 Task: Look for space in Pombal, Brazil from 5th July, 2023 to 11th July, 2023 for 2 adults in price range Rs.8000 to Rs.16000. Place can be entire place with 2 bedrooms having 2 beds and 1 bathroom. Property type can be house, flat, guest house. Booking option can be shelf check-in. Required host language is Spanish.
Action: Mouse moved to (560, 100)
Screenshot: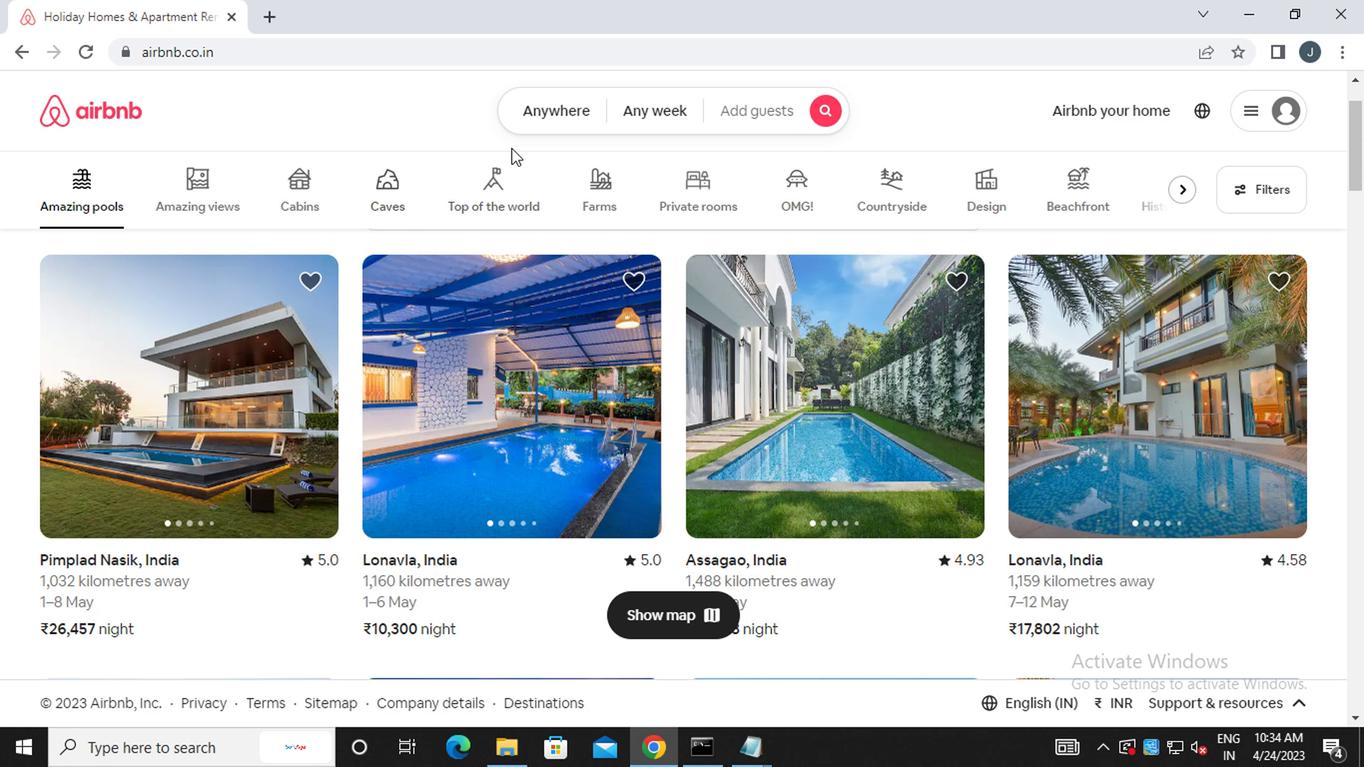 
Action: Mouse pressed left at (560, 100)
Screenshot: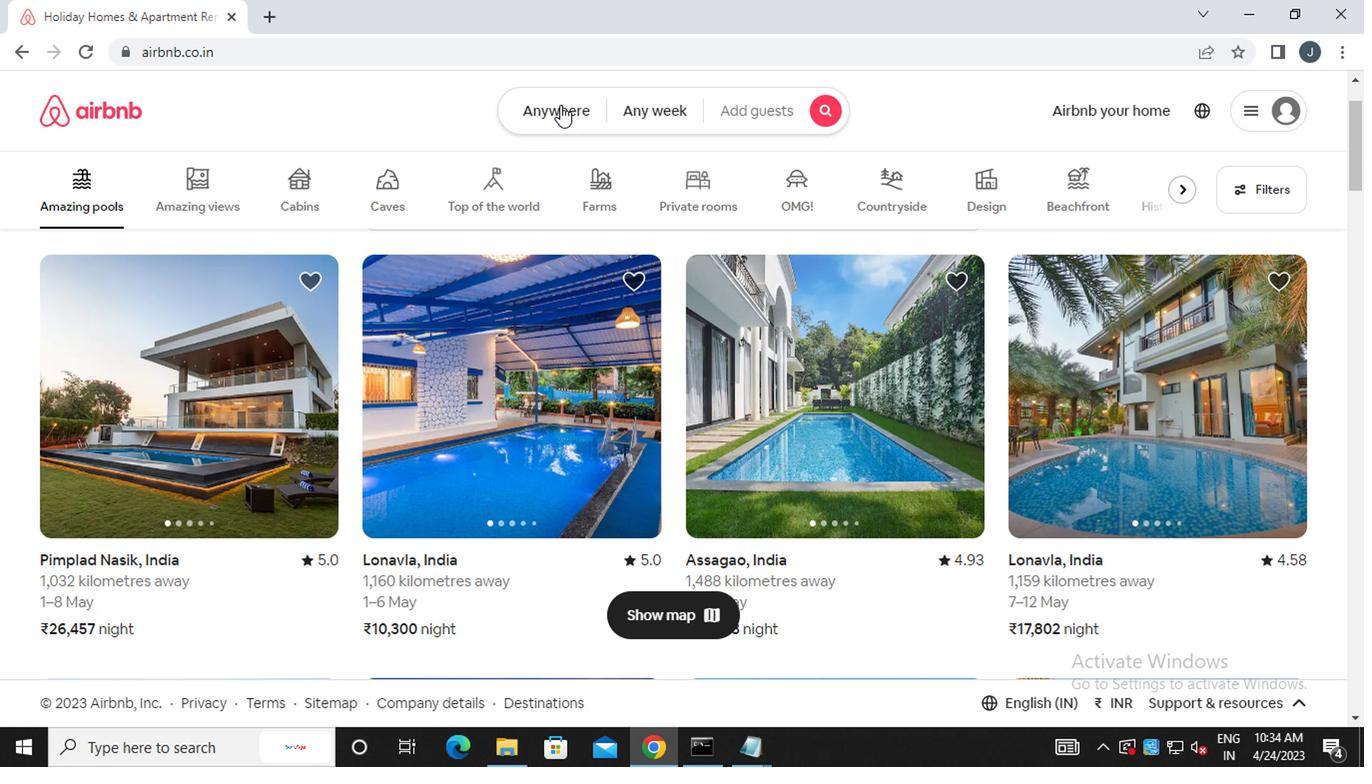 
Action: Mouse moved to (330, 184)
Screenshot: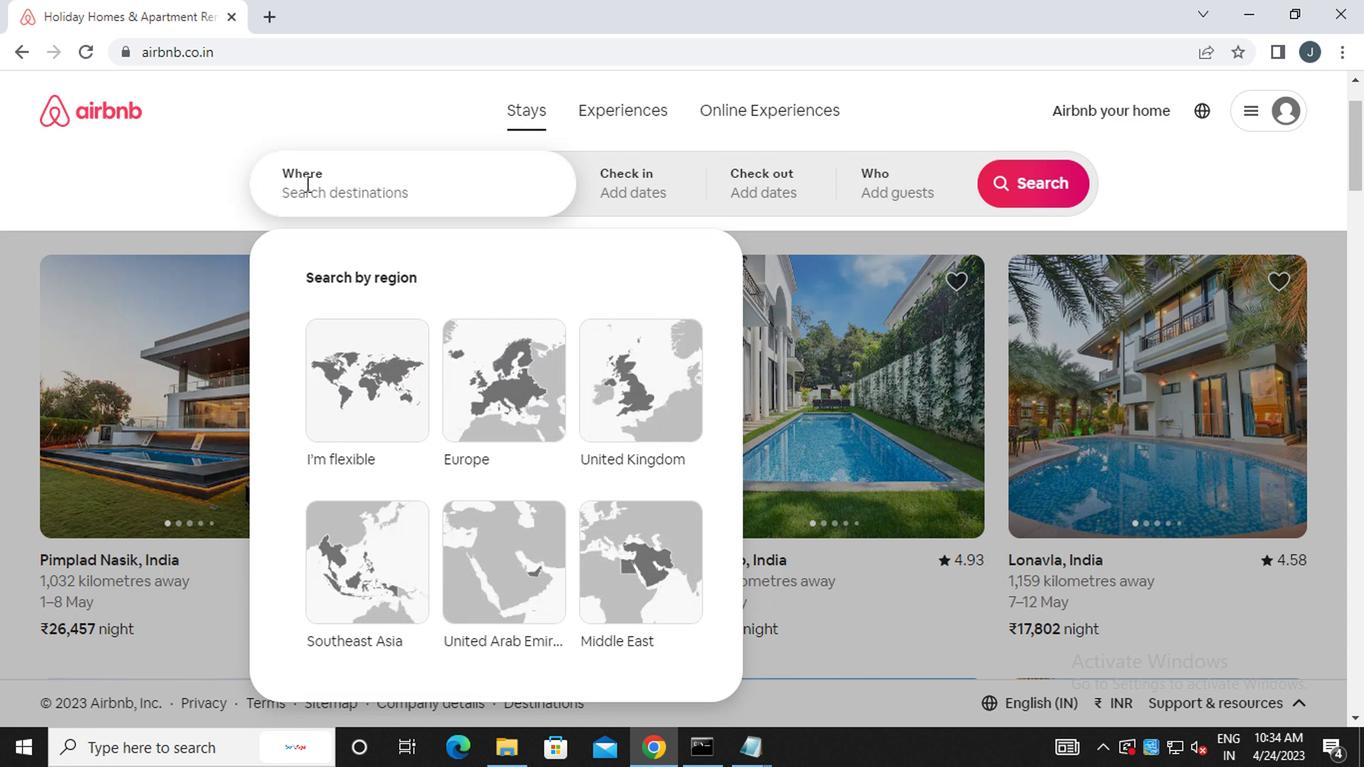 
Action: Mouse pressed left at (330, 184)
Screenshot: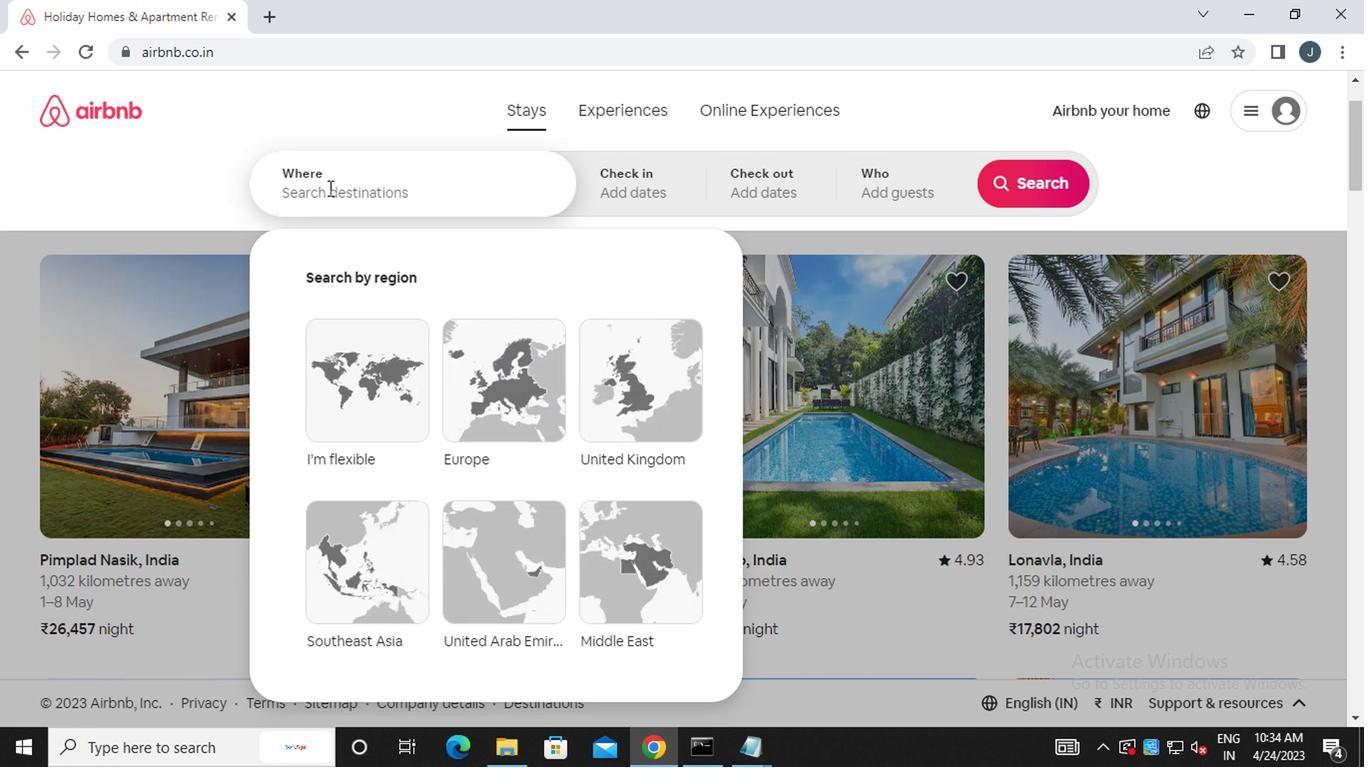 
Action: Mouse moved to (333, 186)
Screenshot: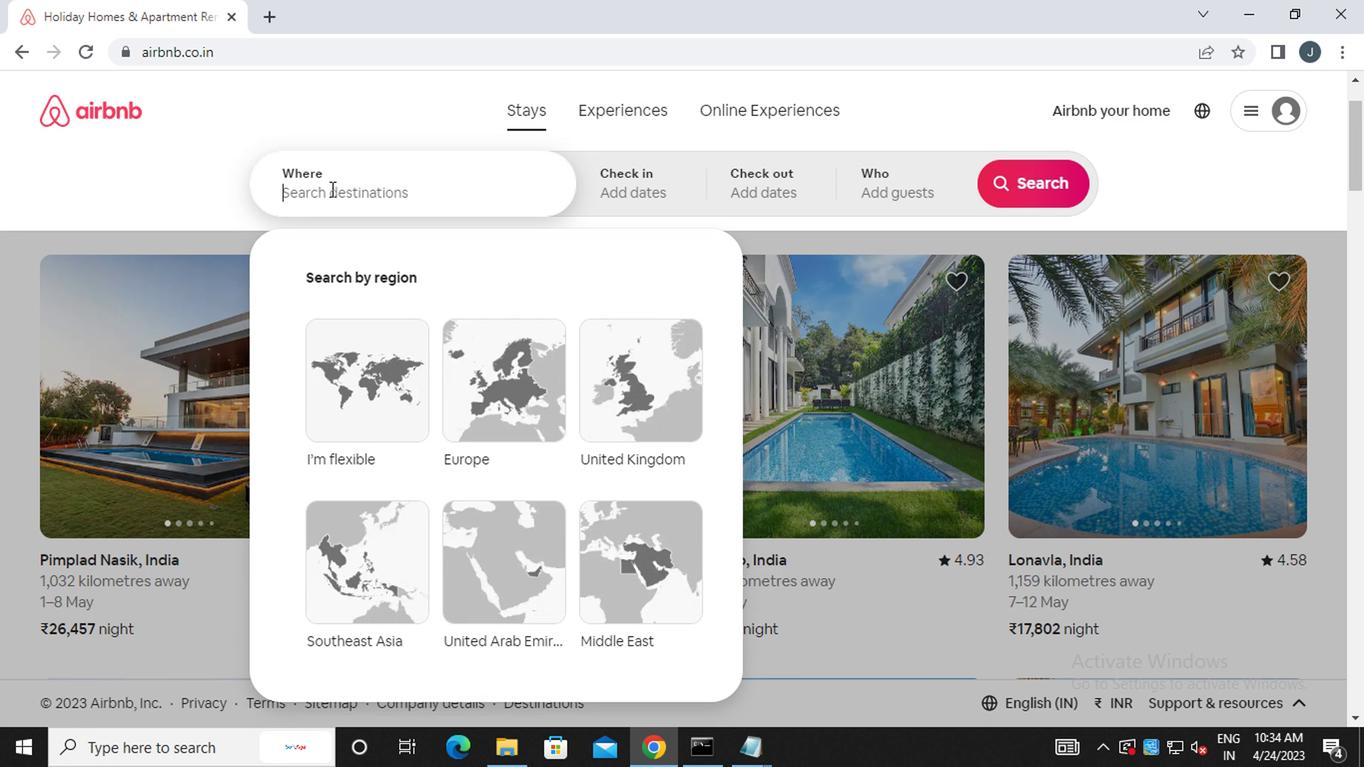 
Action: Key pressed p<Key.caps_lock>ombal,<Key.space><Key.caps_lock>b<Key.caps_lock>razil
Screenshot: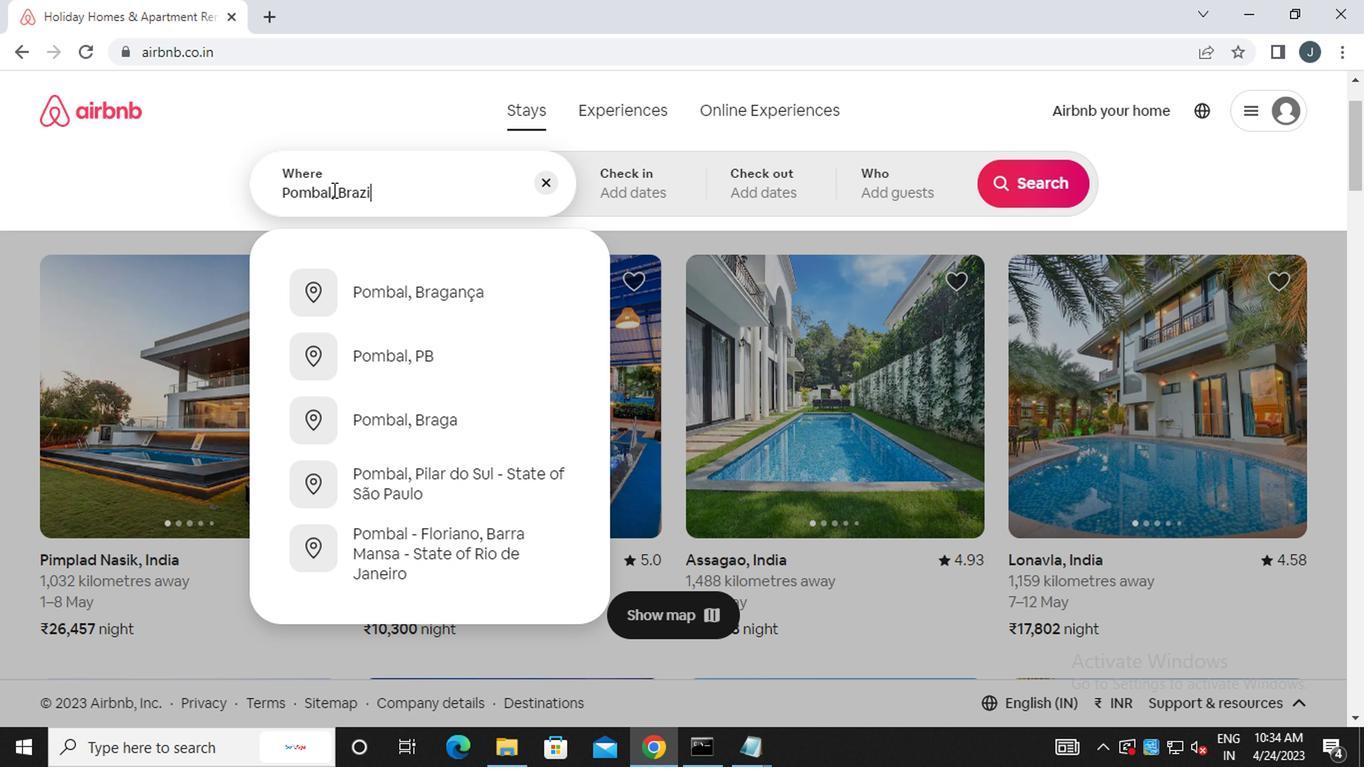 
Action: Mouse moved to (630, 178)
Screenshot: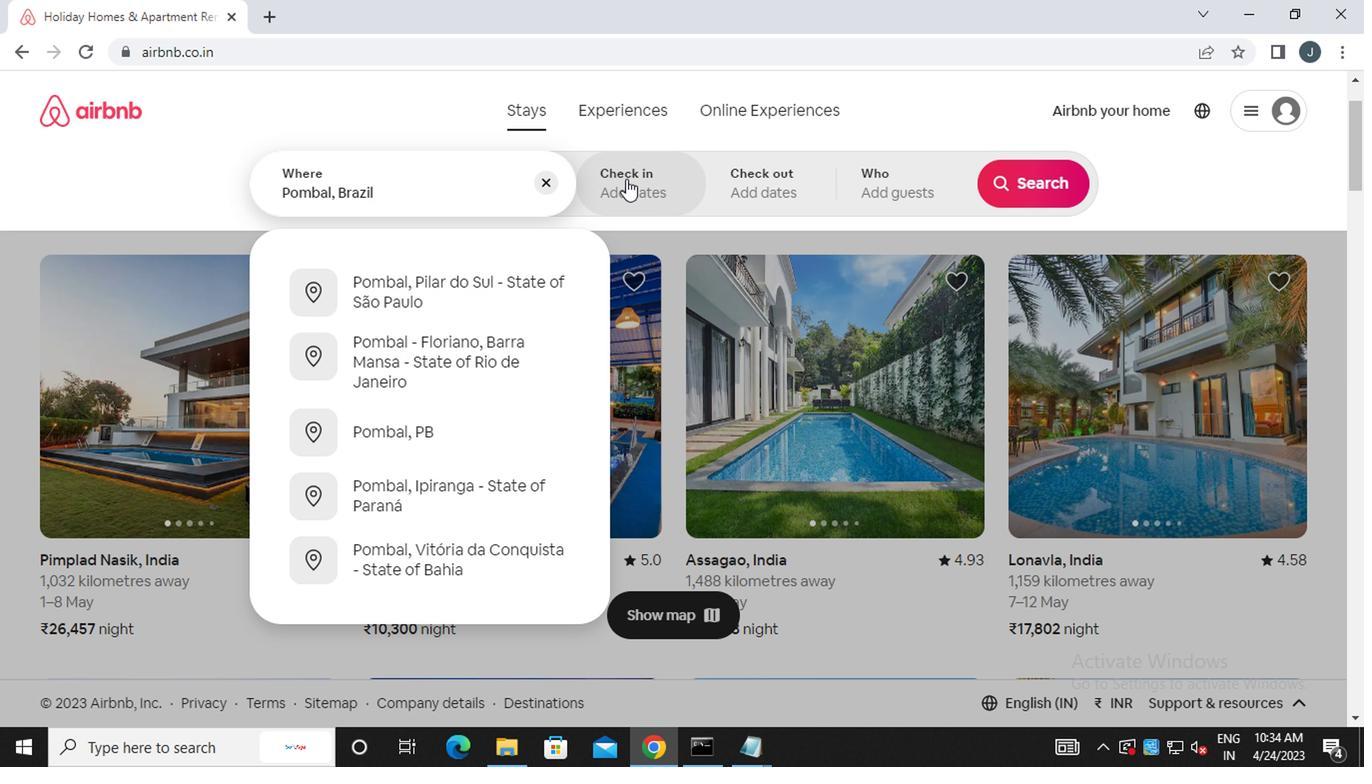 
Action: Mouse pressed left at (630, 178)
Screenshot: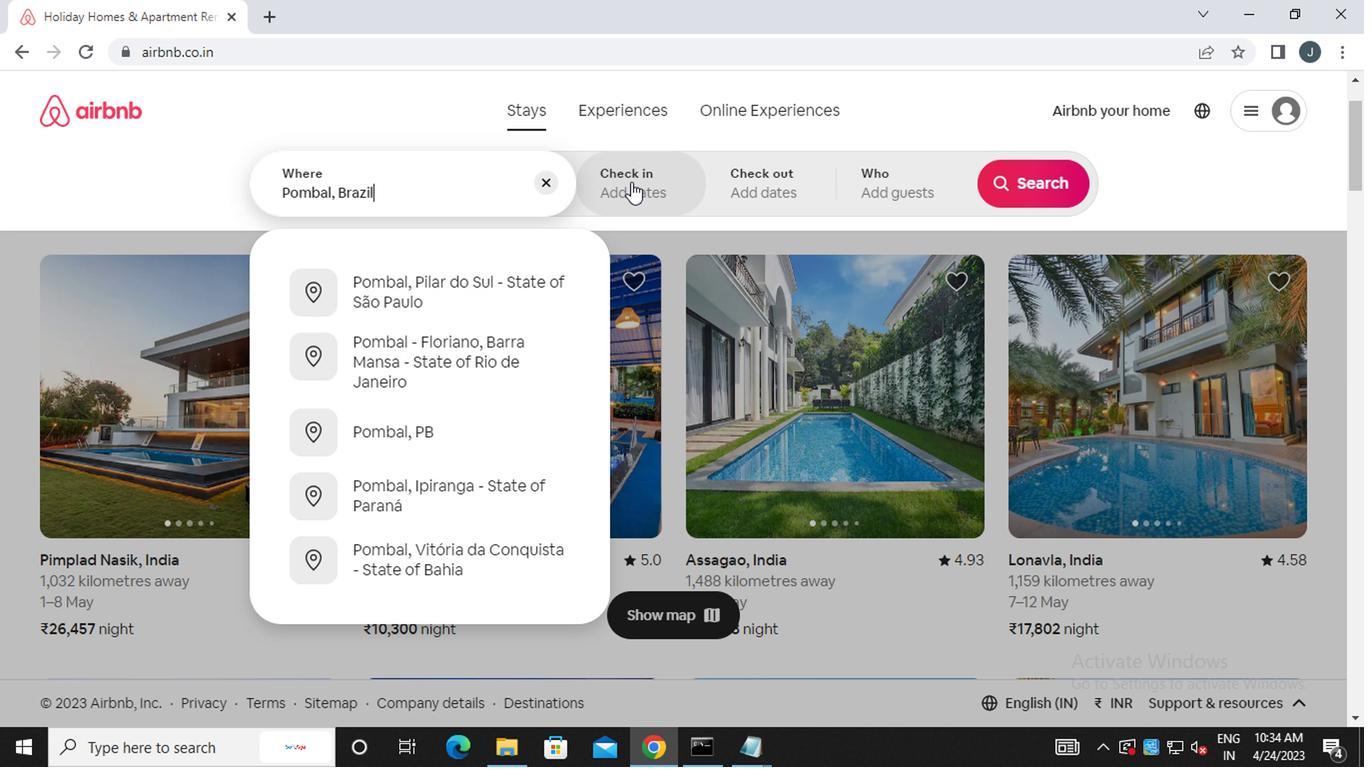 
Action: Mouse moved to (1020, 340)
Screenshot: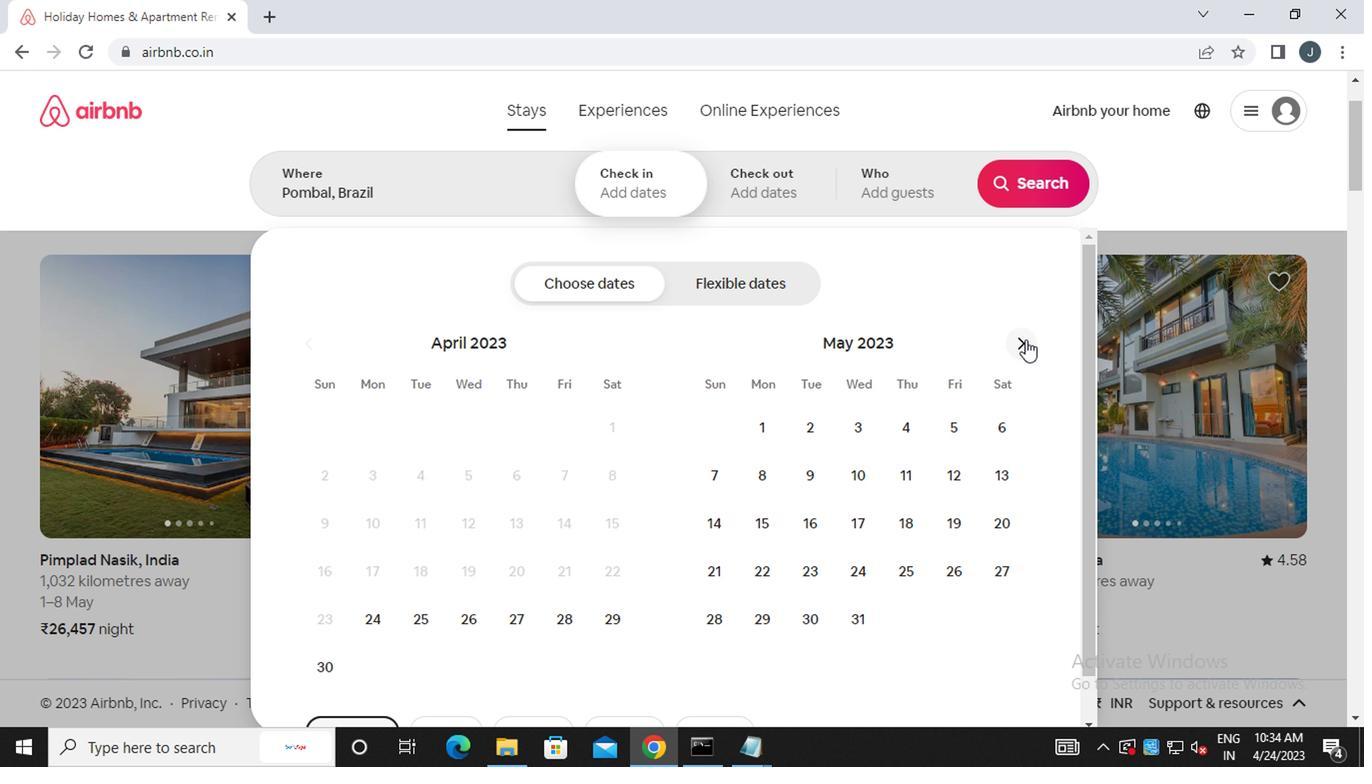 
Action: Mouse pressed left at (1020, 340)
Screenshot: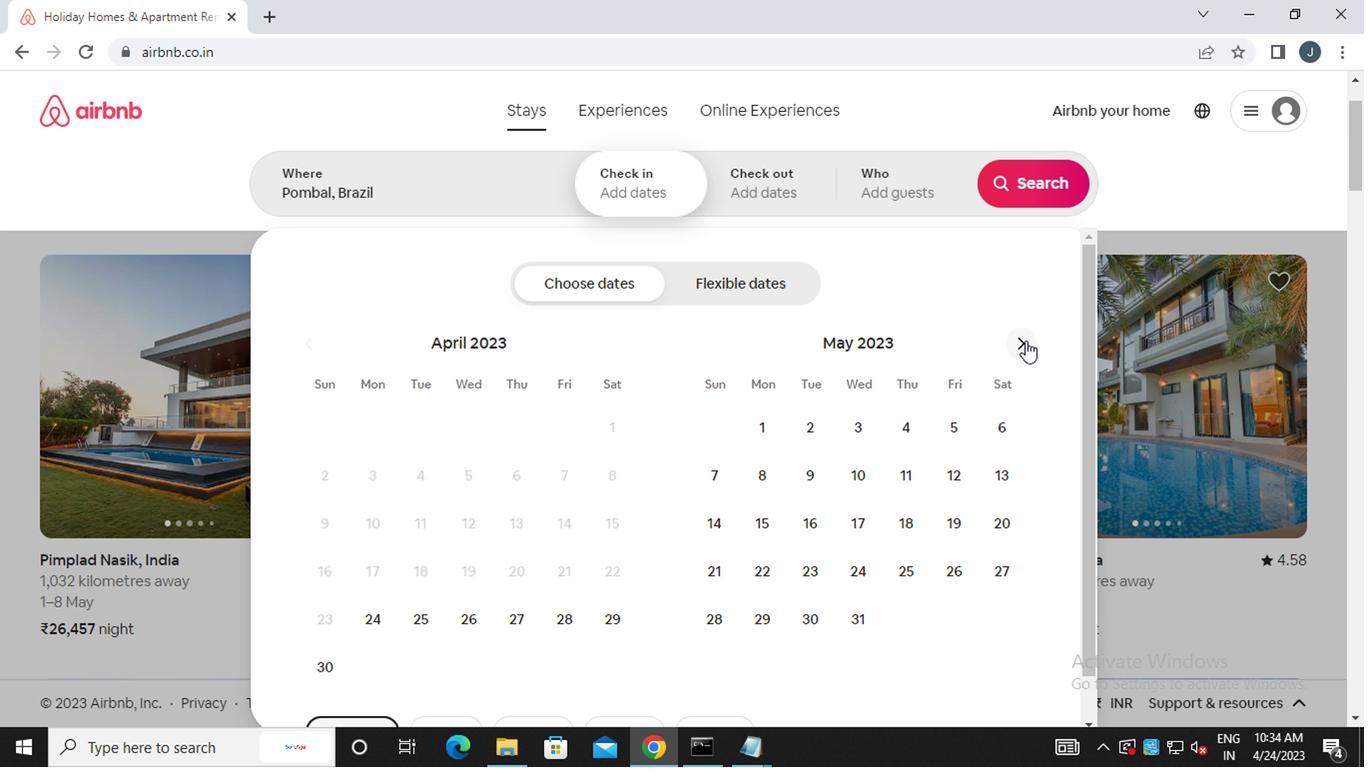 
Action: Mouse pressed left at (1020, 340)
Screenshot: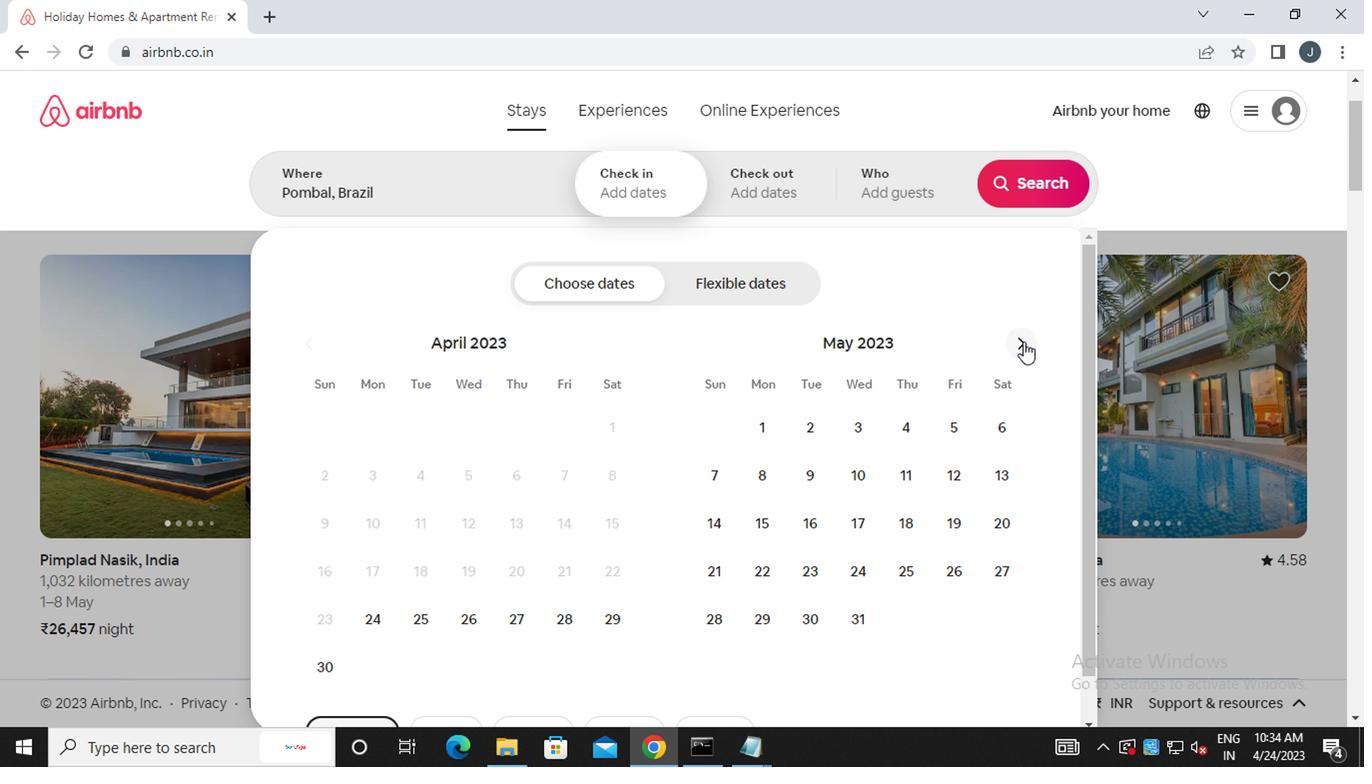 
Action: Mouse moved to (859, 484)
Screenshot: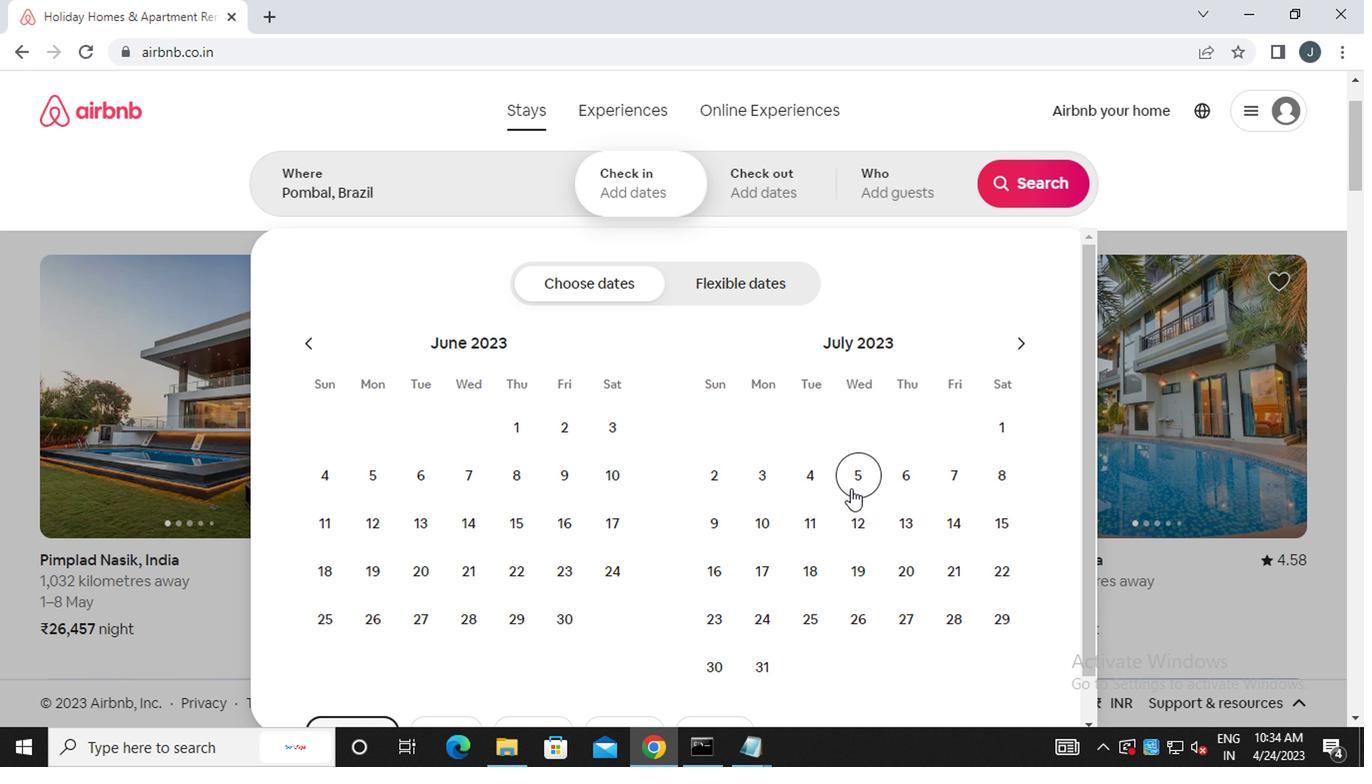 
Action: Mouse pressed left at (859, 484)
Screenshot: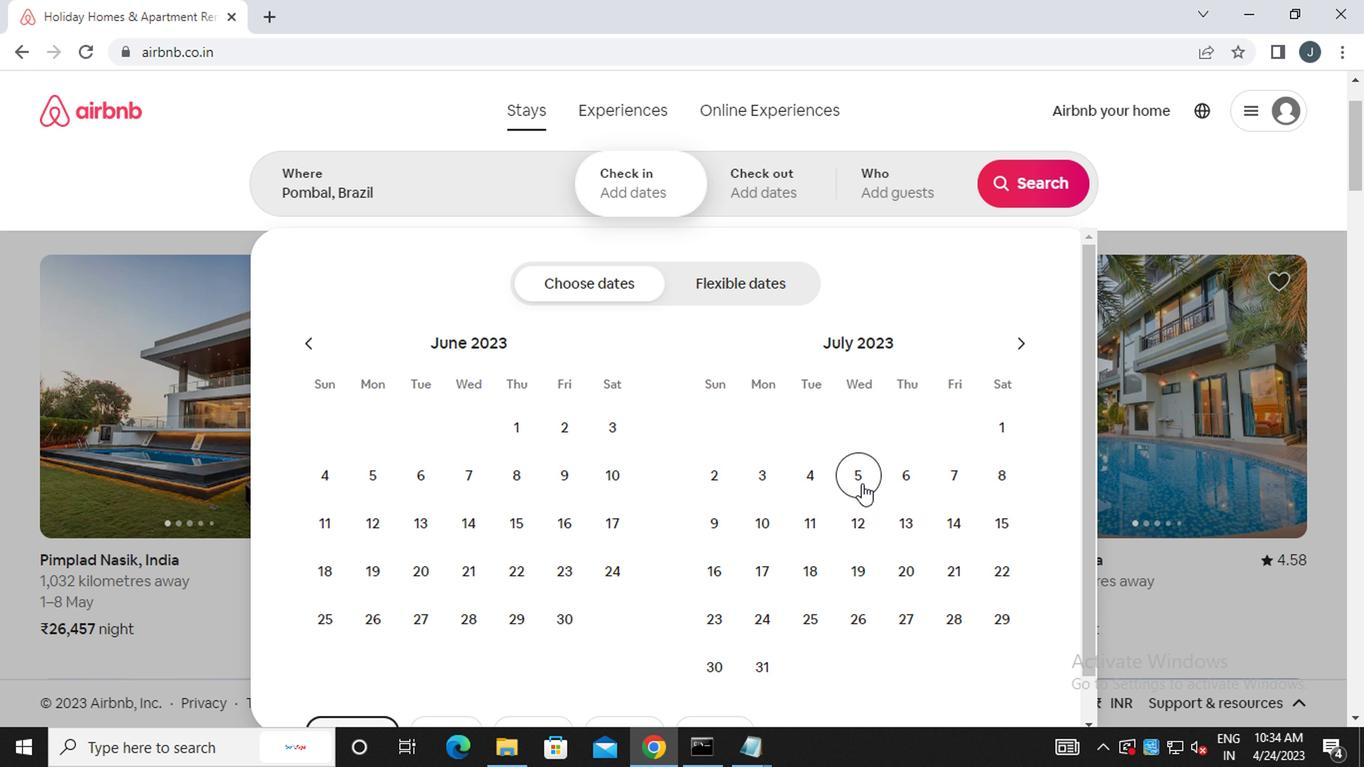 
Action: Mouse moved to (816, 530)
Screenshot: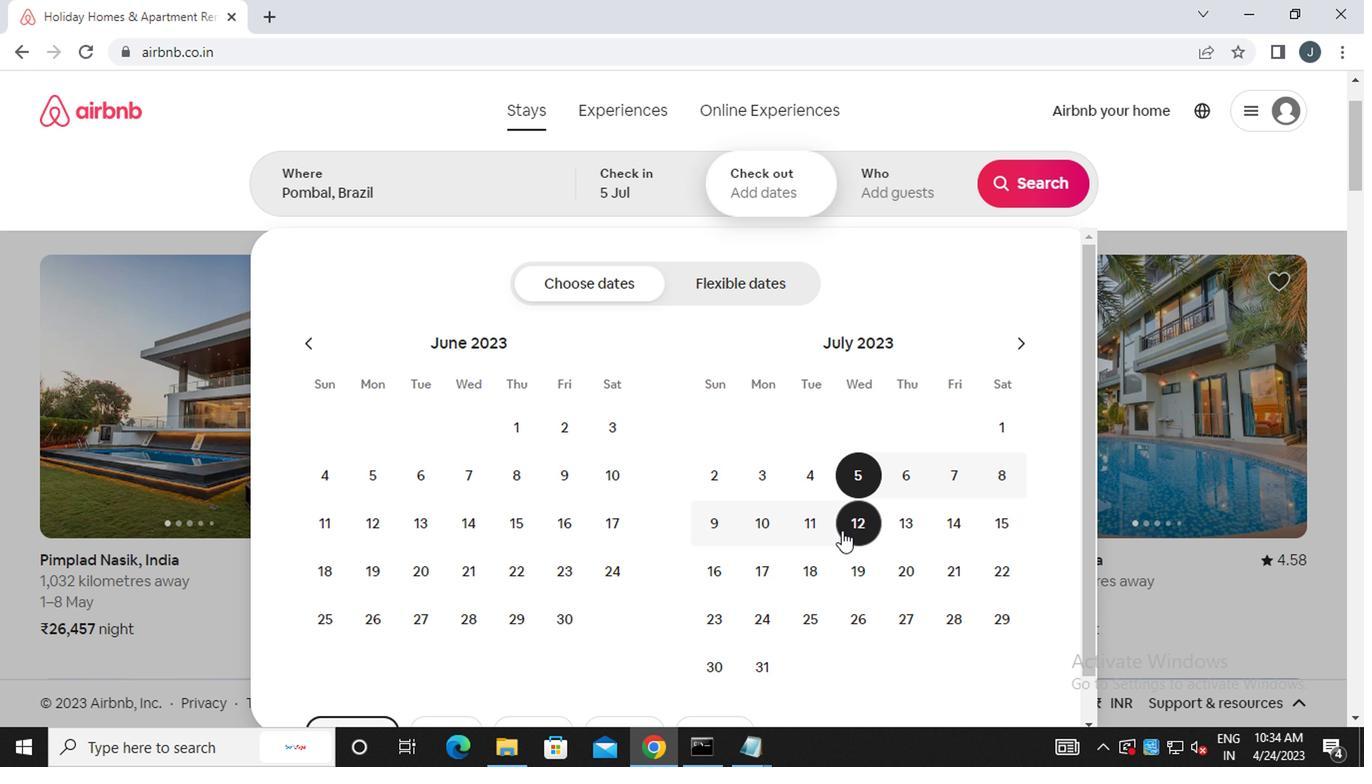 
Action: Mouse pressed left at (816, 530)
Screenshot: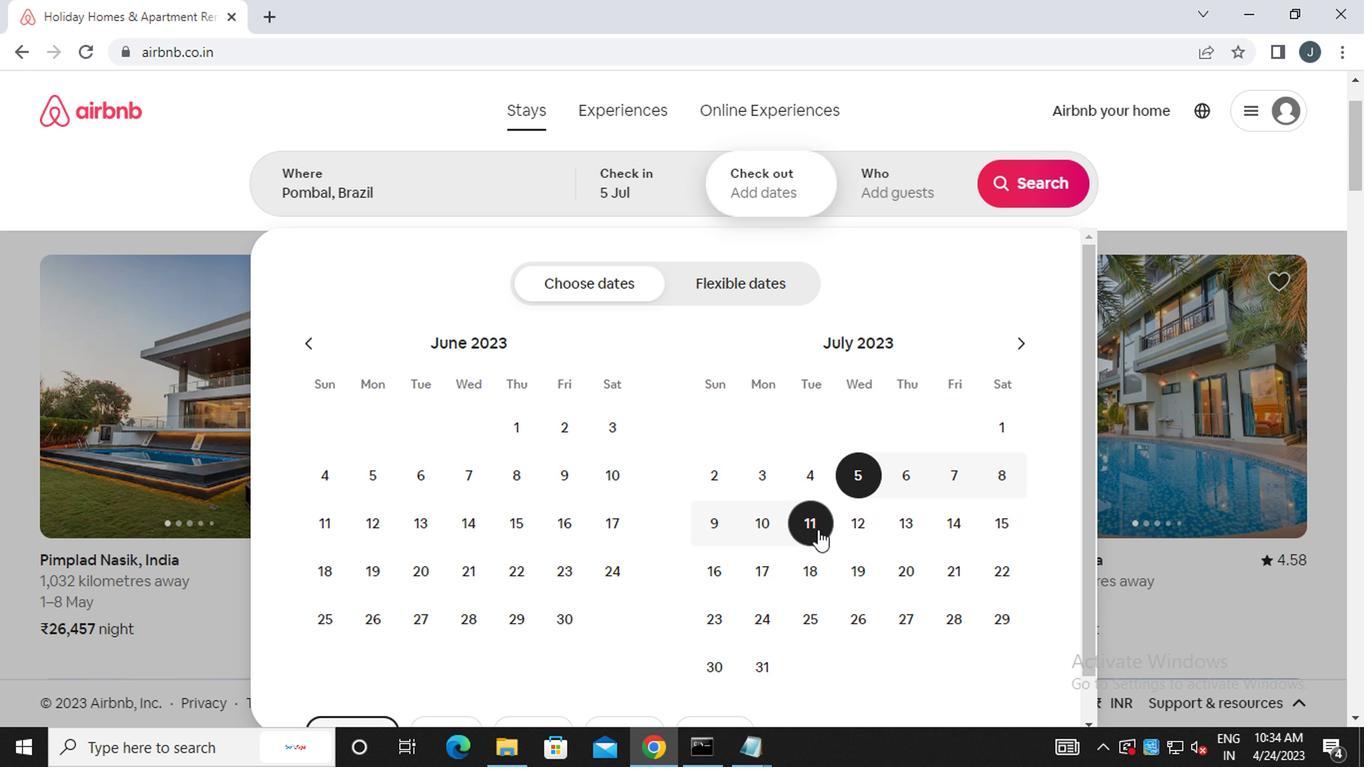 
Action: Mouse moved to (917, 186)
Screenshot: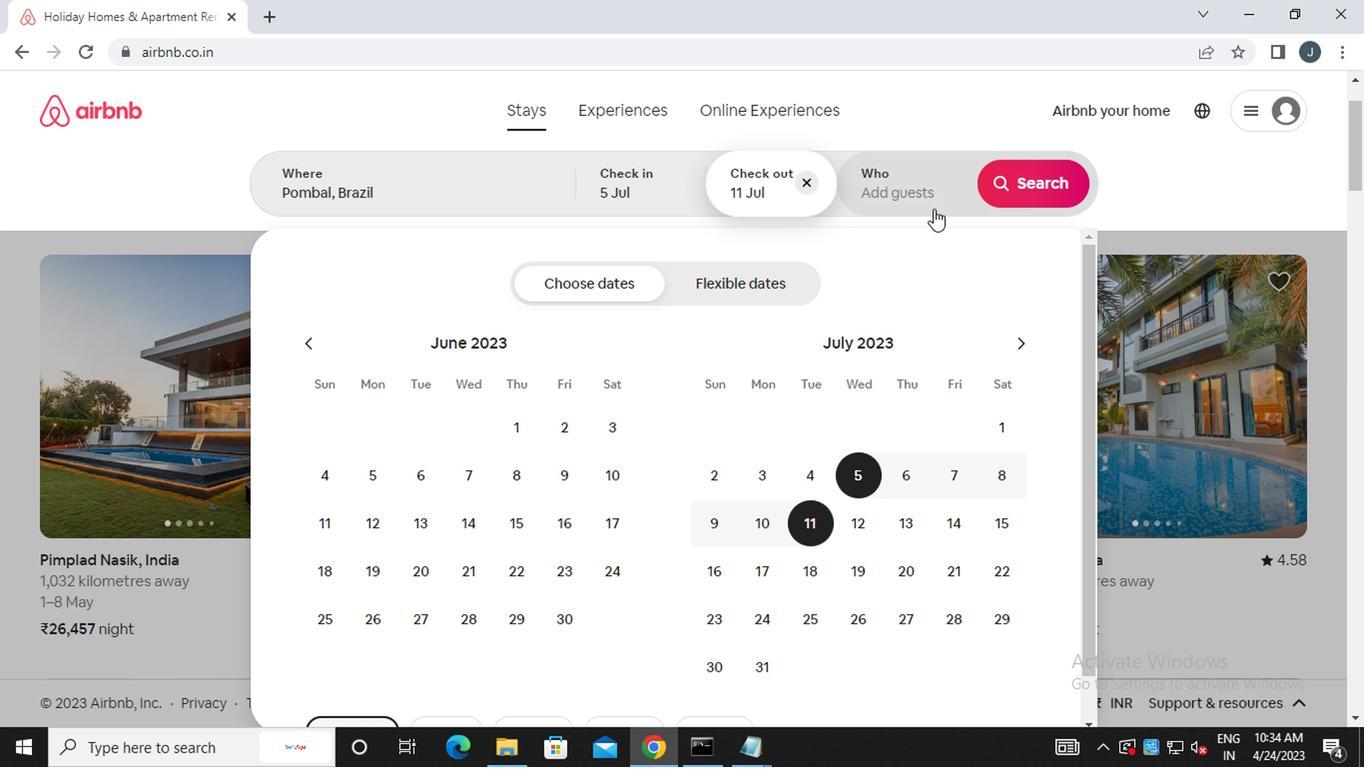 
Action: Mouse pressed left at (917, 186)
Screenshot: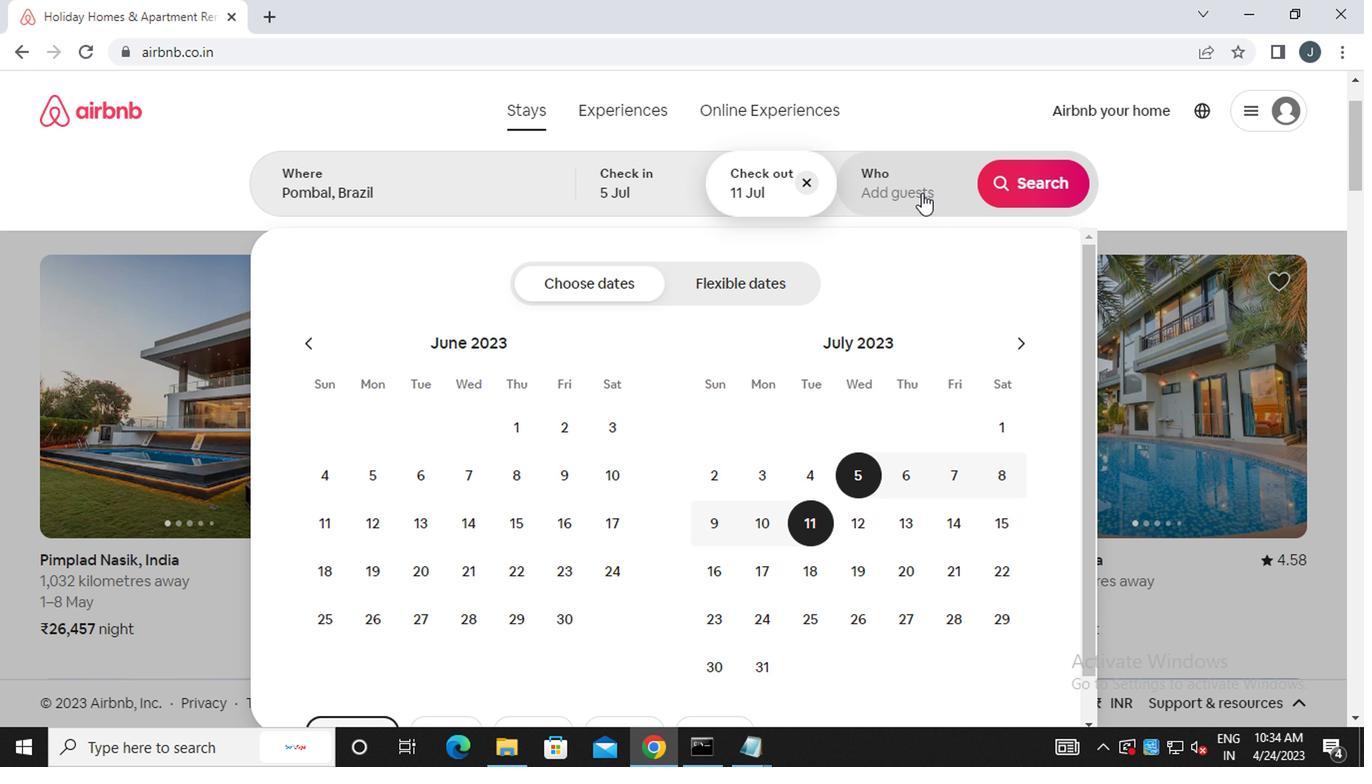 
Action: Mouse moved to (1040, 277)
Screenshot: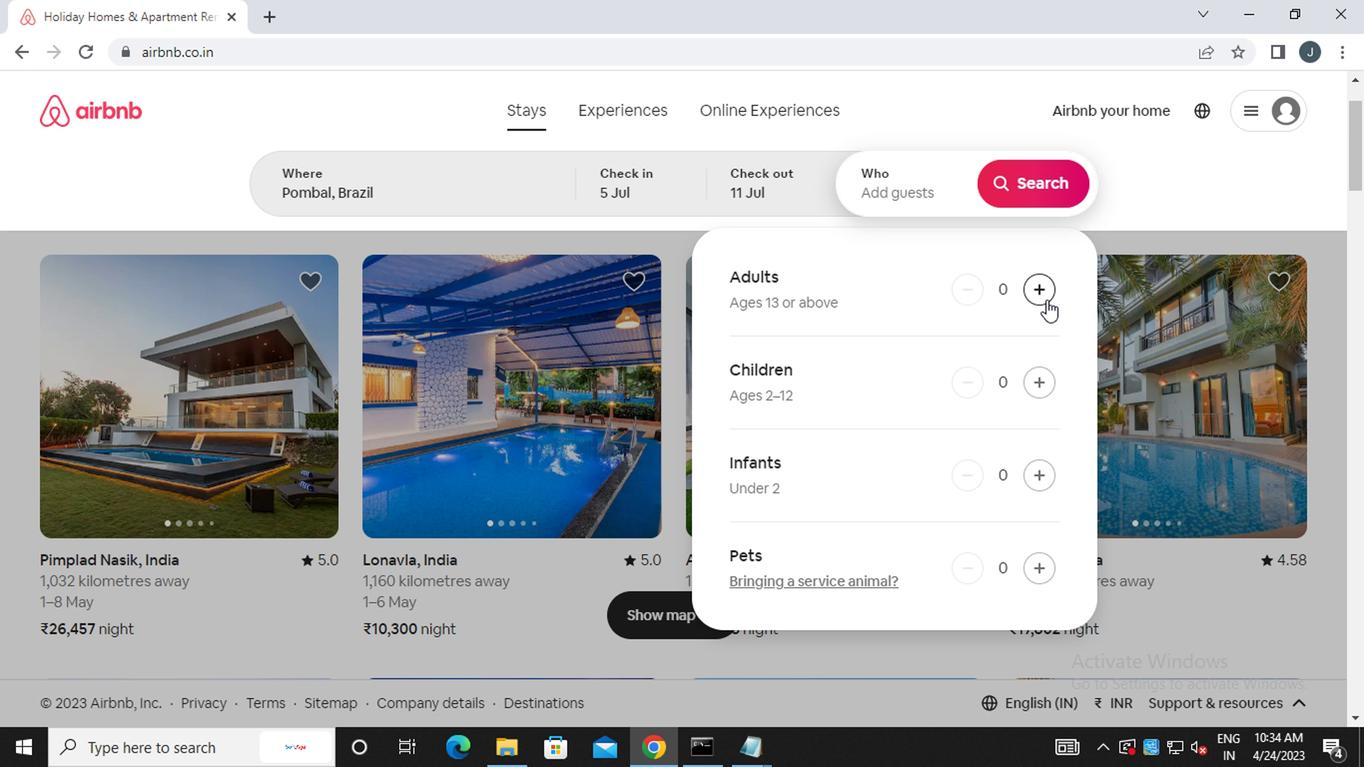 
Action: Mouse pressed left at (1040, 277)
Screenshot: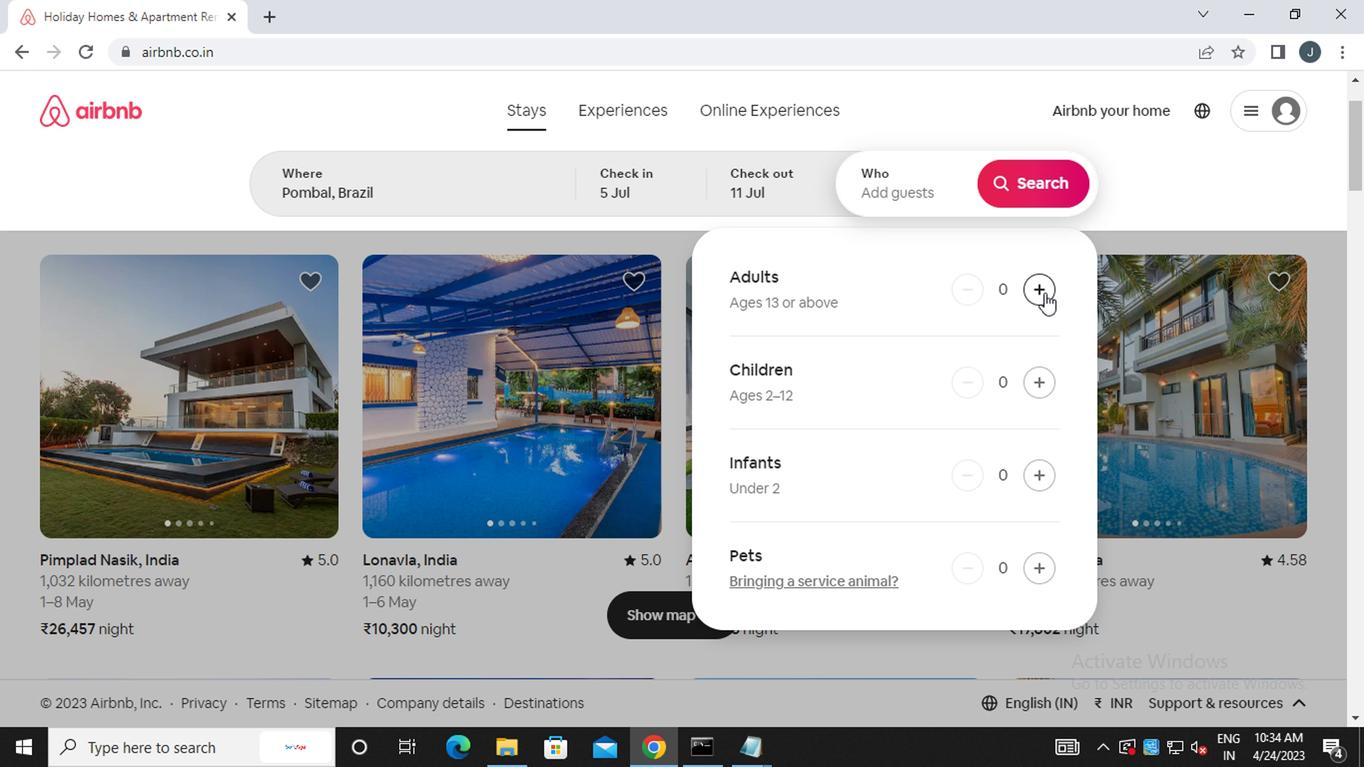 
Action: Mouse pressed left at (1040, 277)
Screenshot: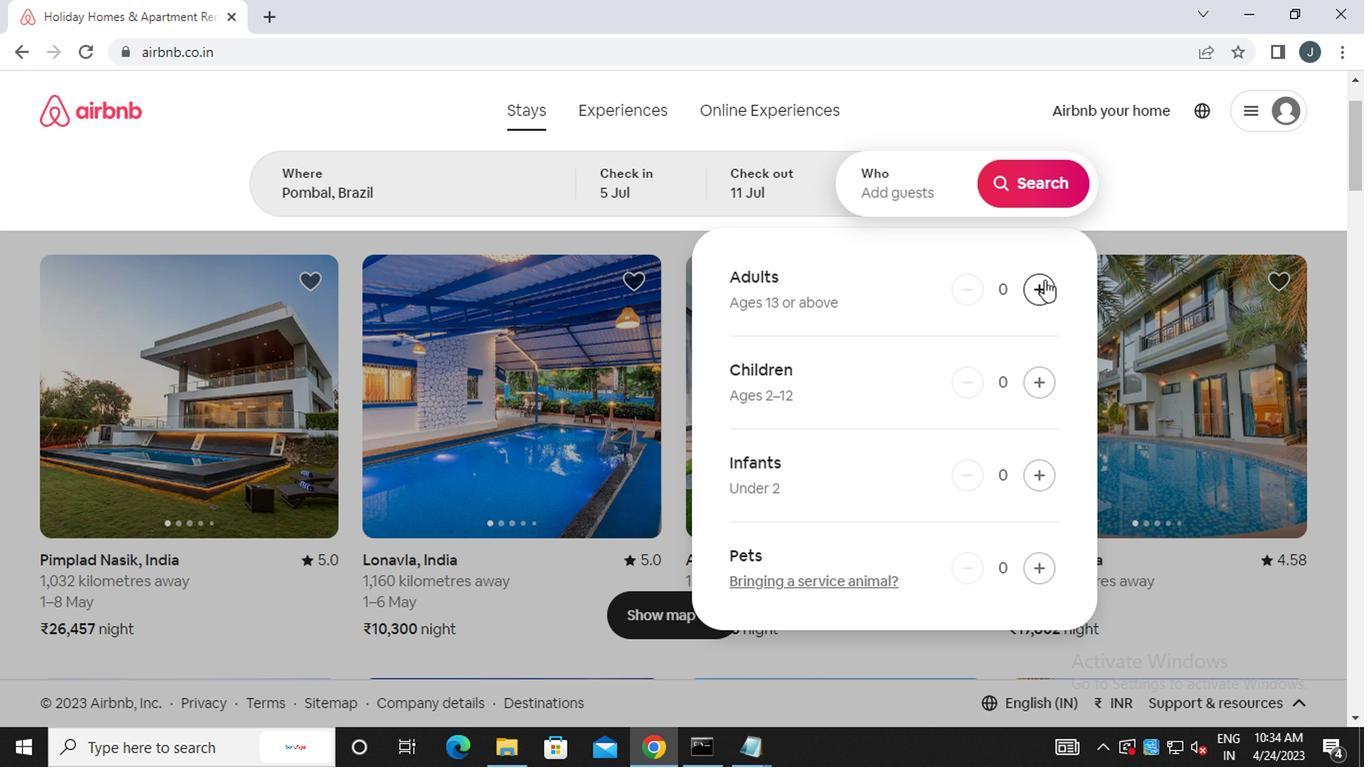 
Action: Mouse moved to (1044, 180)
Screenshot: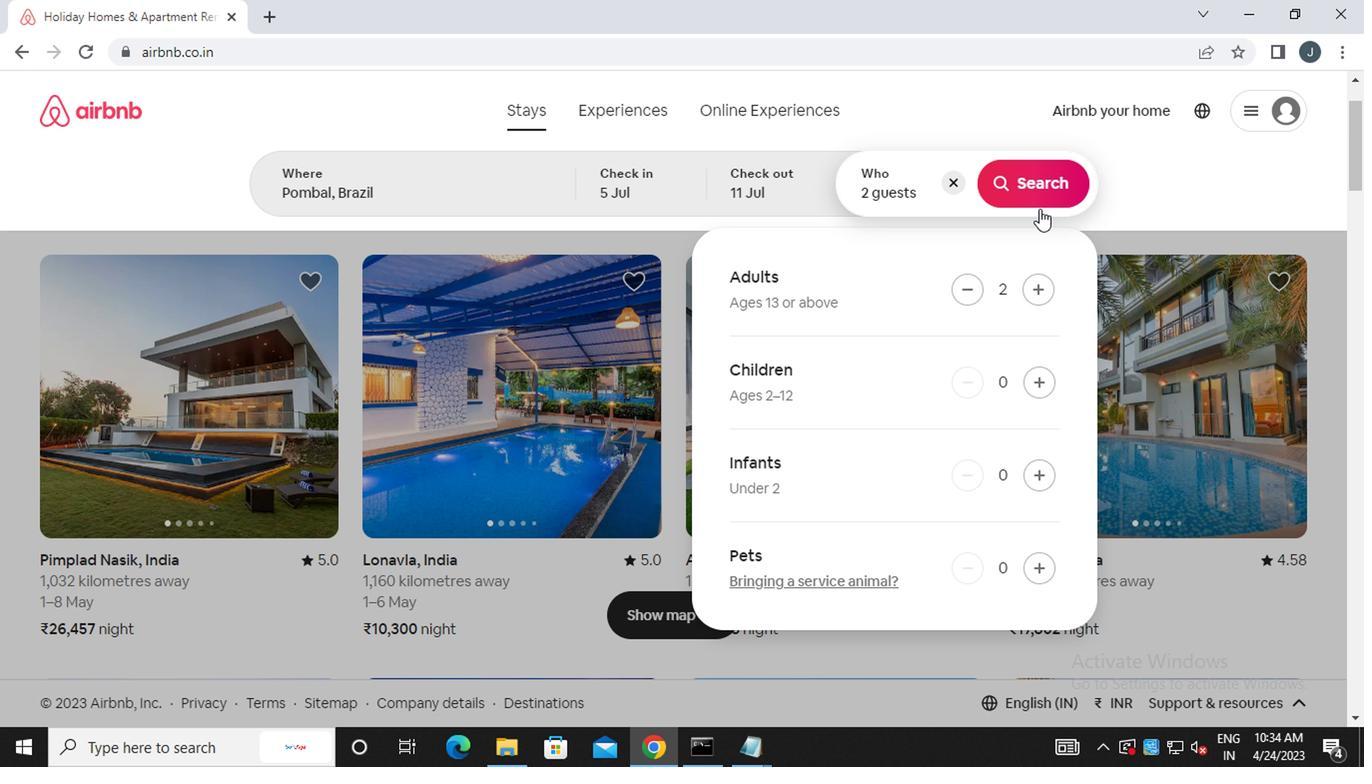 
Action: Mouse pressed left at (1044, 180)
Screenshot: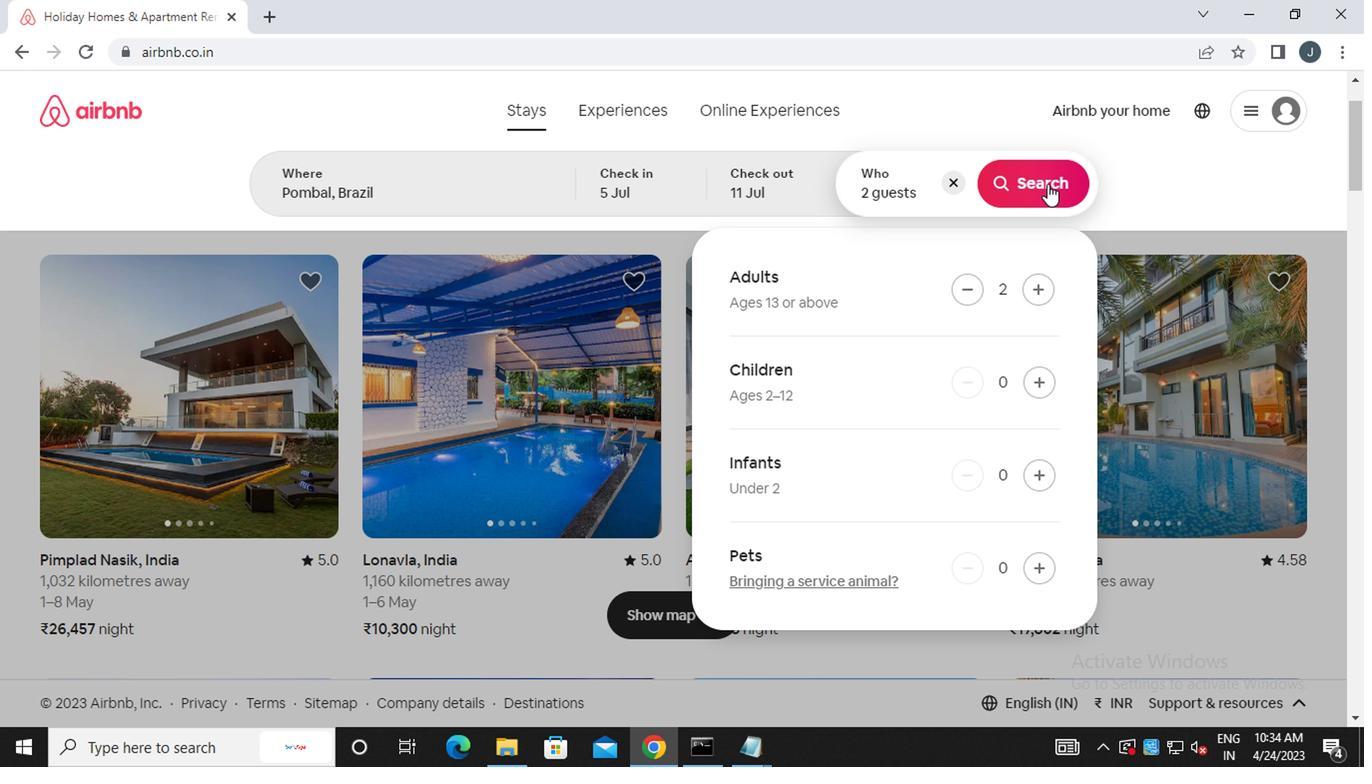 
Action: Mouse moved to (1268, 179)
Screenshot: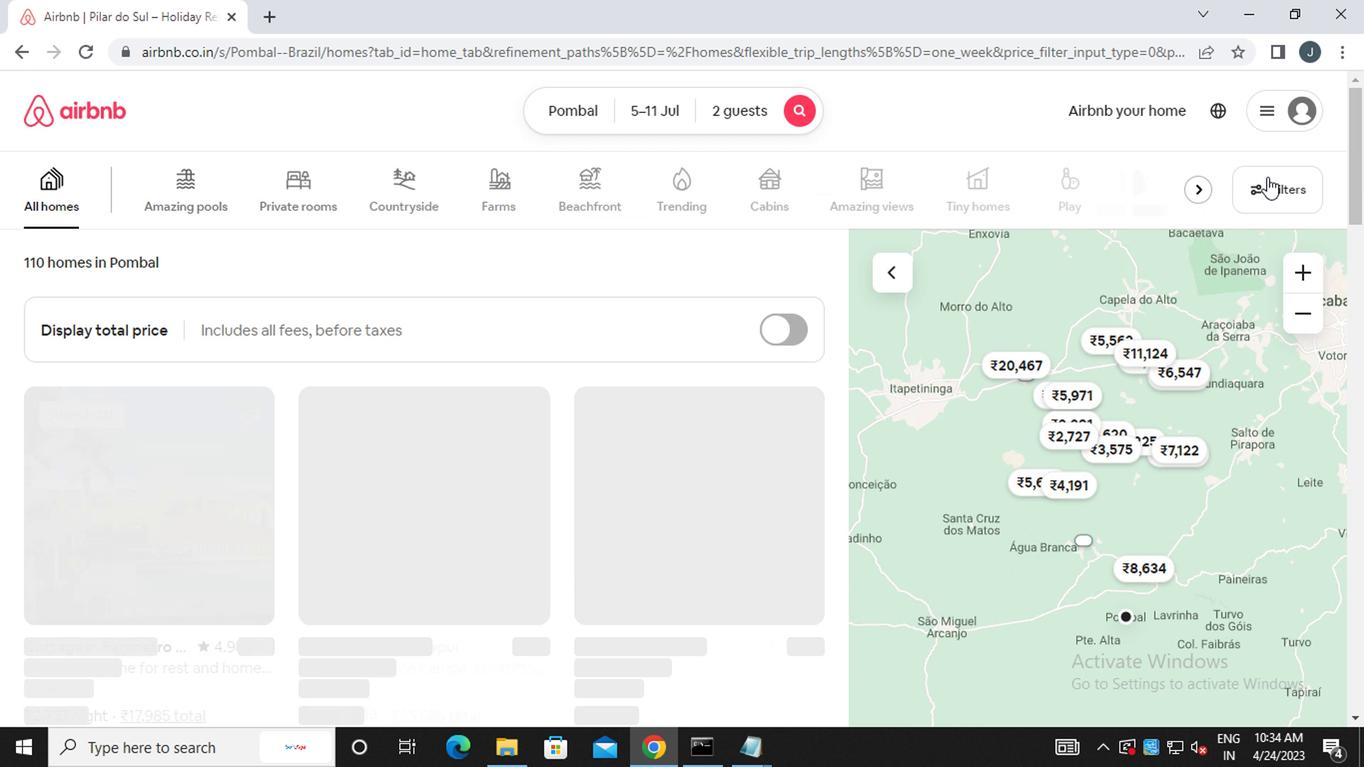 
Action: Mouse pressed left at (1268, 179)
Screenshot: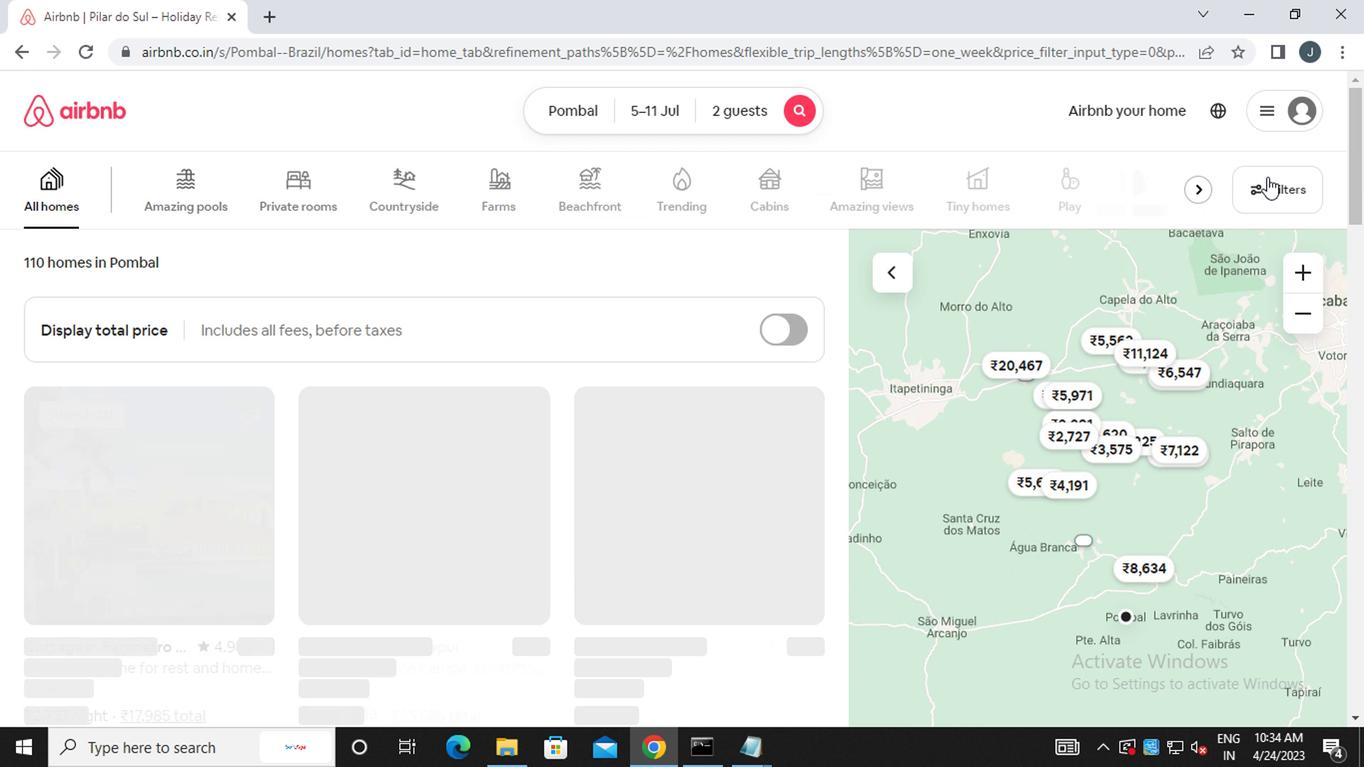 
Action: Mouse moved to (451, 447)
Screenshot: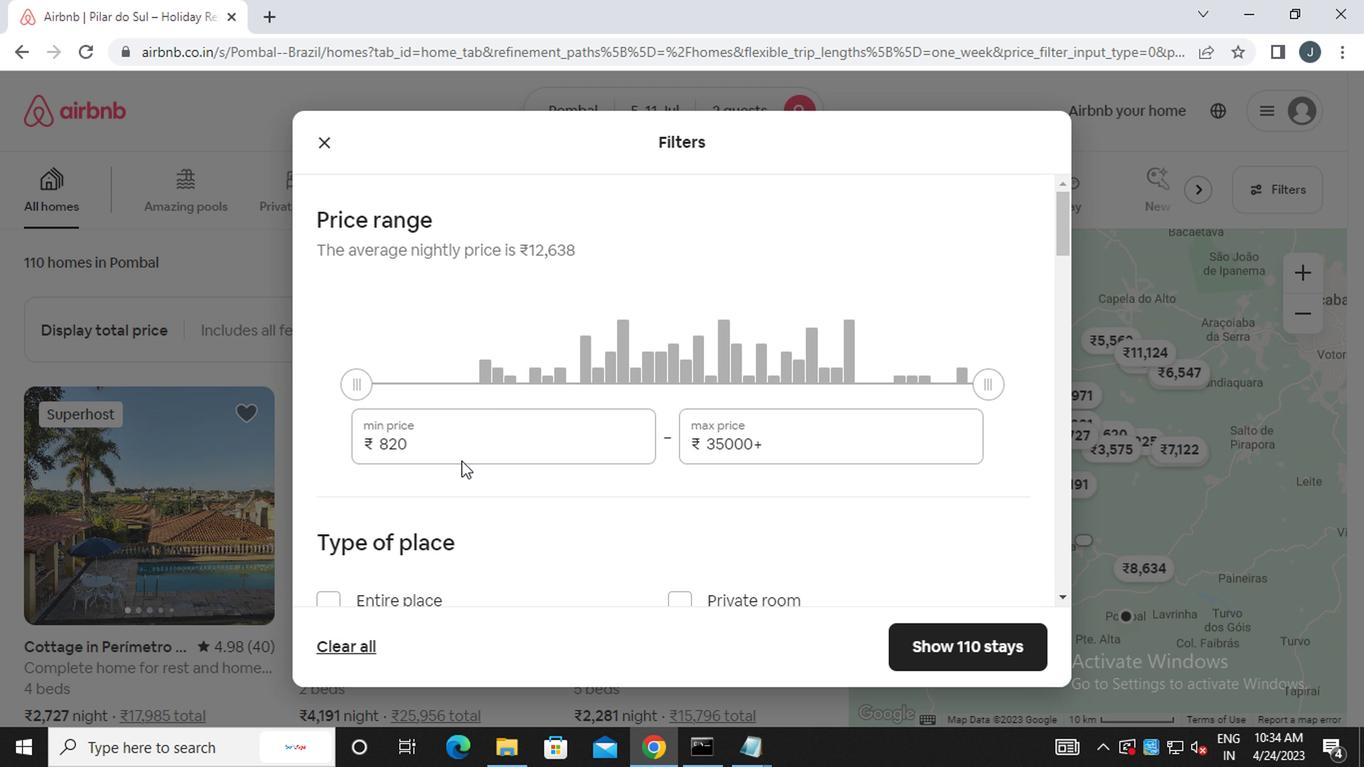 
Action: Mouse pressed left at (451, 447)
Screenshot: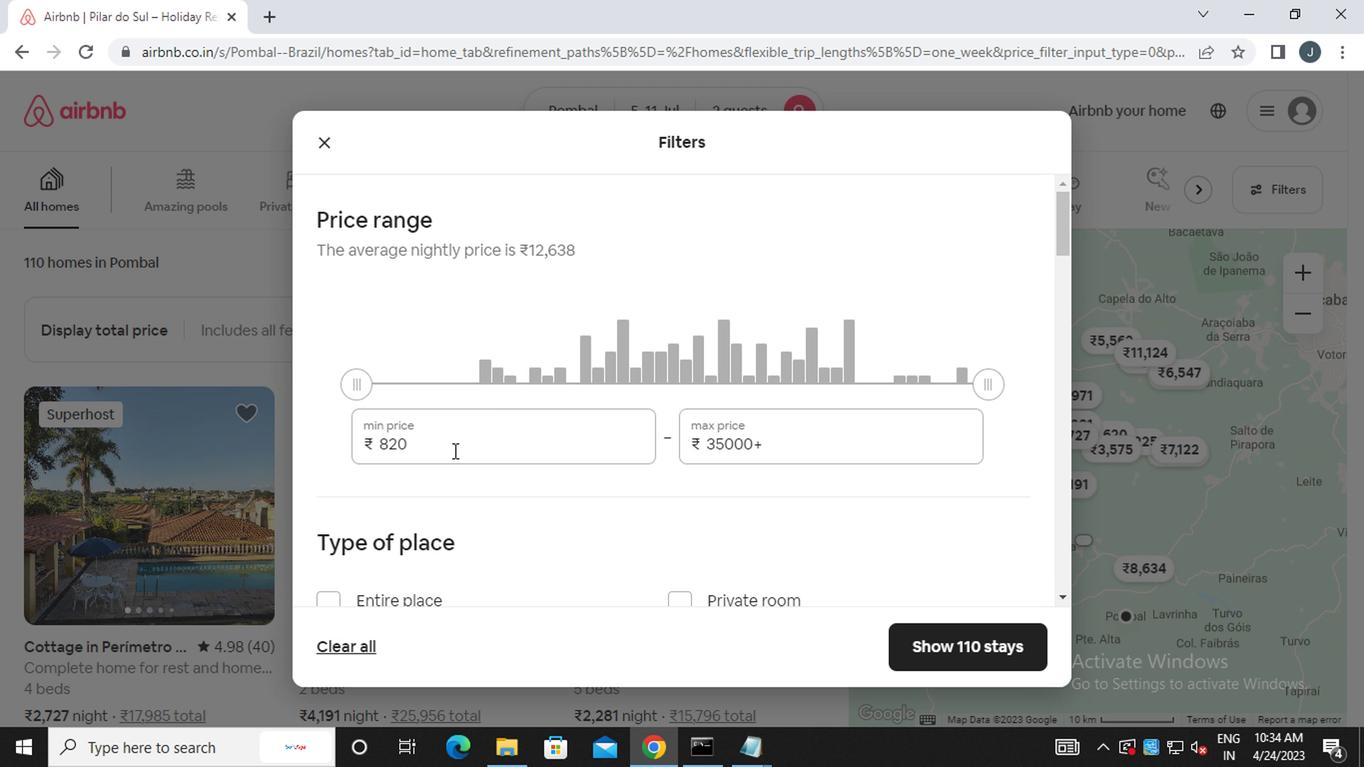 
Action: Mouse moved to (448, 435)
Screenshot: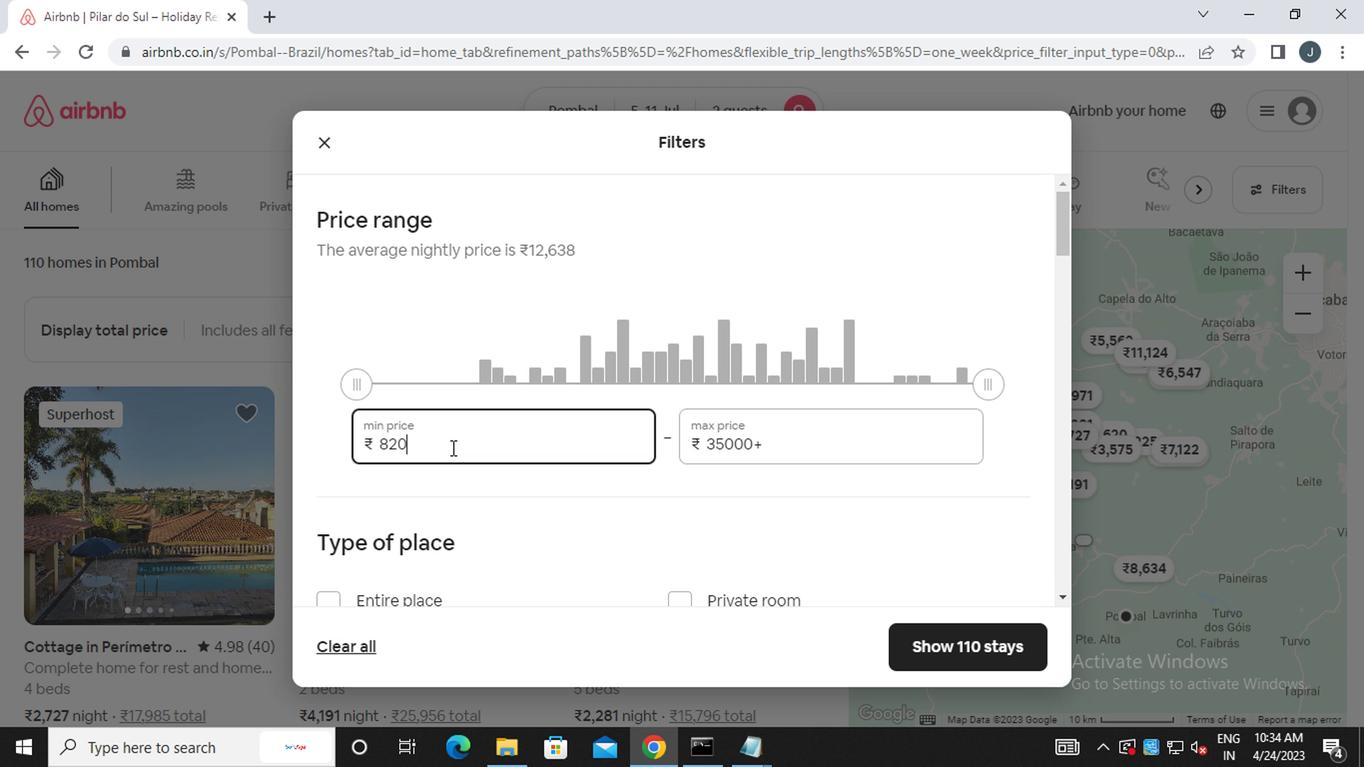 
Action: Key pressed <Key.backspace><Key.backspace><<96>><<96>><<96>>
Screenshot: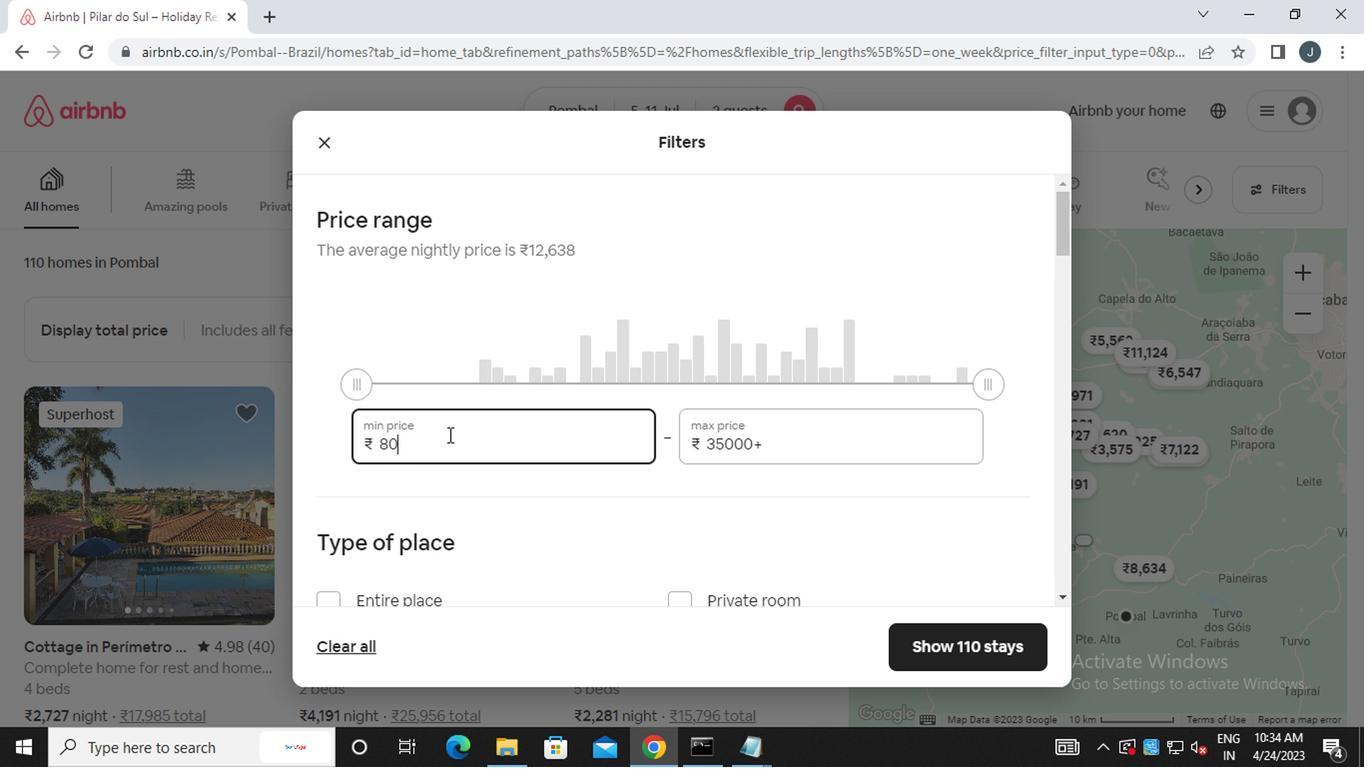
Action: Mouse moved to (776, 456)
Screenshot: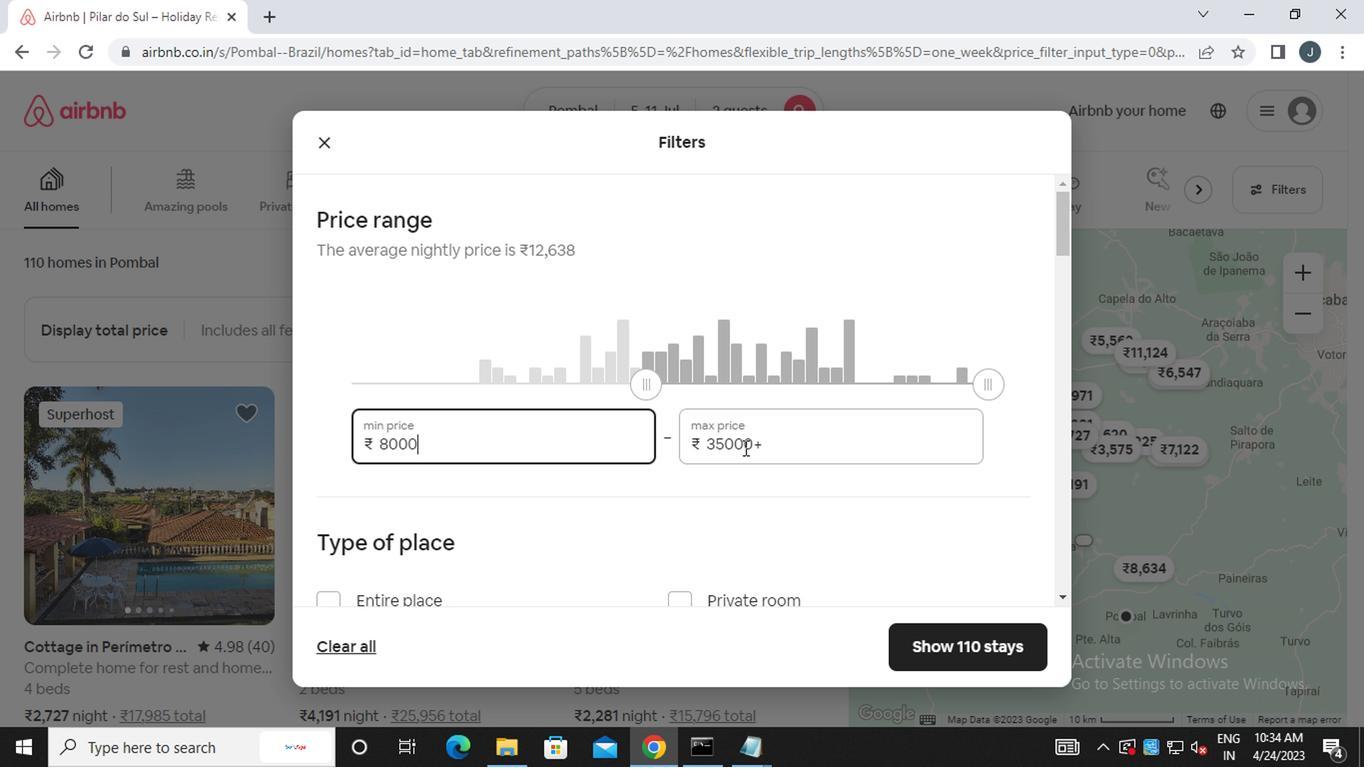 
Action: Mouse pressed left at (776, 456)
Screenshot: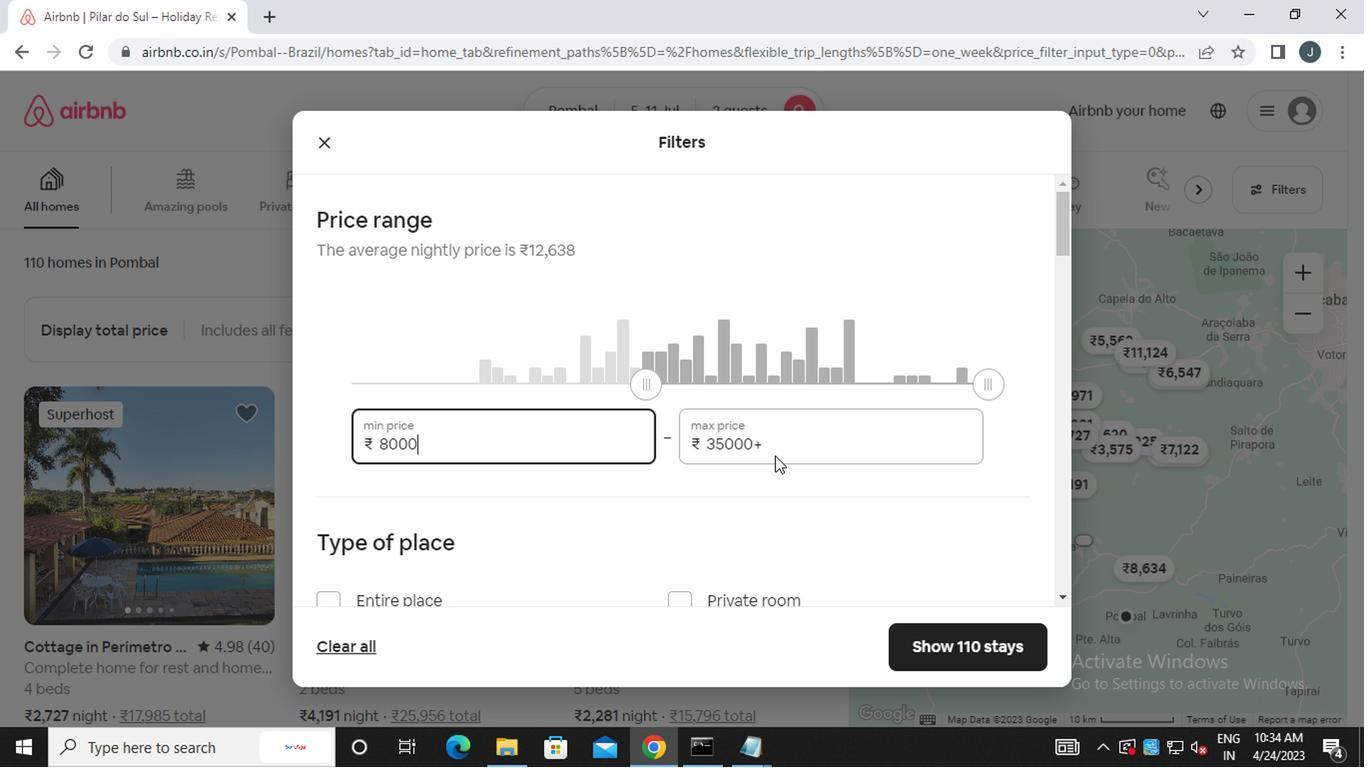 
Action: Mouse moved to (802, 440)
Screenshot: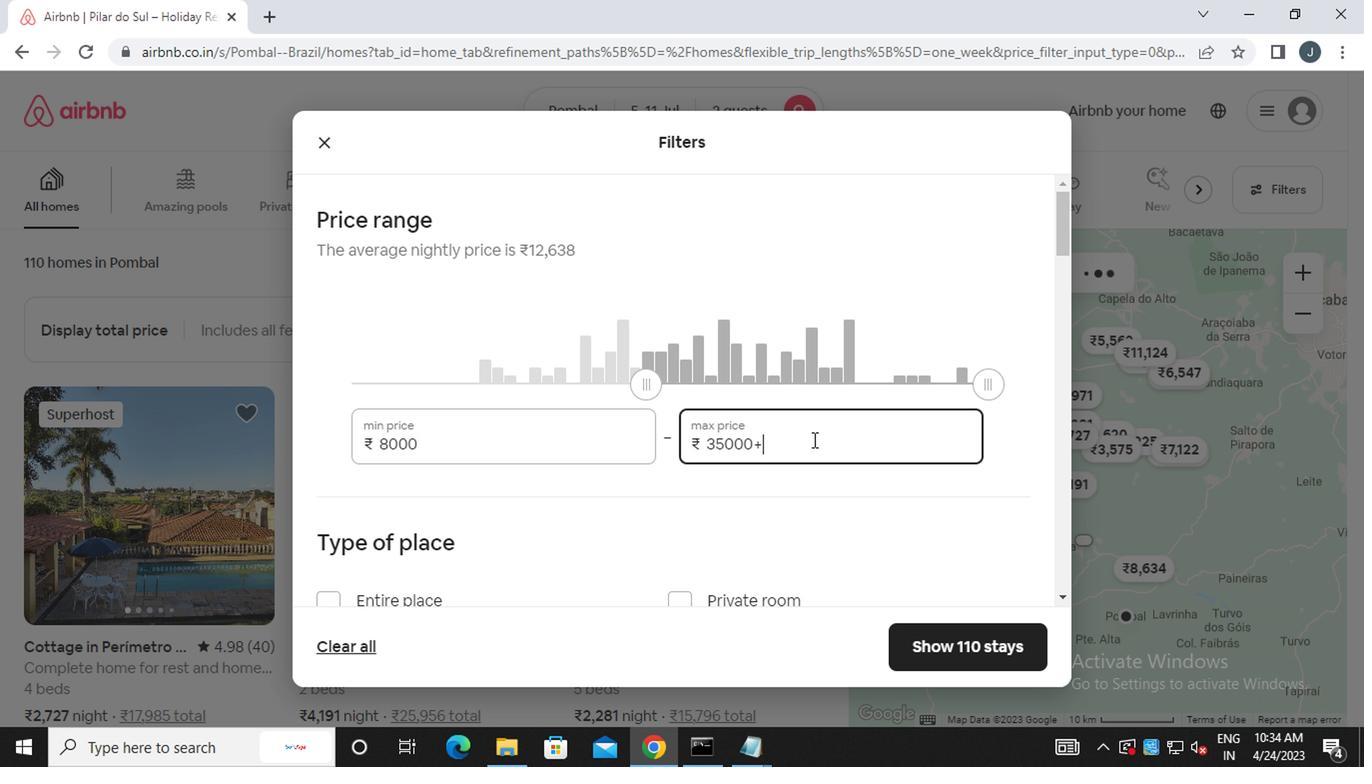 
Action: Key pressed <Key.backspace><Key.backspace><Key.backspace><Key.backspace><Key.backspace><Key.backspace><Key.backspace><Key.backspace><Key.backspace><Key.backspace><Key.backspace><<97>><<102>><<96>><<96>><<96>>
Screenshot: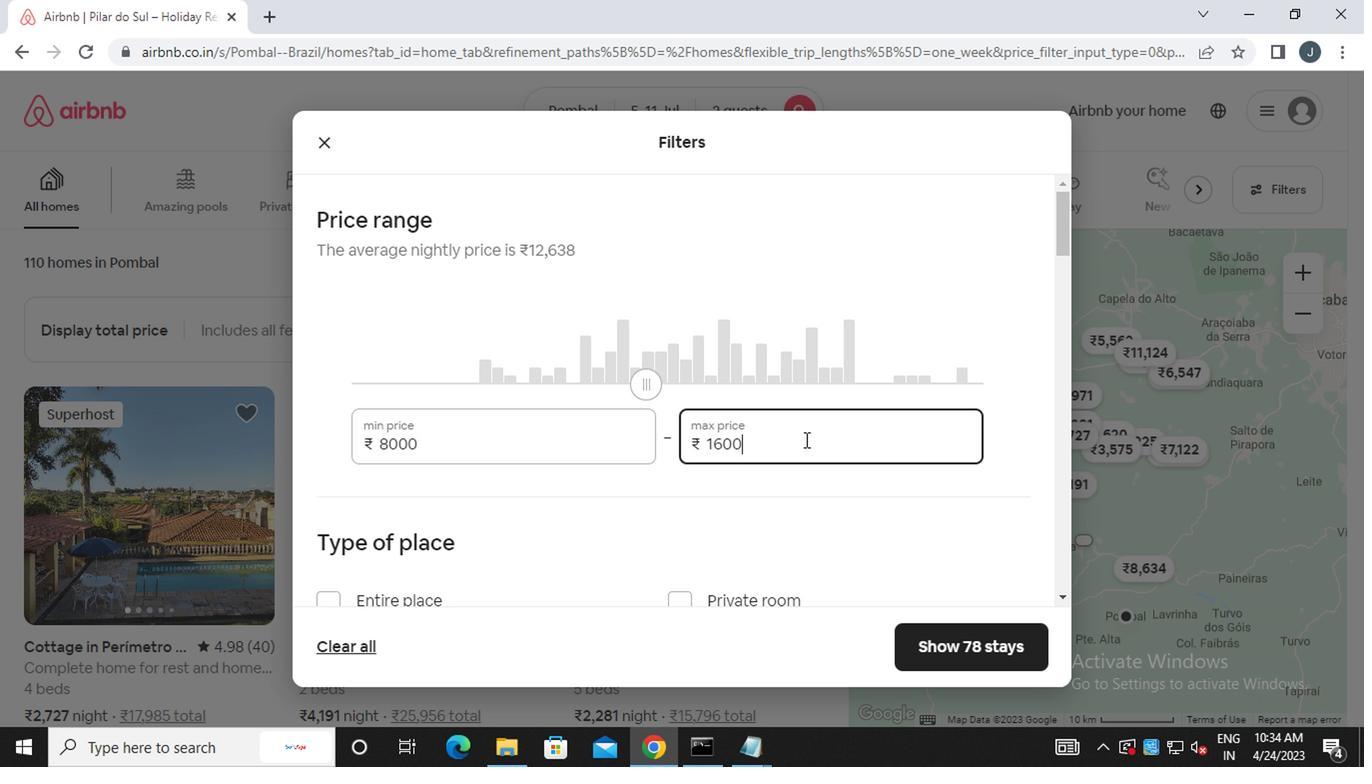 
Action: Mouse moved to (801, 479)
Screenshot: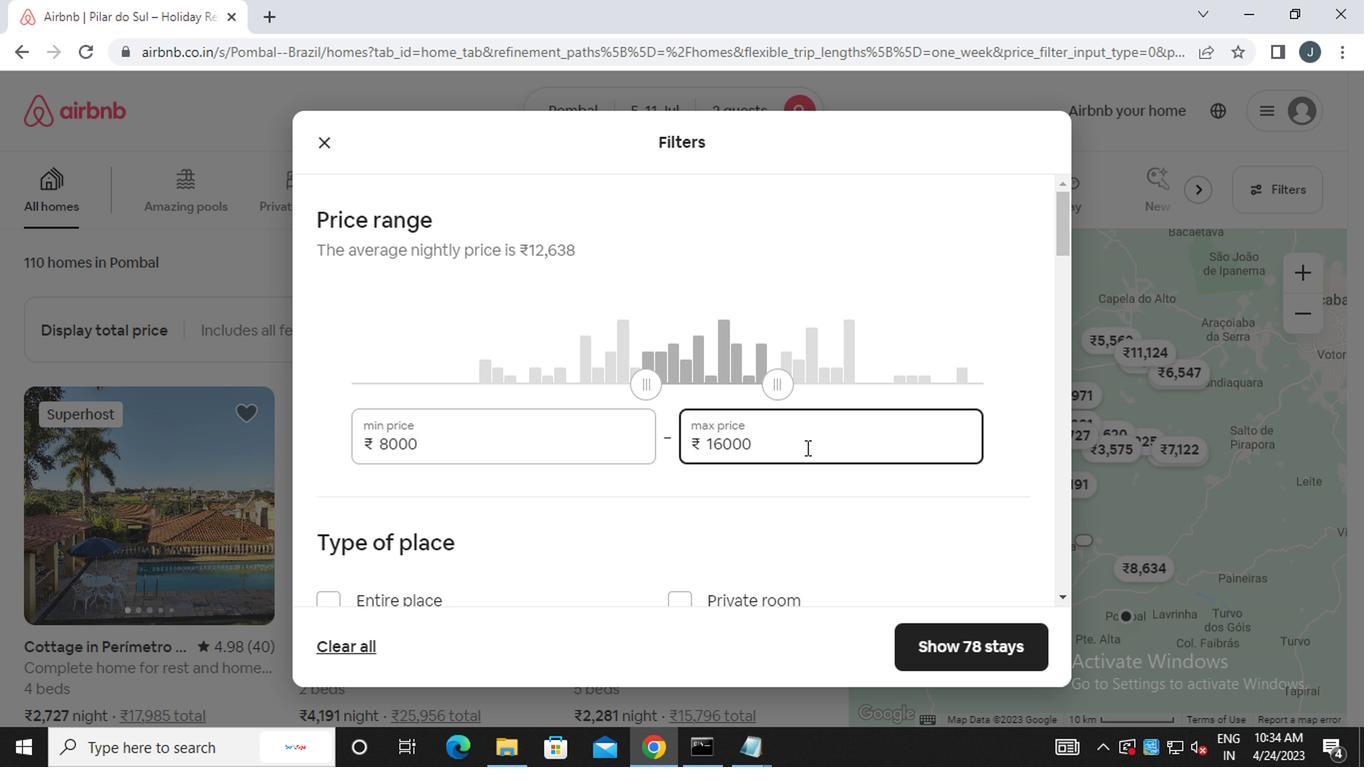 
Action: Mouse scrolled (801, 478) with delta (0, 0)
Screenshot: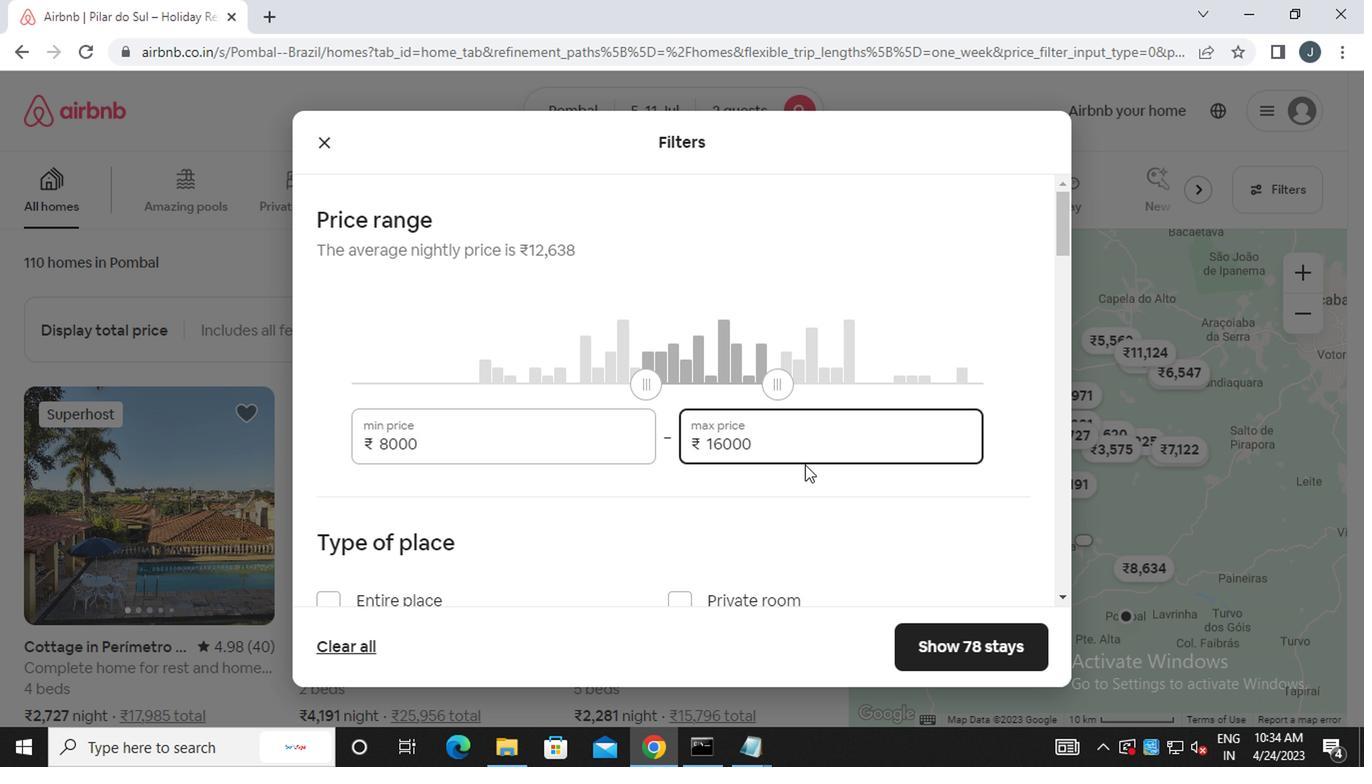 
Action: Mouse moved to (802, 480)
Screenshot: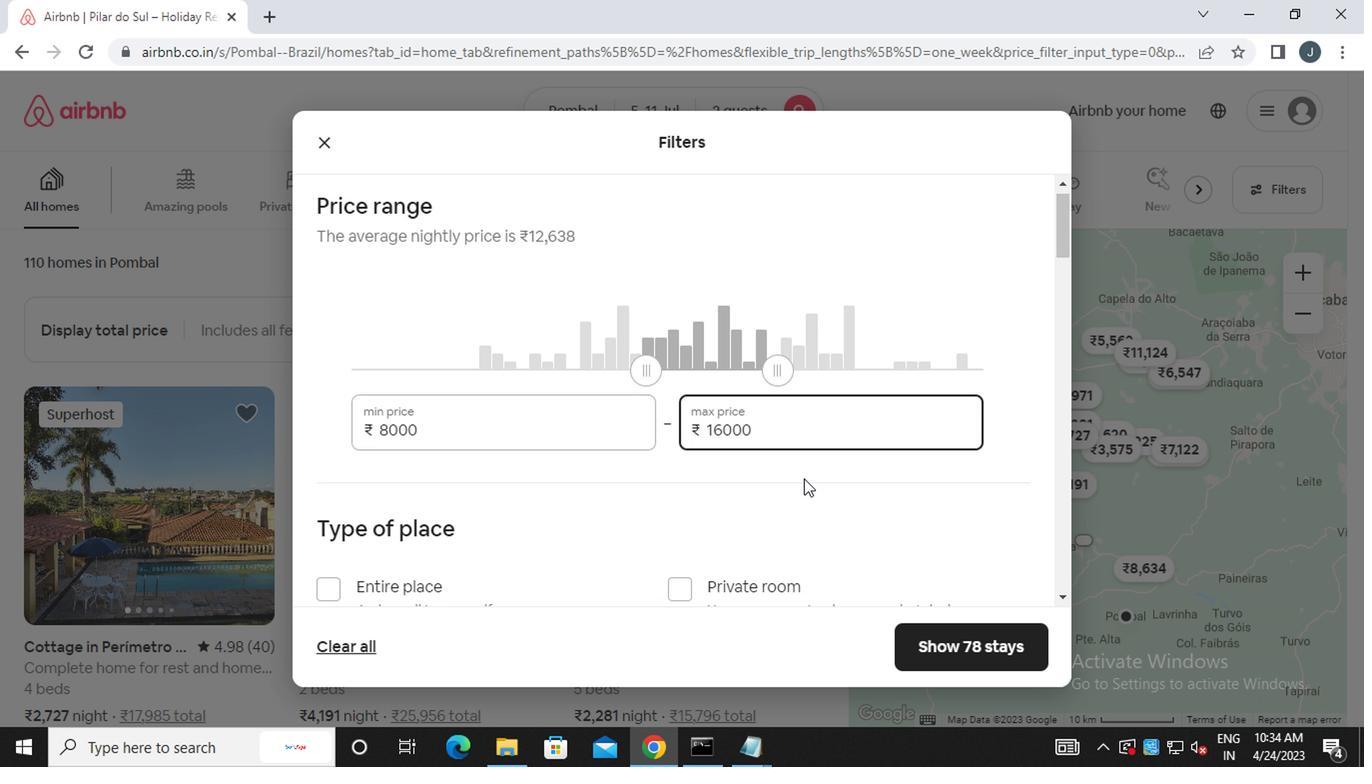 
Action: Mouse scrolled (802, 479) with delta (0, -1)
Screenshot: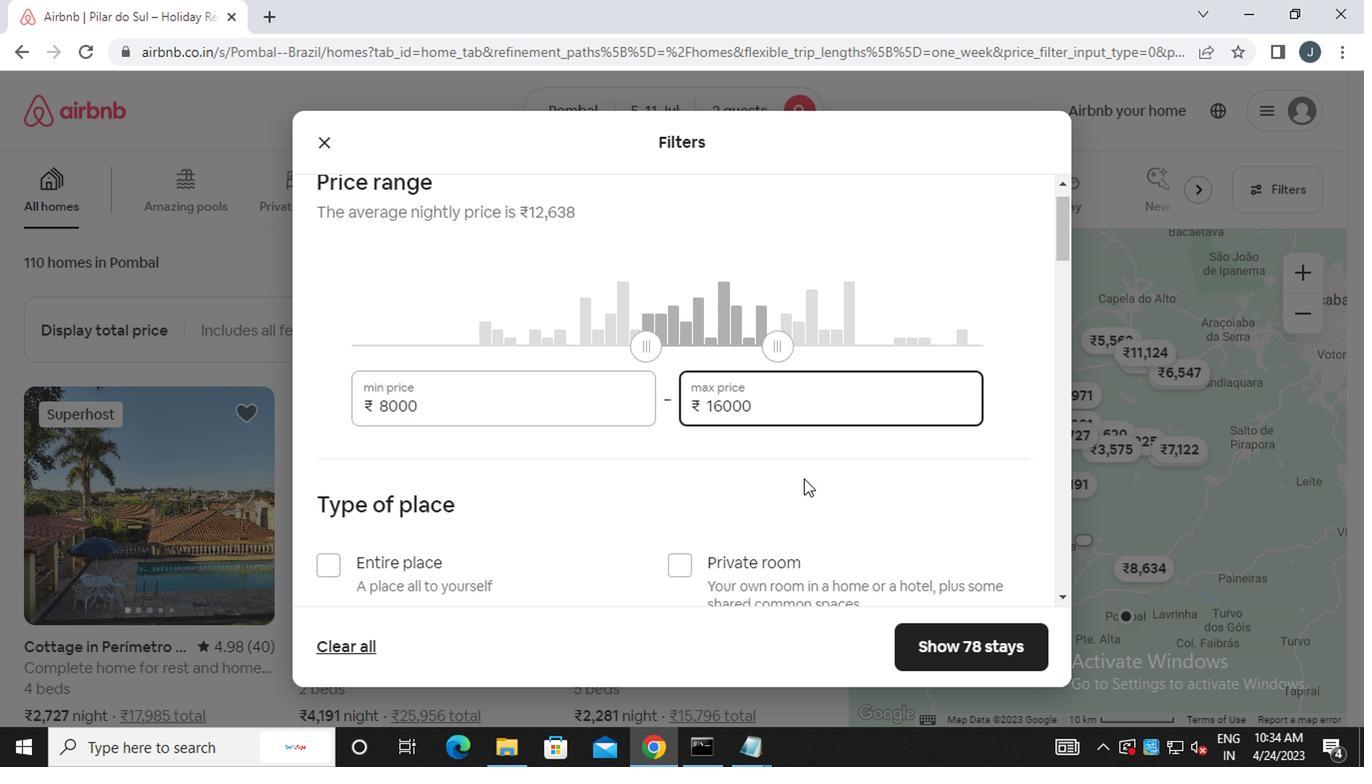 
Action: Mouse scrolled (802, 479) with delta (0, -1)
Screenshot: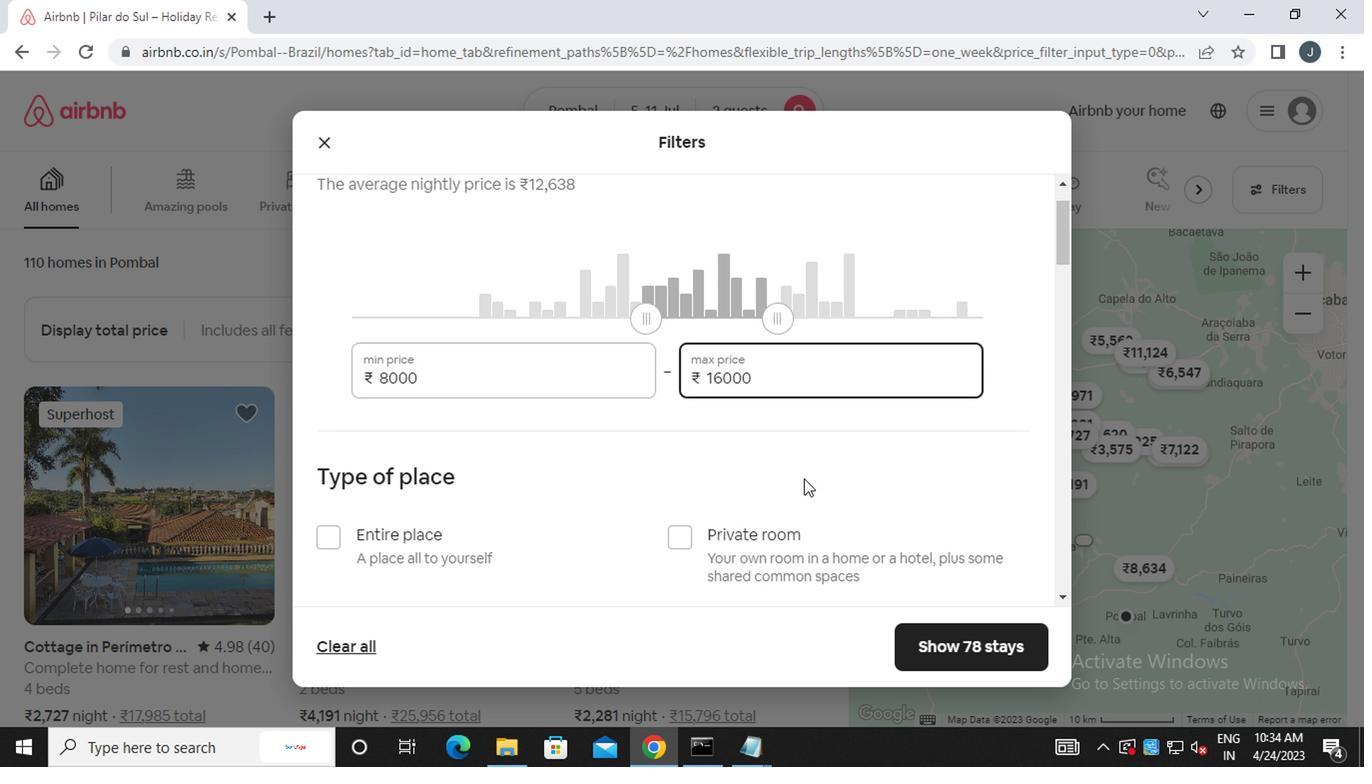 
Action: Mouse moved to (382, 316)
Screenshot: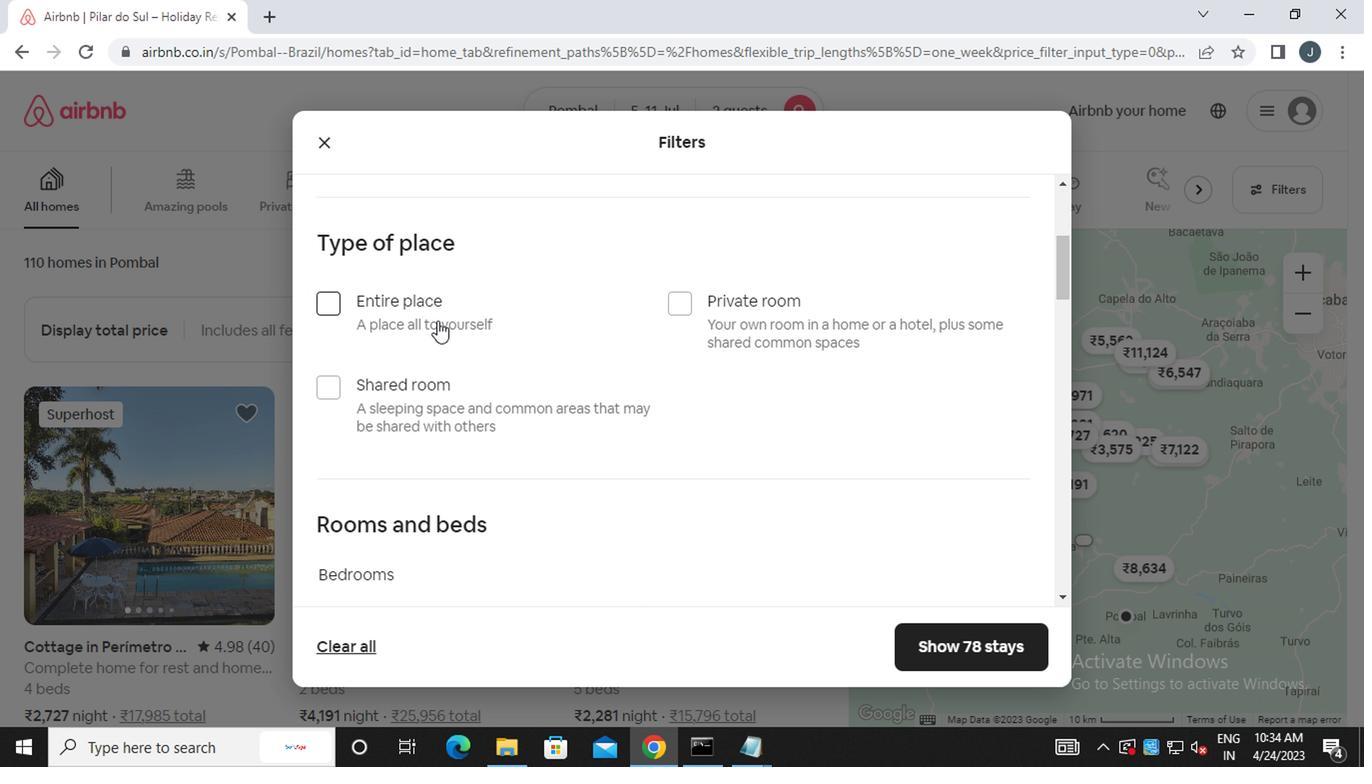
Action: Mouse pressed left at (382, 316)
Screenshot: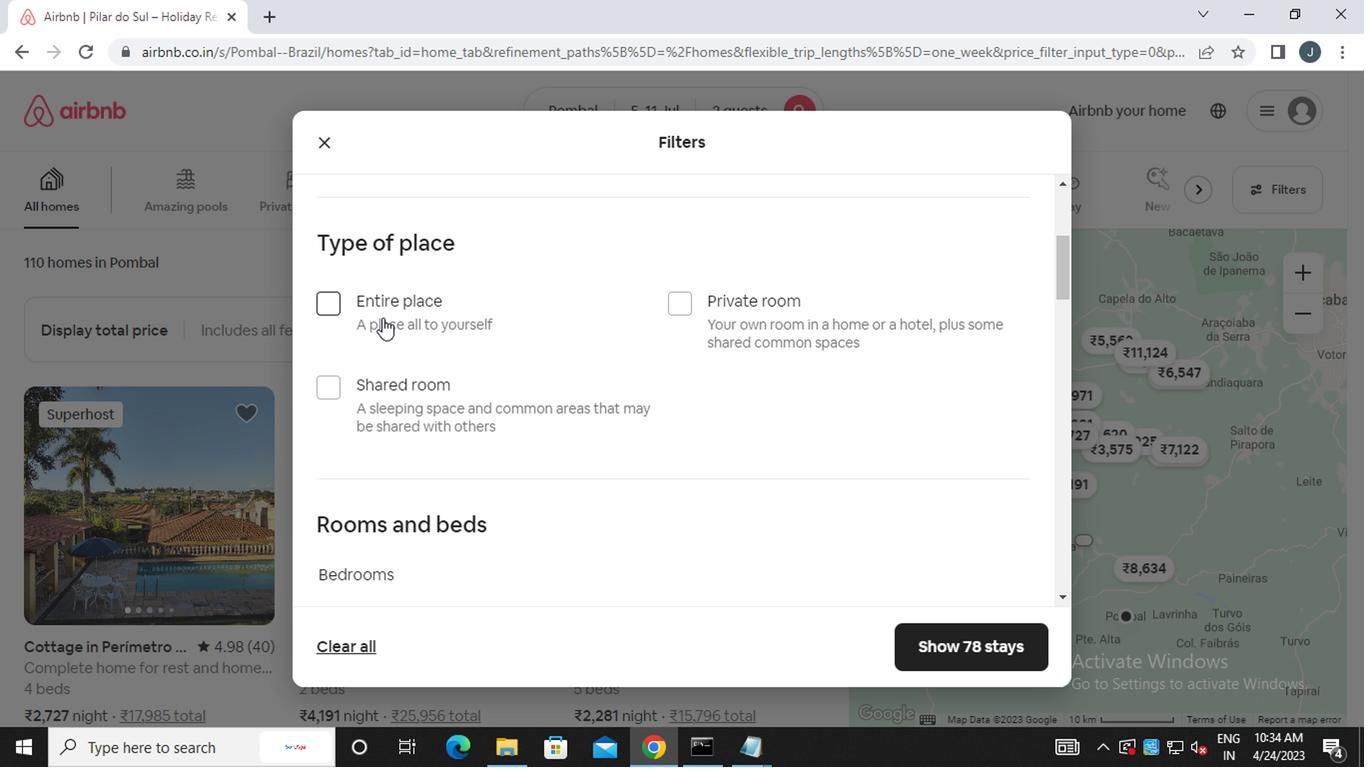 
Action: Mouse moved to (452, 371)
Screenshot: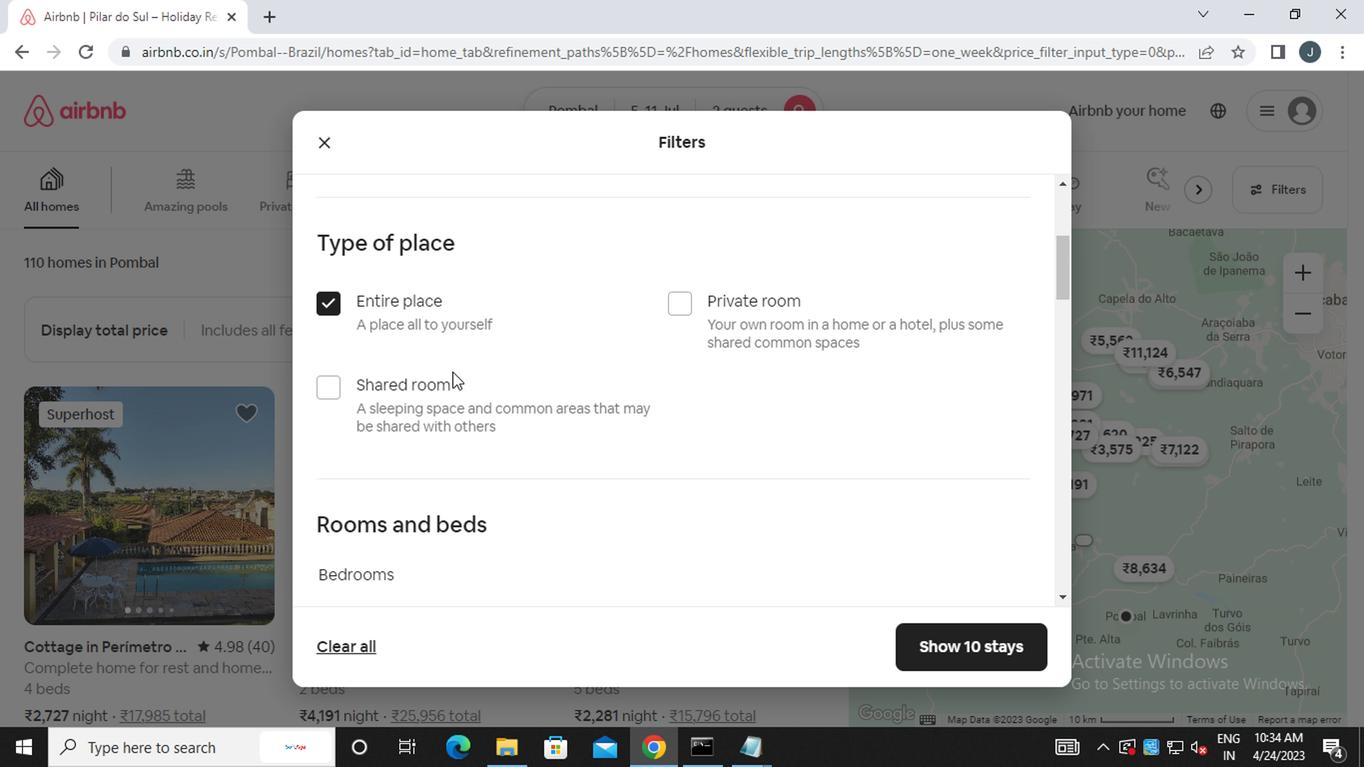 
Action: Mouse scrolled (452, 370) with delta (0, 0)
Screenshot: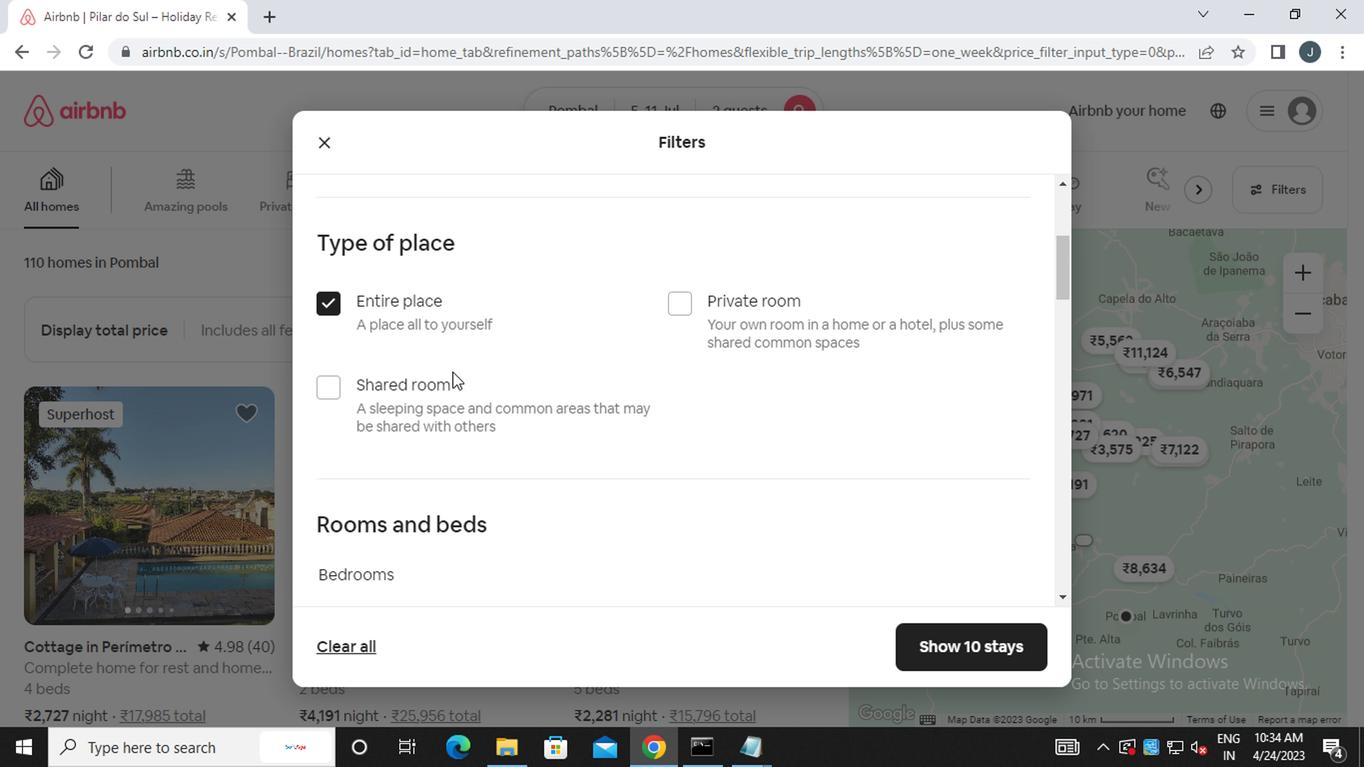 
Action: Mouse moved to (451, 373)
Screenshot: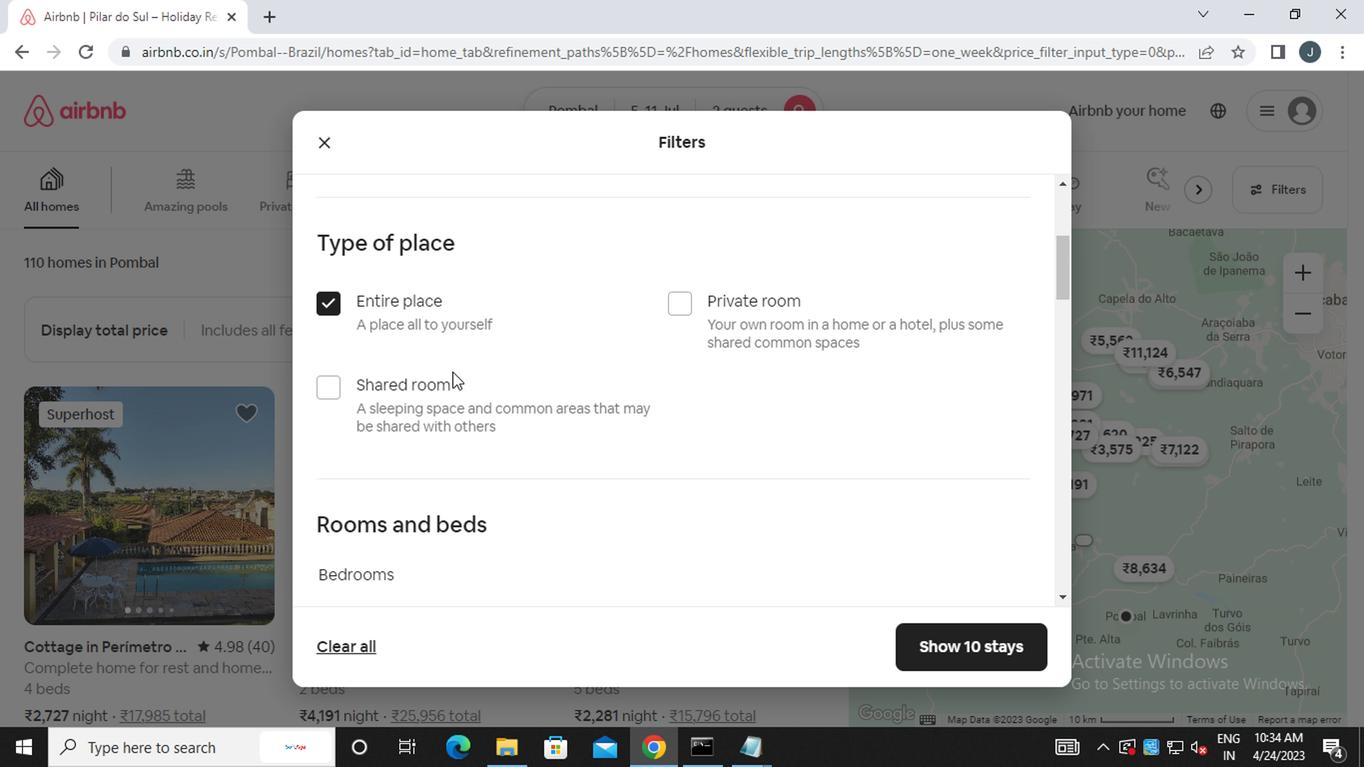 
Action: Mouse scrolled (451, 373) with delta (0, 0)
Screenshot: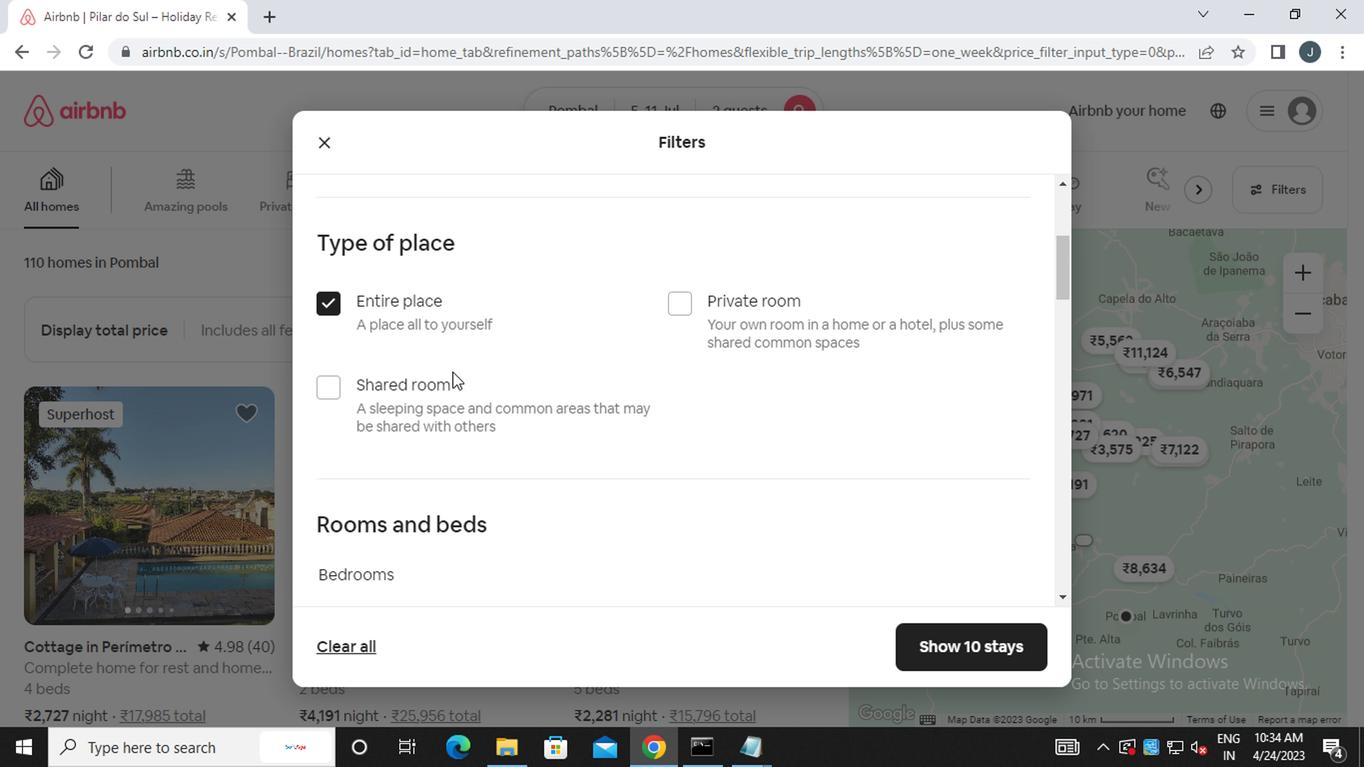 
Action: Mouse scrolled (451, 373) with delta (0, 0)
Screenshot: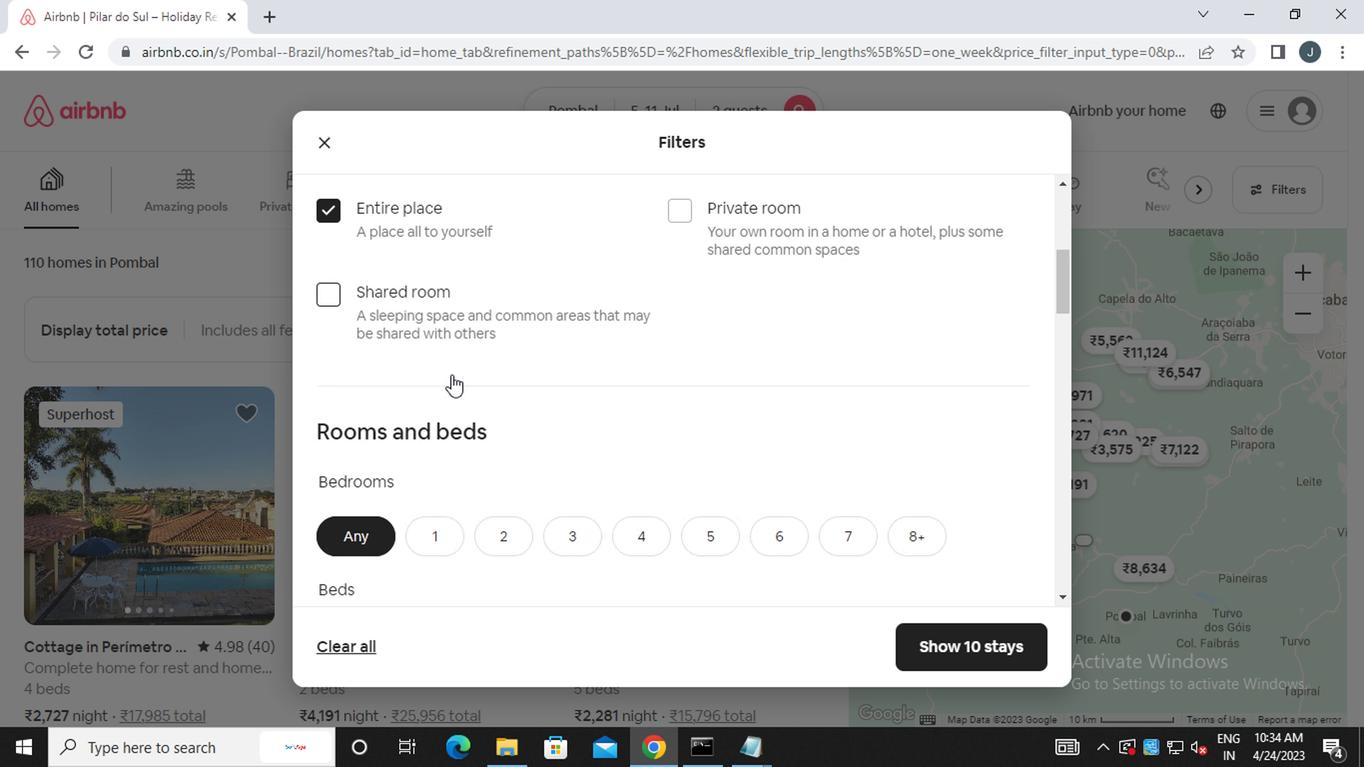 
Action: Mouse moved to (497, 321)
Screenshot: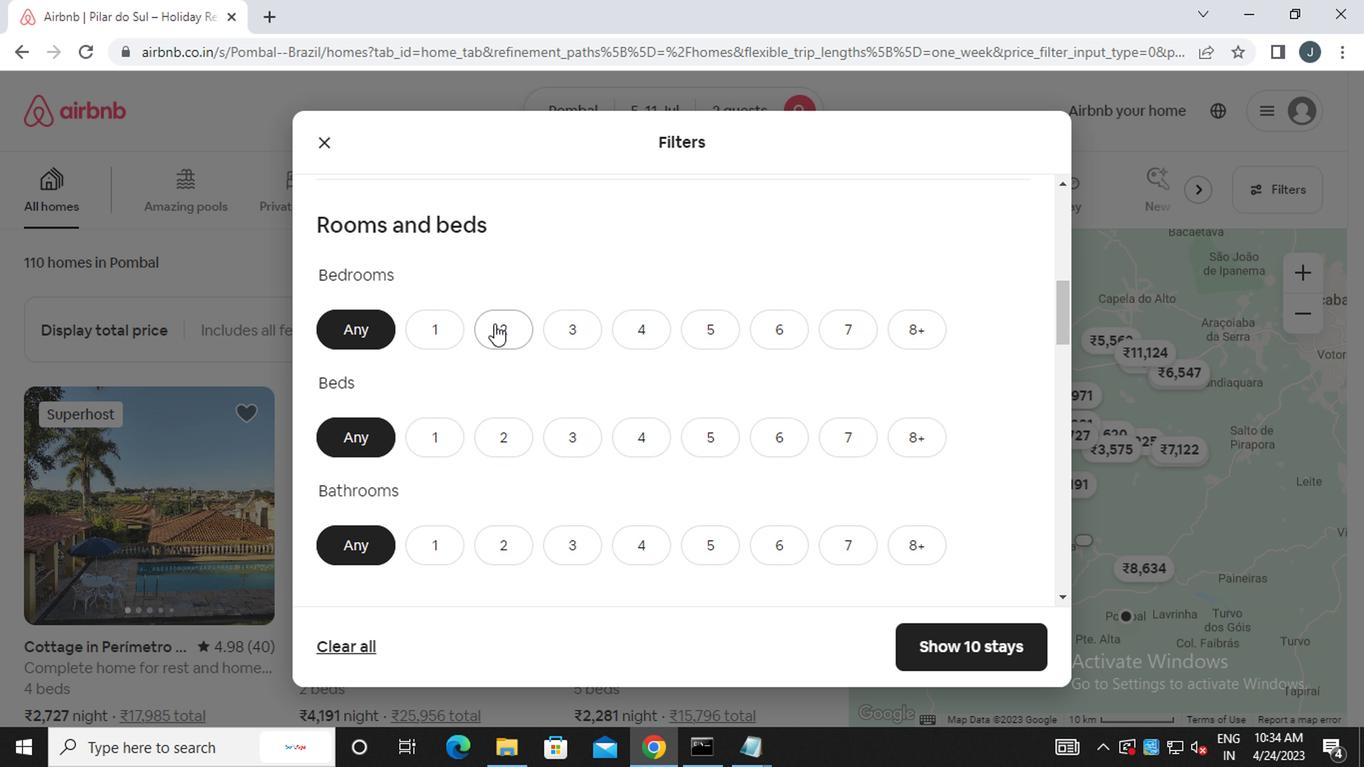 
Action: Mouse pressed left at (497, 321)
Screenshot: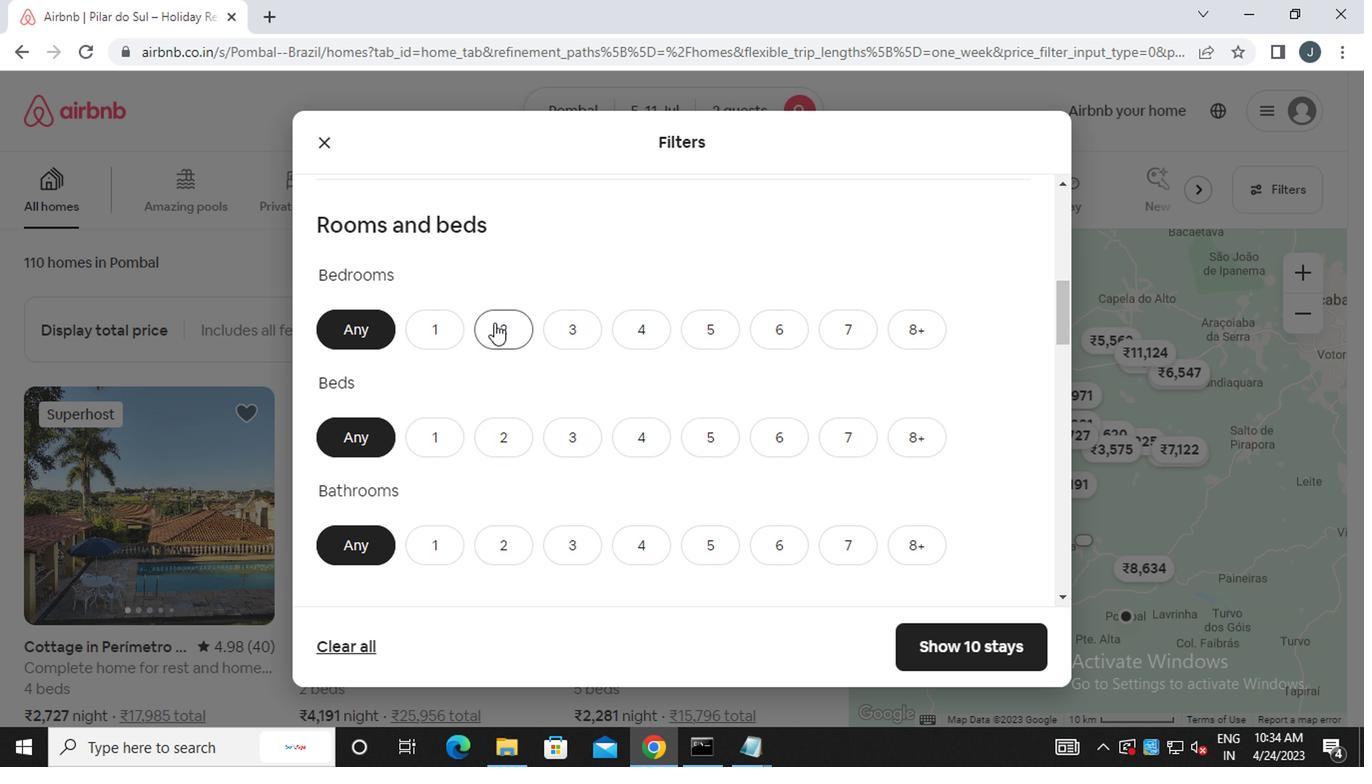
Action: Mouse moved to (500, 430)
Screenshot: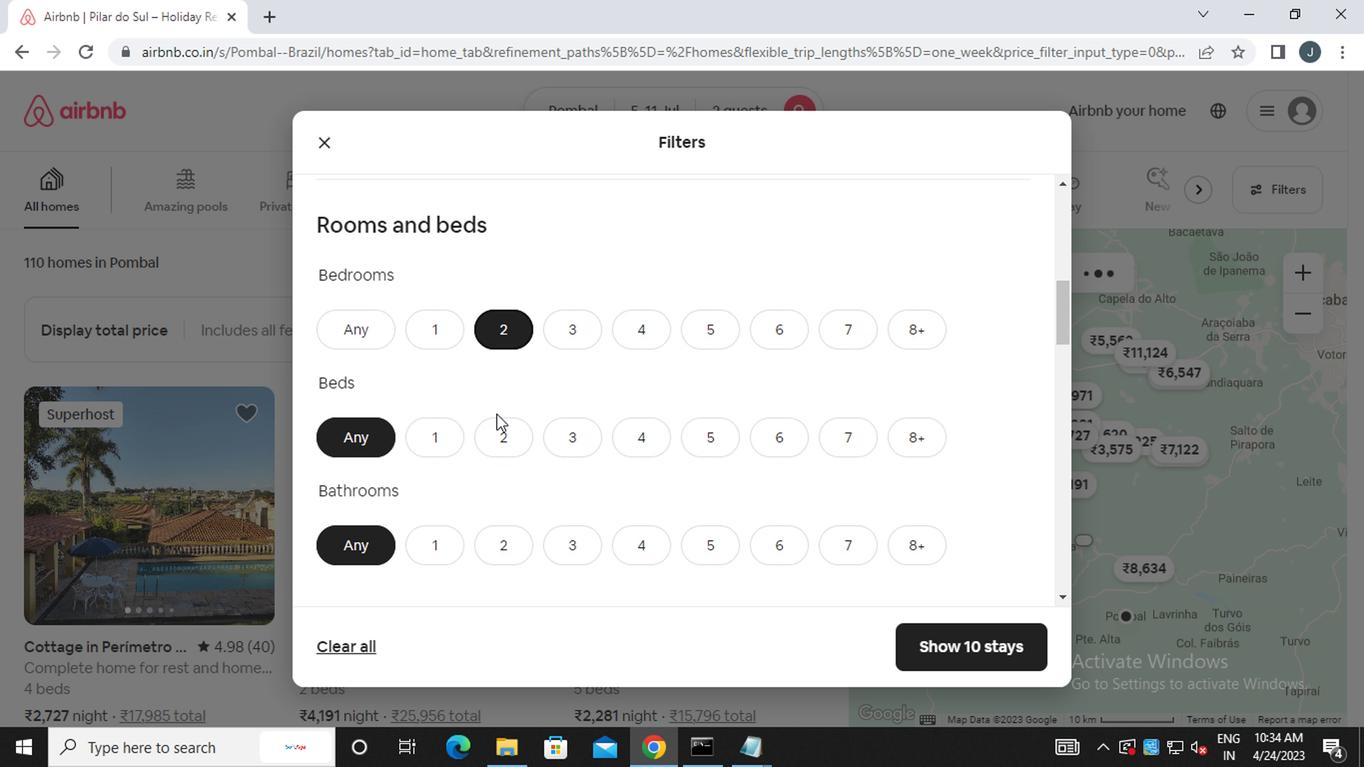 
Action: Mouse pressed left at (500, 430)
Screenshot: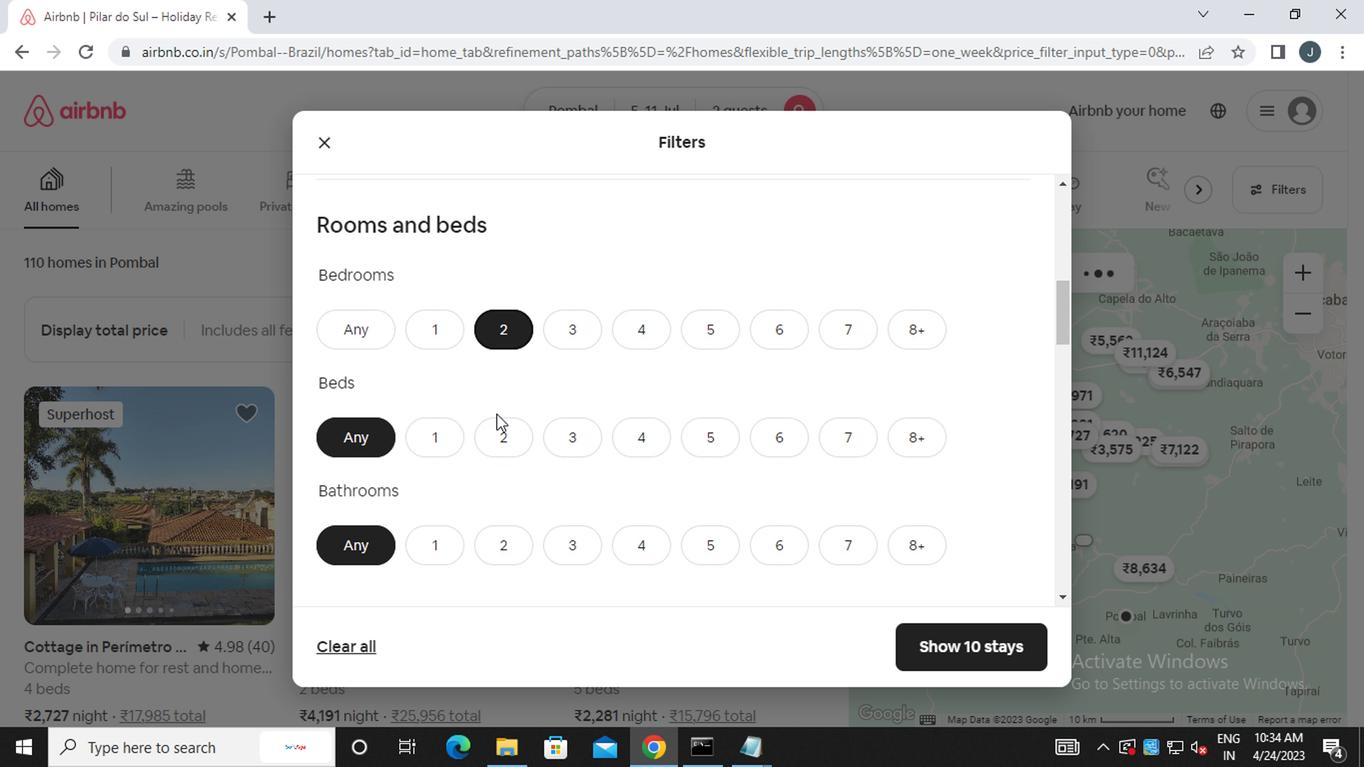 
Action: Mouse moved to (449, 544)
Screenshot: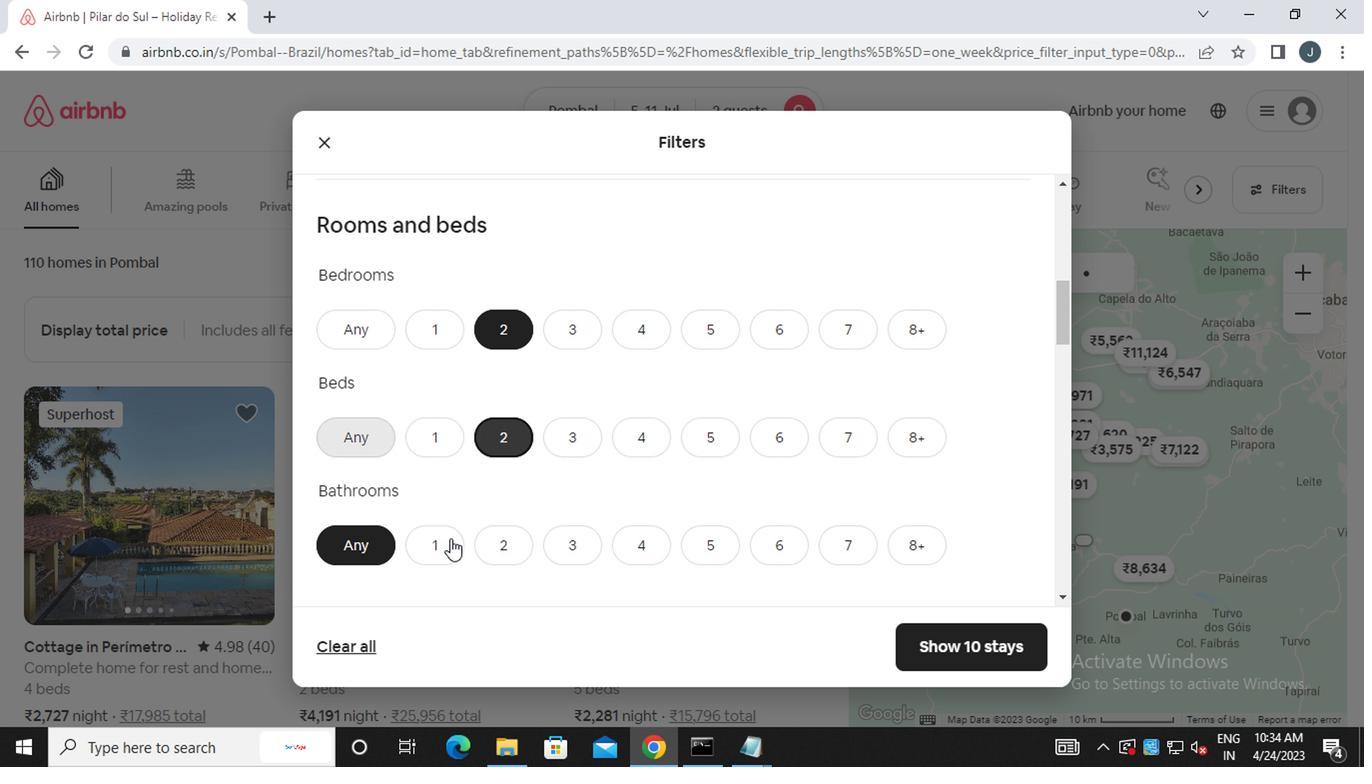 
Action: Mouse pressed left at (449, 544)
Screenshot: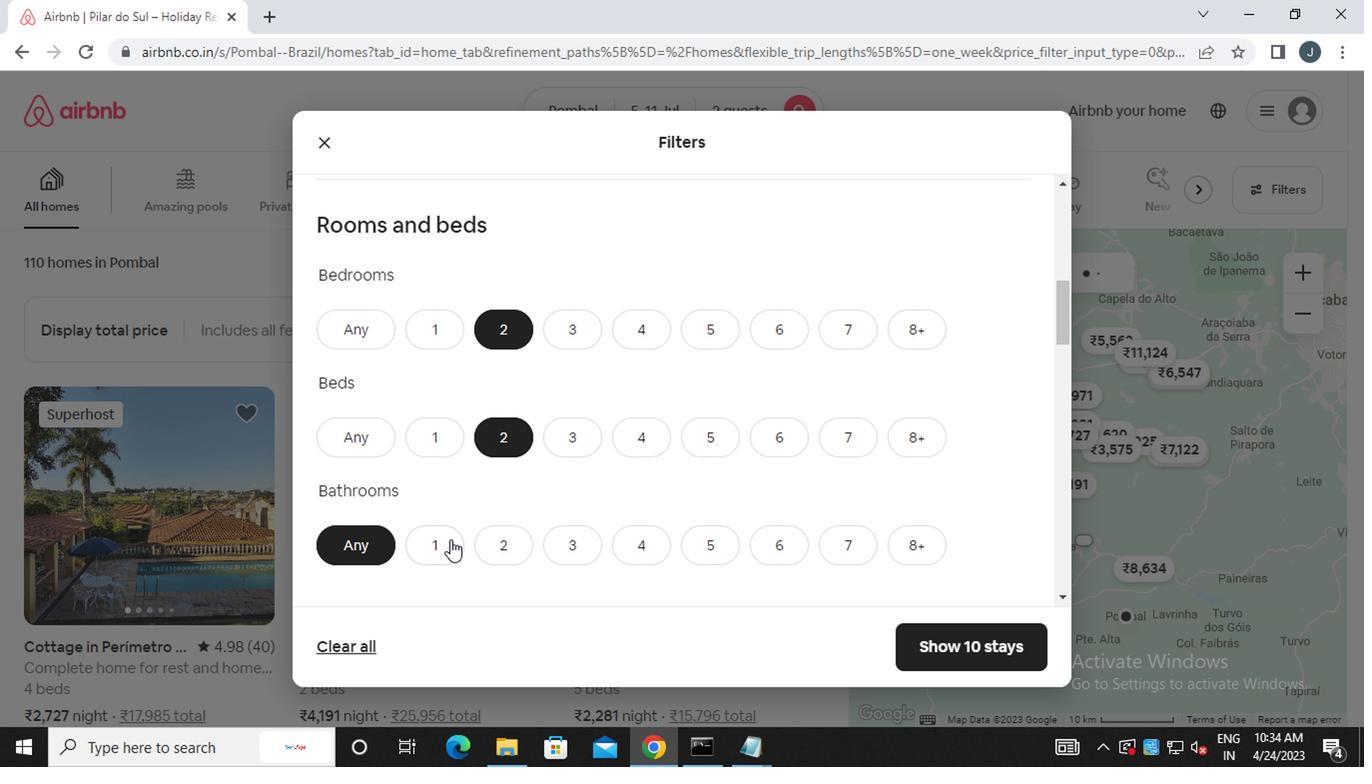 
Action: Mouse moved to (447, 544)
Screenshot: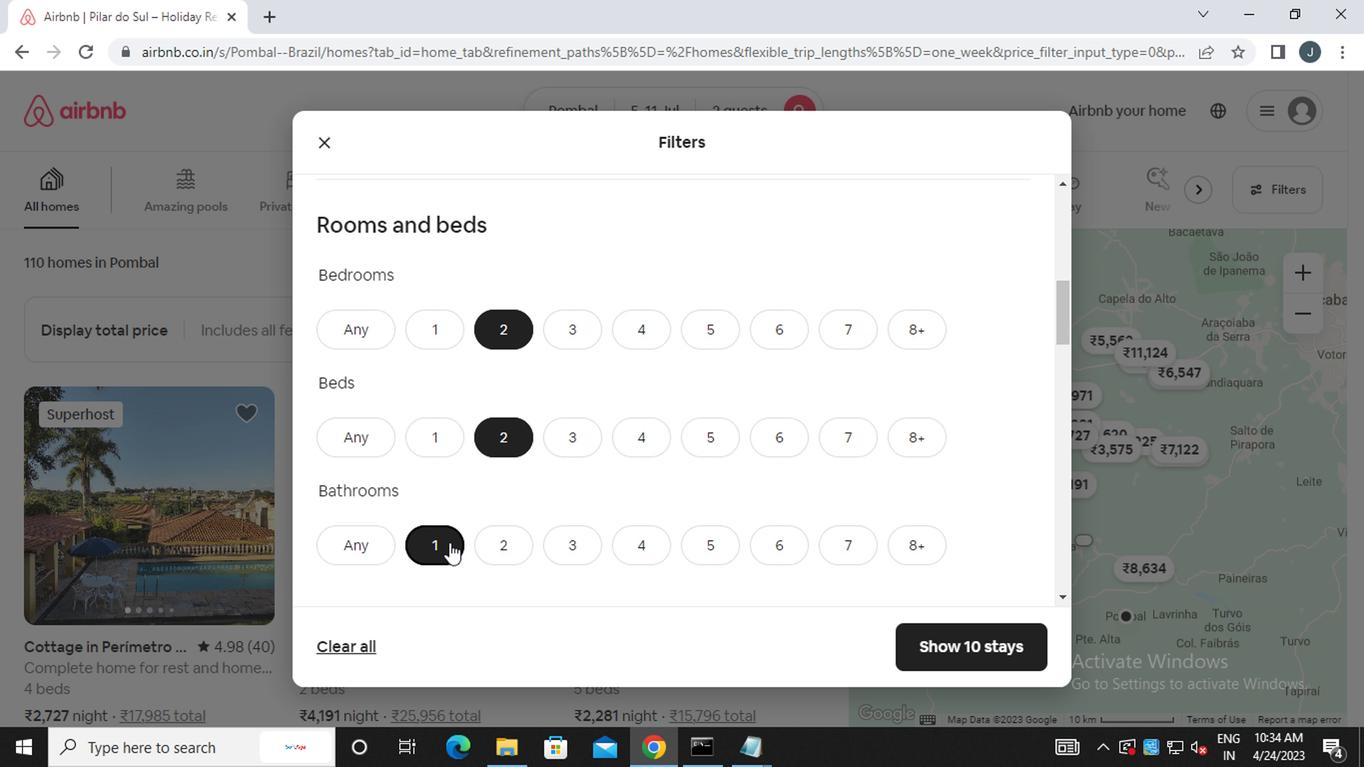 
Action: Mouse scrolled (447, 543) with delta (0, -1)
Screenshot: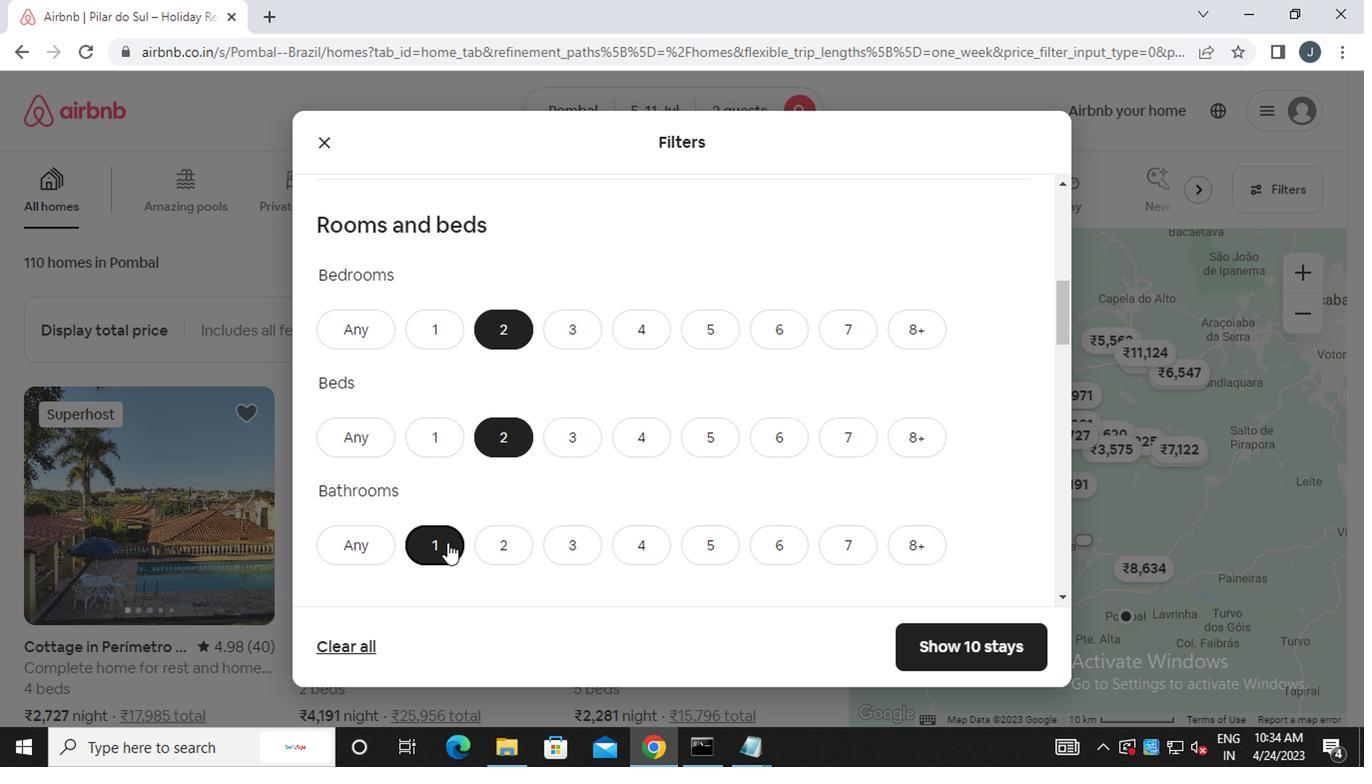 
Action: Mouse scrolled (447, 543) with delta (0, -1)
Screenshot: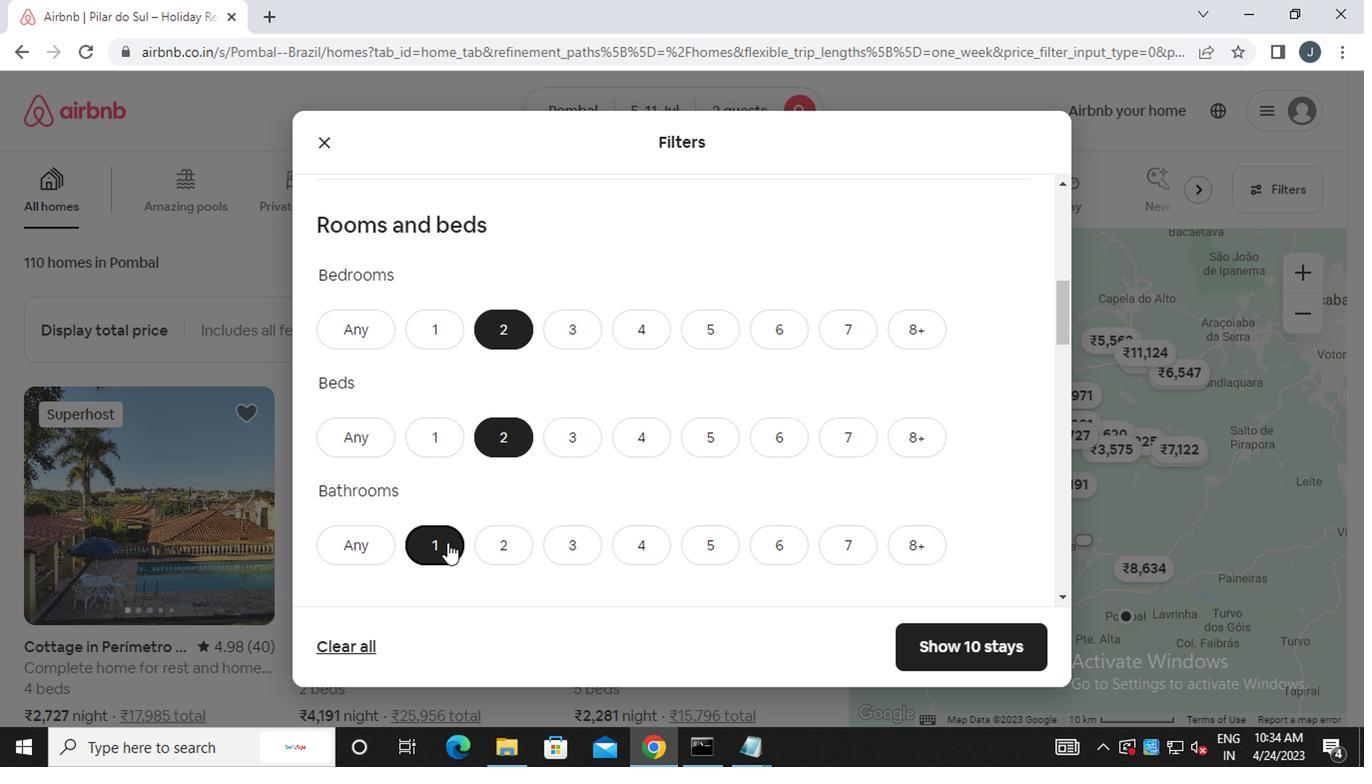 
Action: Mouse moved to (446, 544)
Screenshot: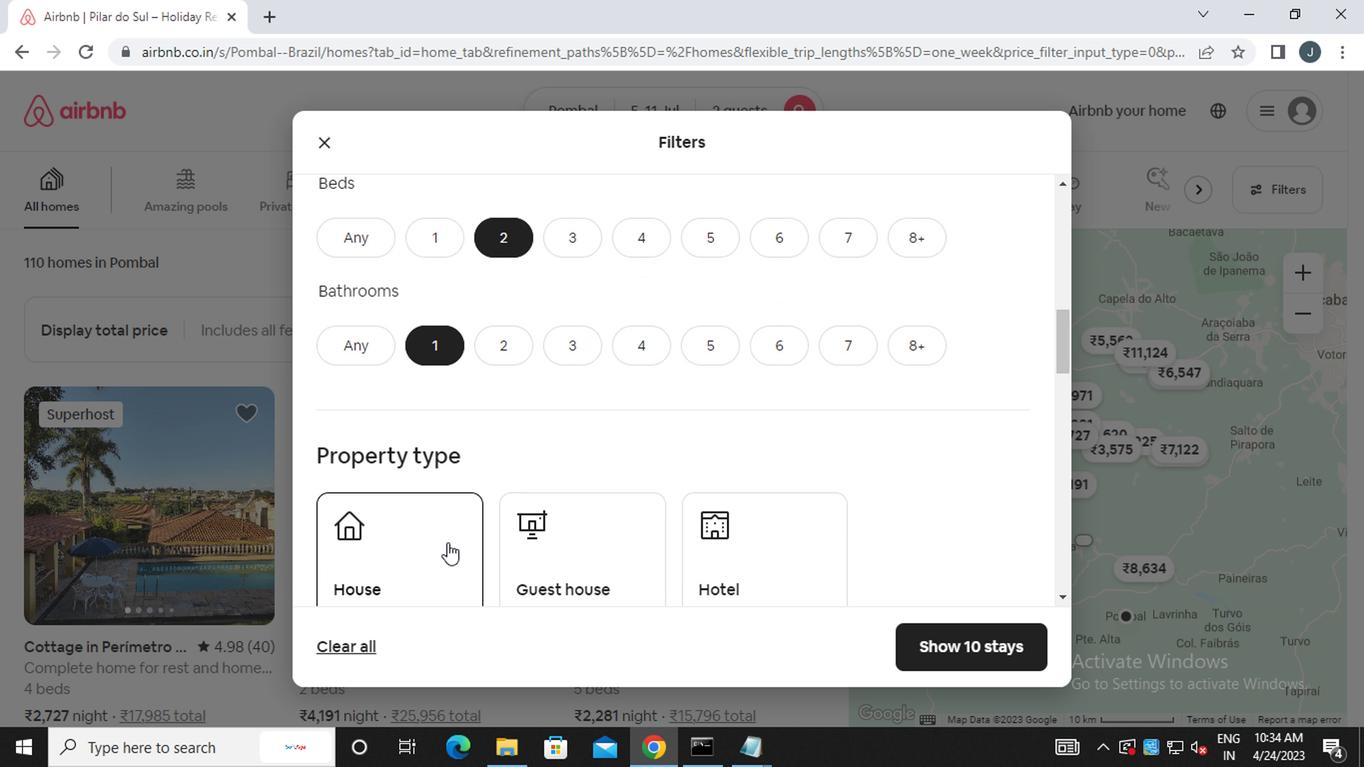
Action: Mouse scrolled (446, 543) with delta (0, -1)
Screenshot: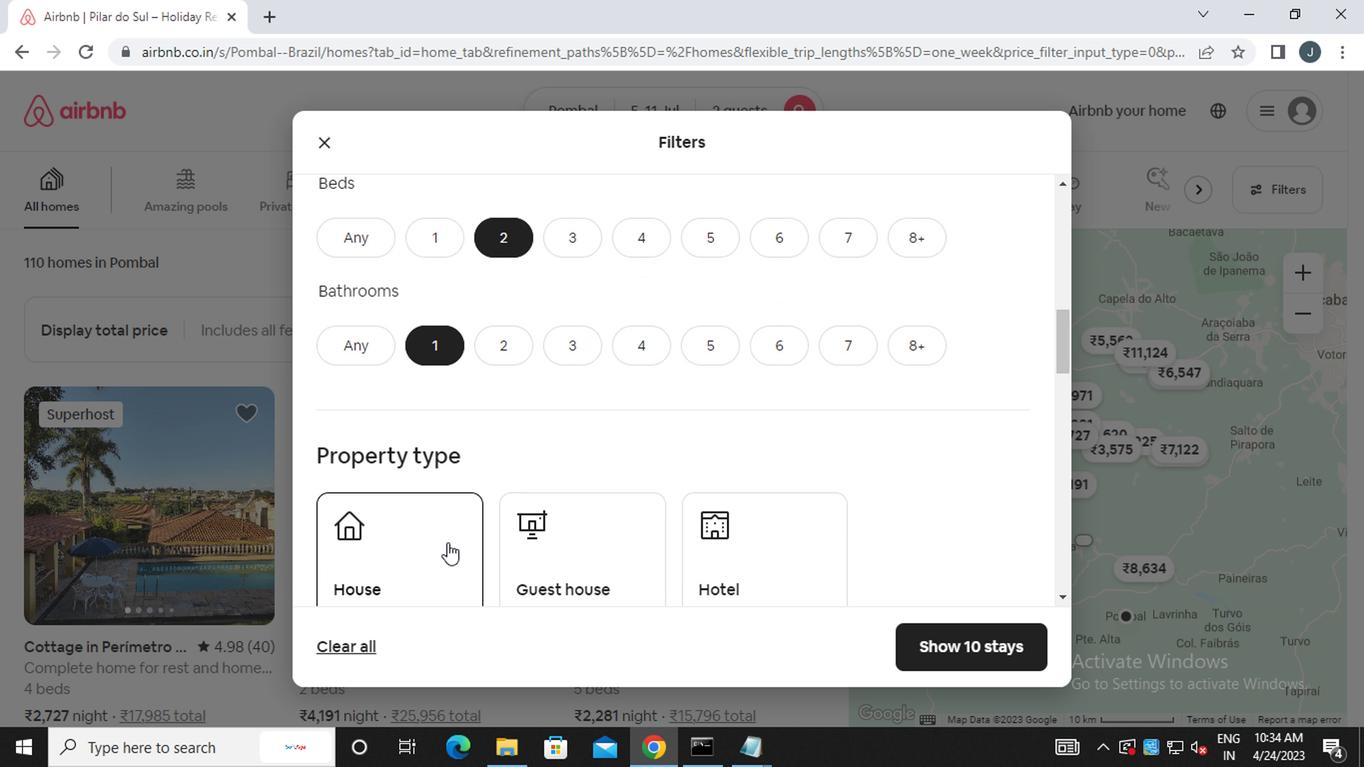 
Action: Mouse scrolled (446, 543) with delta (0, -1)
Screenshot: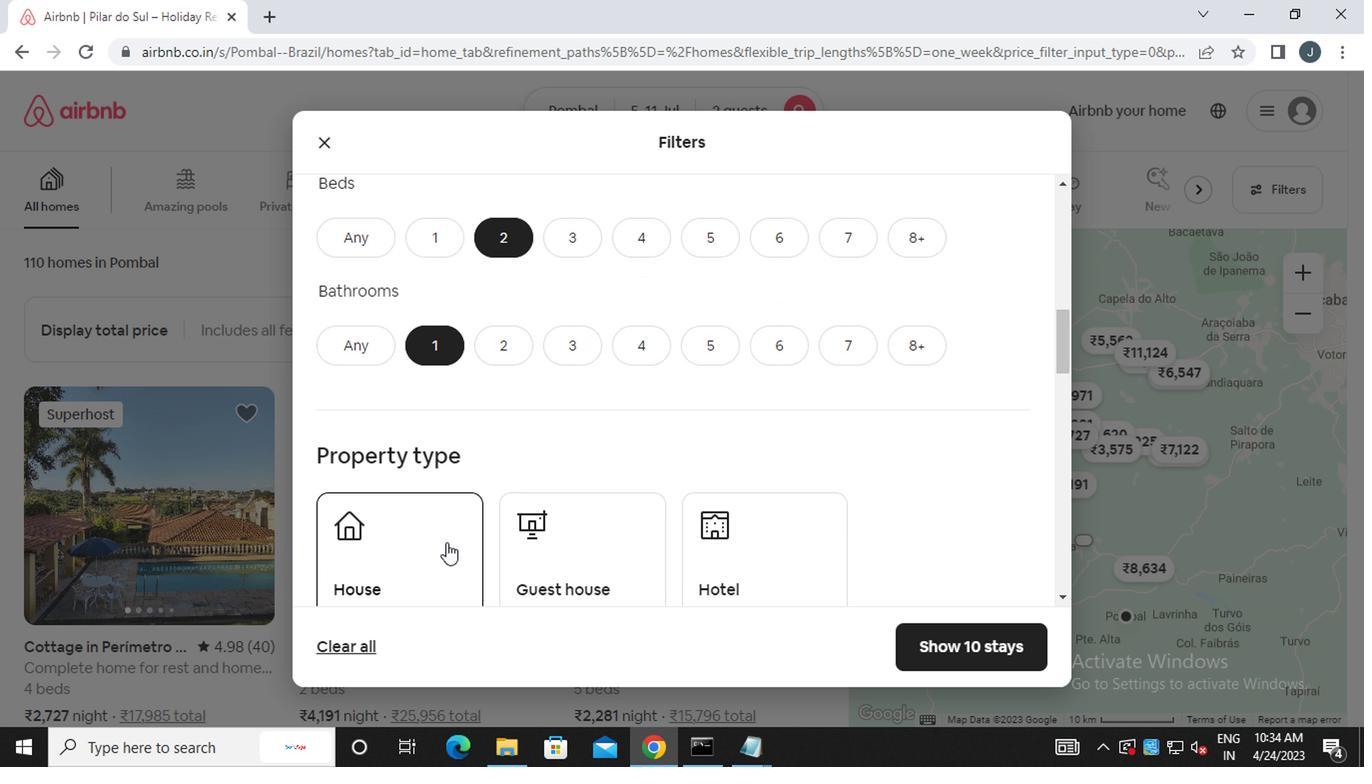 
Action: Mouse moved to (408, 373)
Screenshot: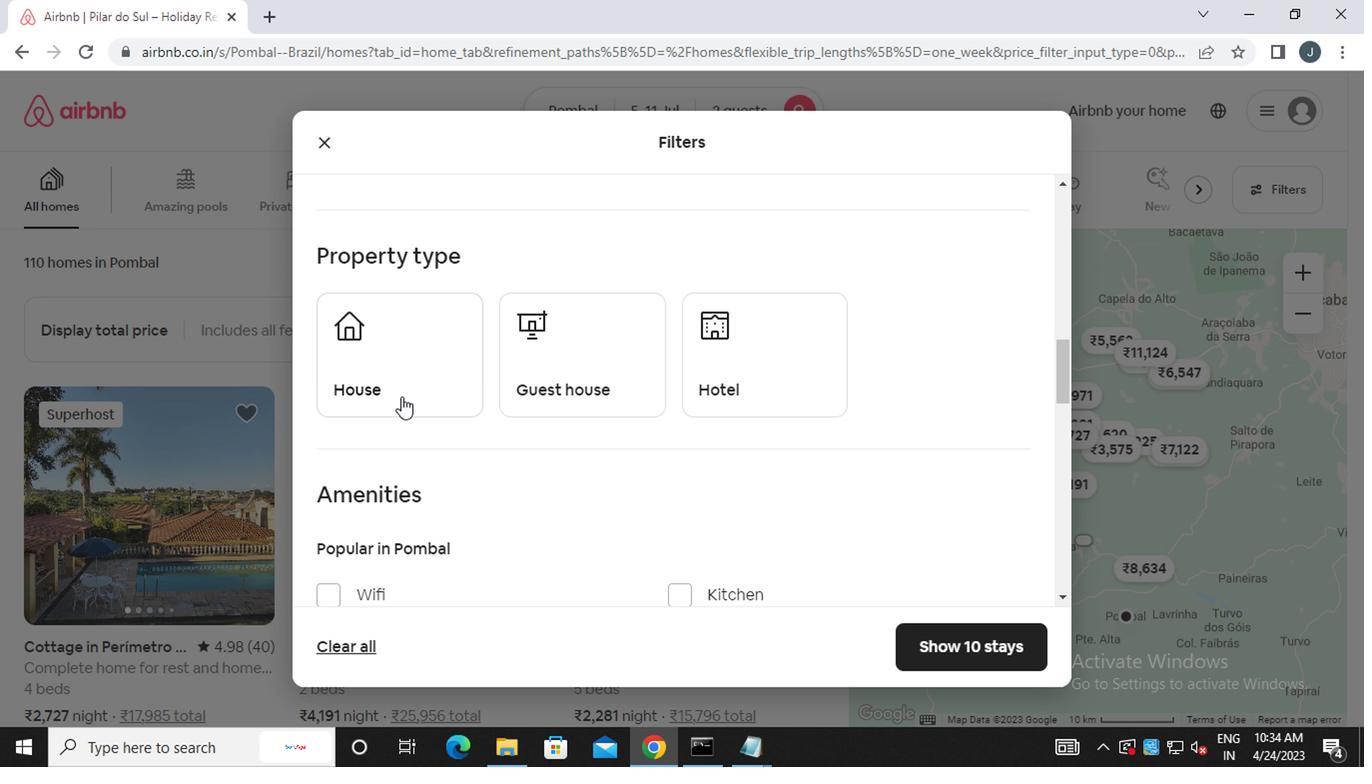 
Action: Mouse pressed left at (408, 373)
Screenshot: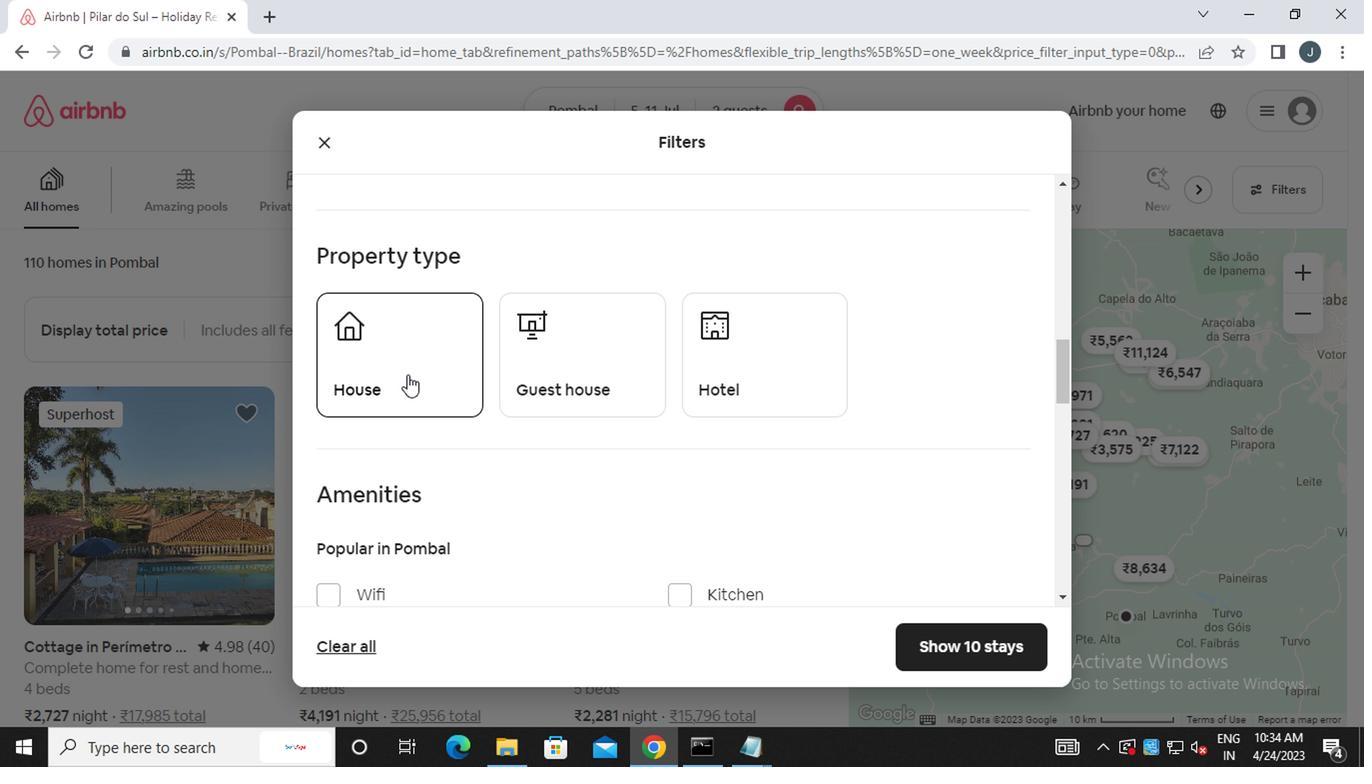 
Action: Mouse moved to (558, 358)
Screenshot: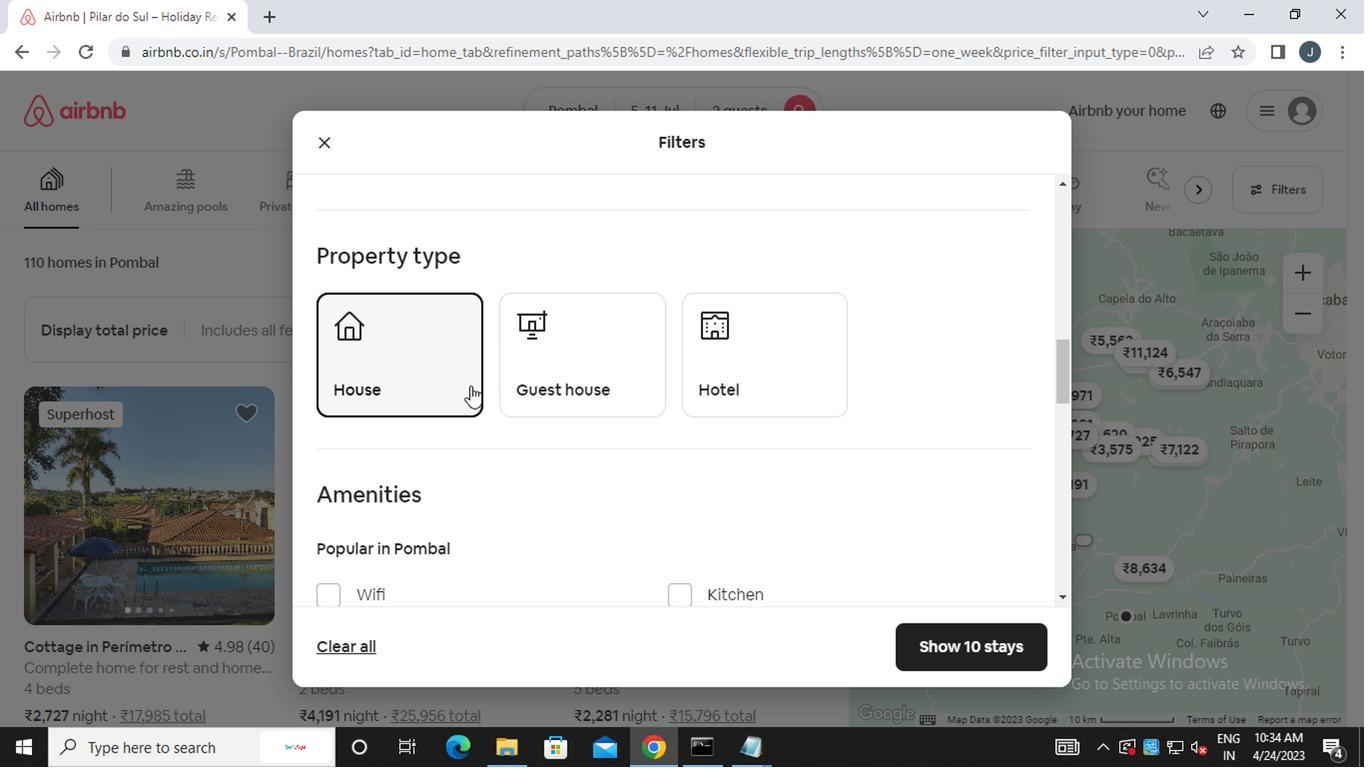
Action: Mouse pressed left at (558, 358)
Screenshot: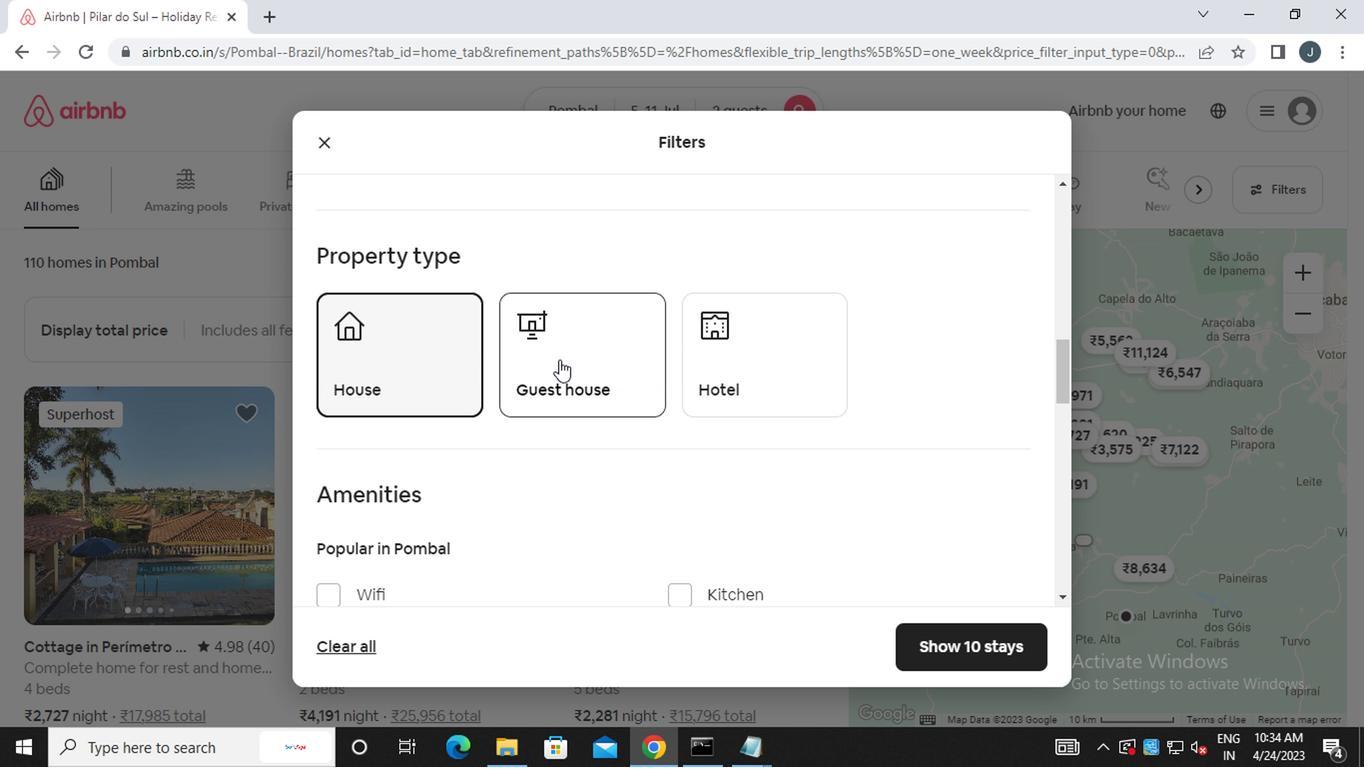 
Action: Mouse moved to (640, 392)
Screenshot: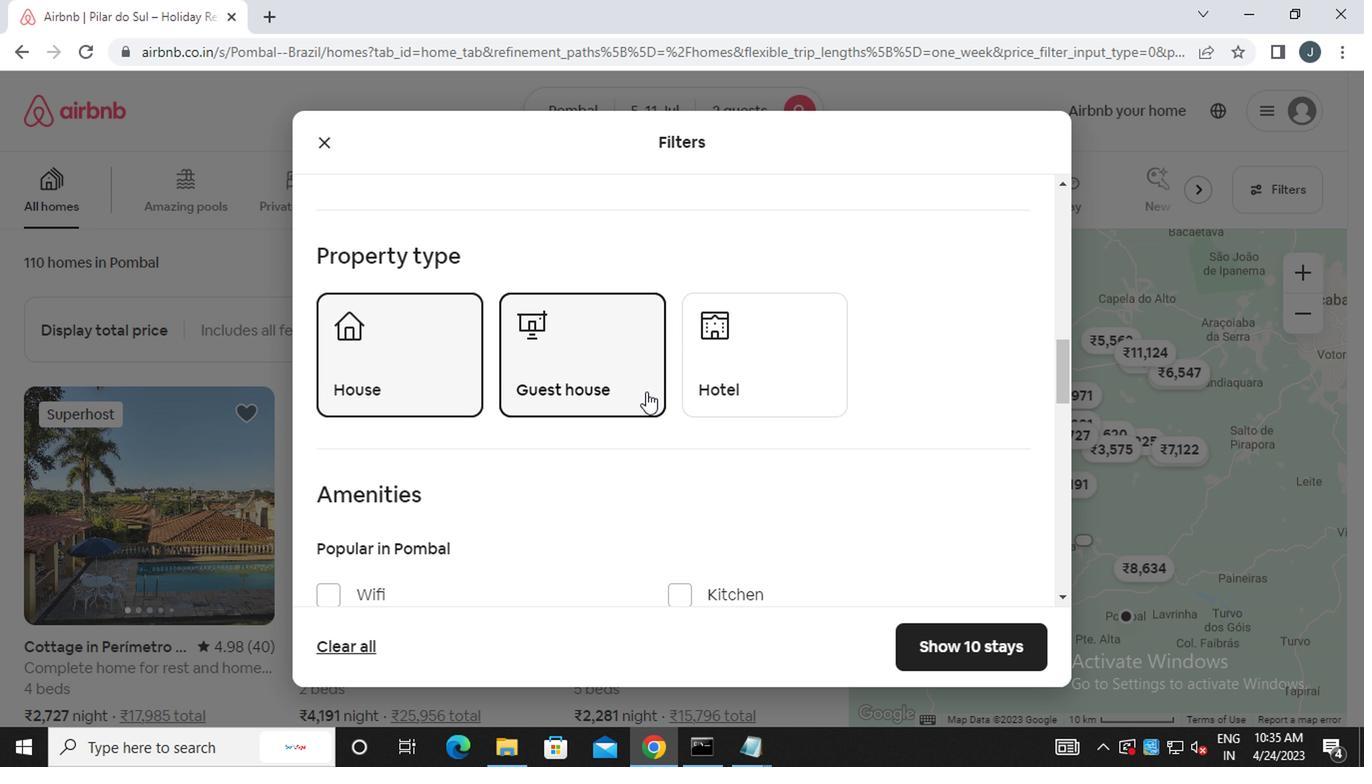 
Action: Mouse scrolled (640, 390) with delta (0, -1)
Screenshot: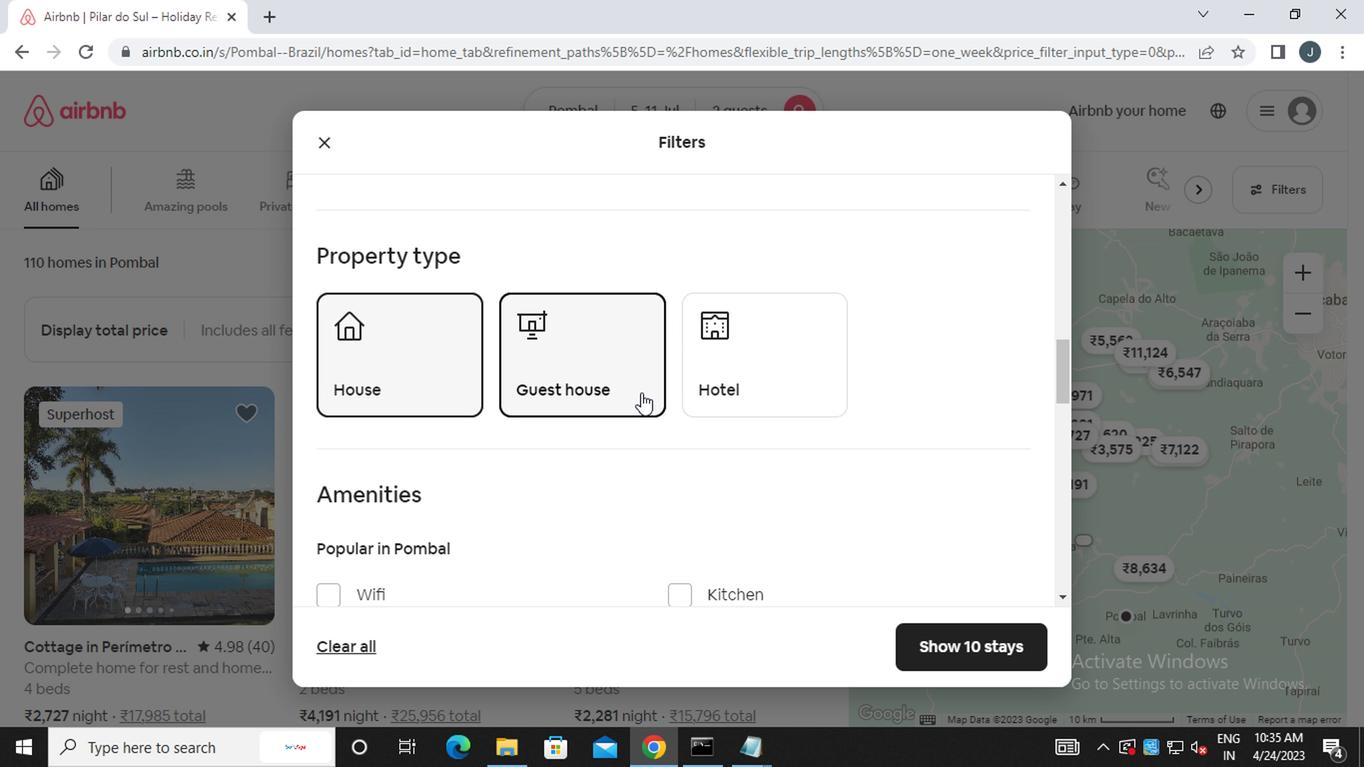 
Action: Mouse scrolled (640, 390) with delta (0, -1)
Screenshot: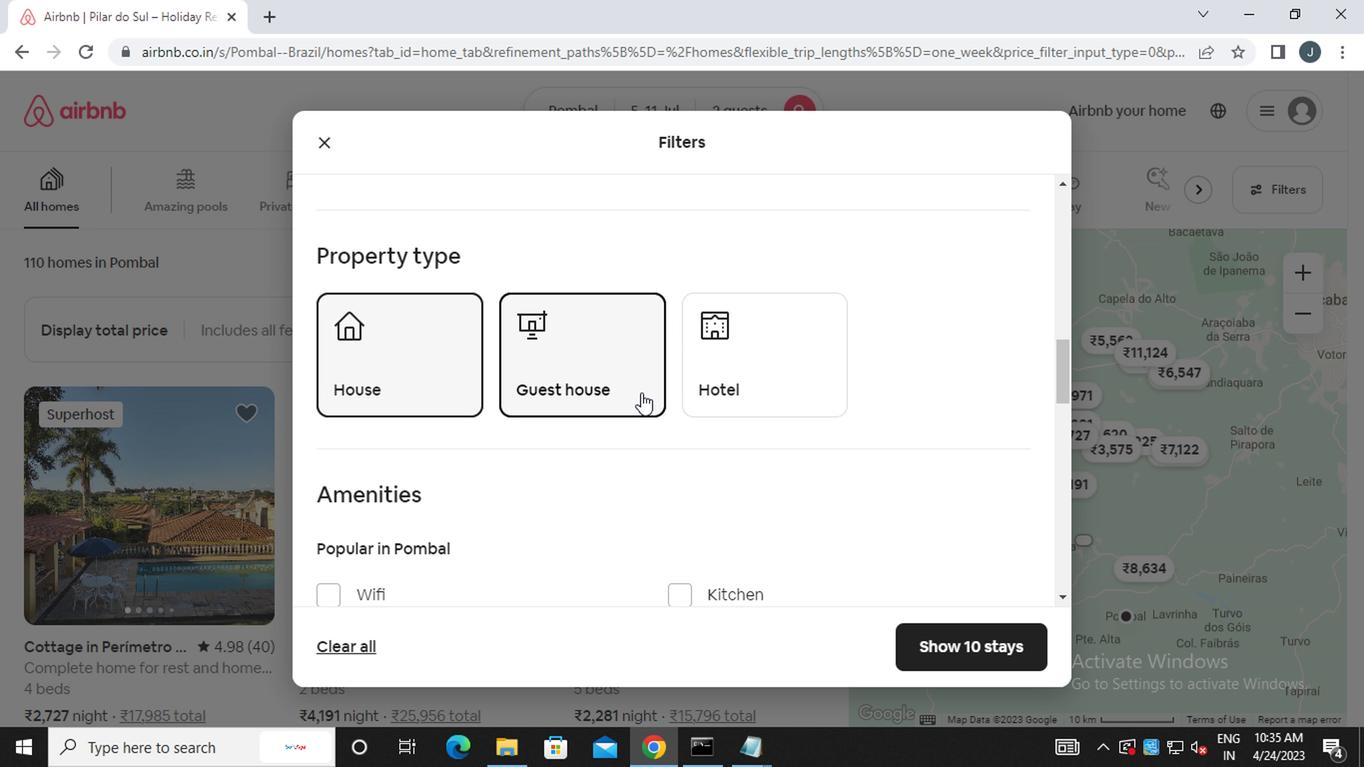 
Action: Mouse scrolled (640, 390) with delta (0, -1)
Screenshot: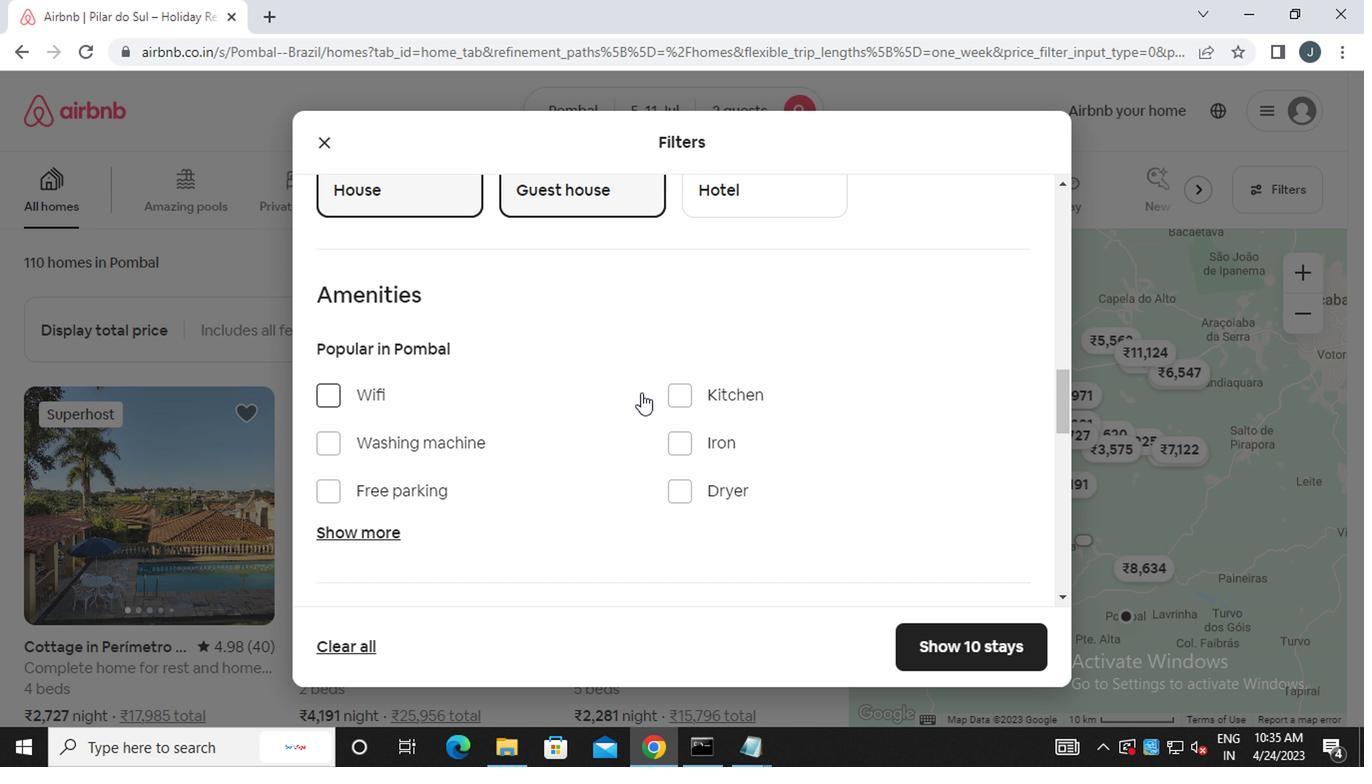 
Action: Mouse scrolled (640, 390) with delta (0, -1)
Screenshot: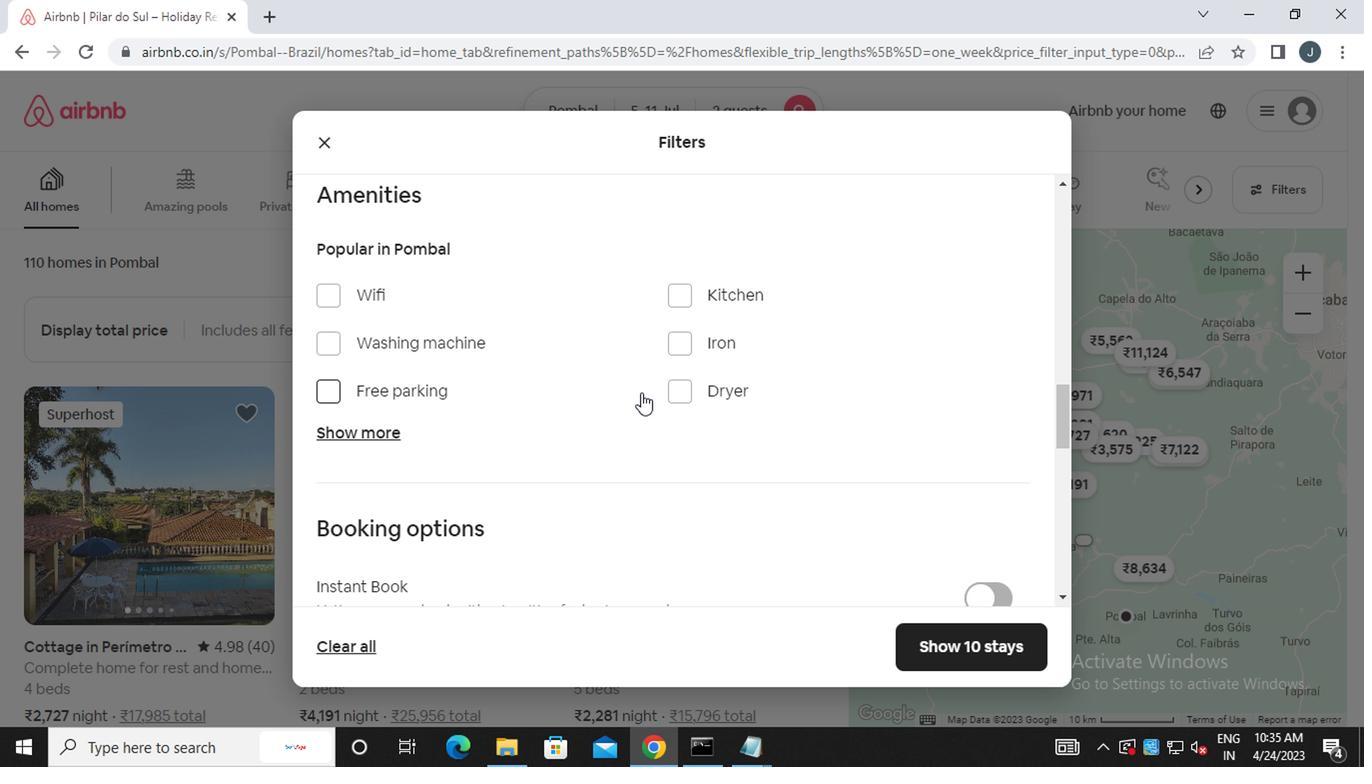 
Action: Mouse scrolled (640, 393) with delta (0, 0)
Screenshot: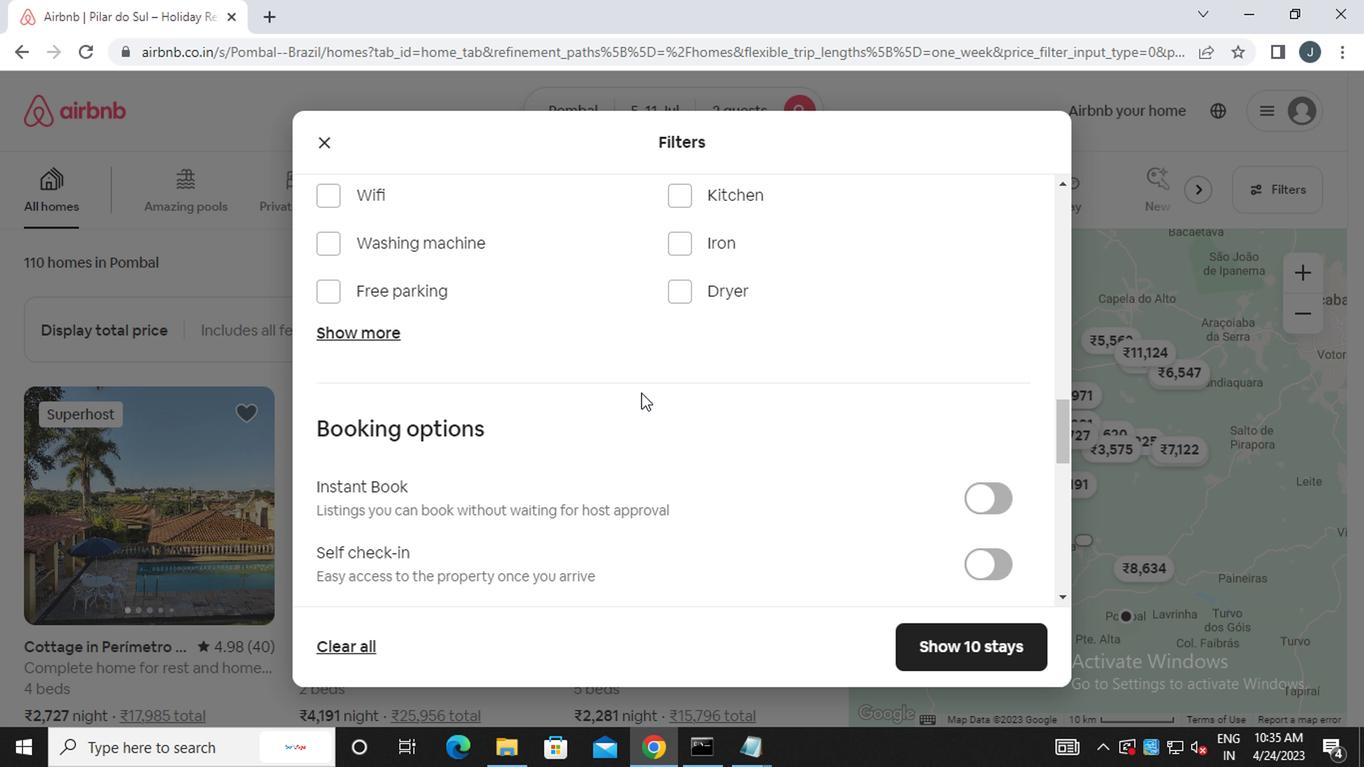 
Action: Mouse scrolled (640, 390) with delta (0, -1)
Screenshot: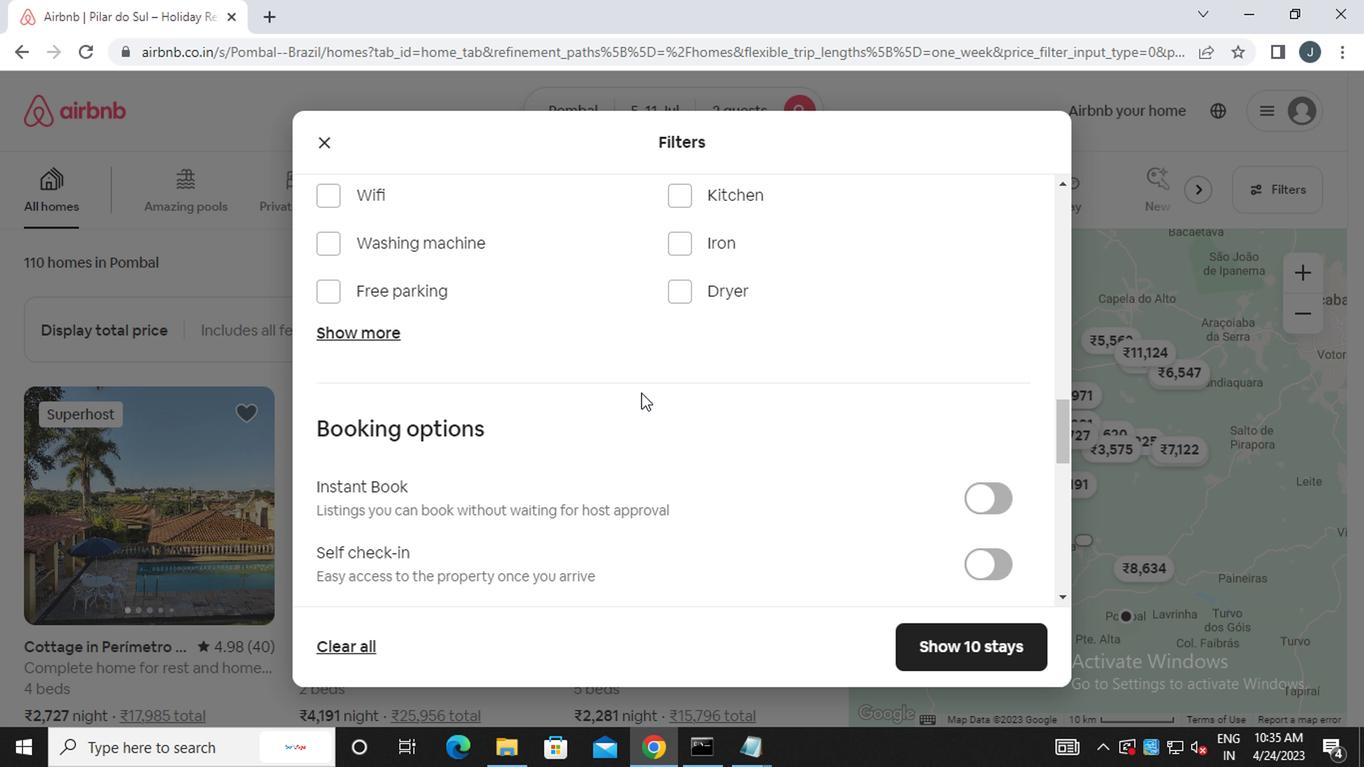 
Action: Mouse scrolled (640, 390) with delta (0, -1)
Screenshot: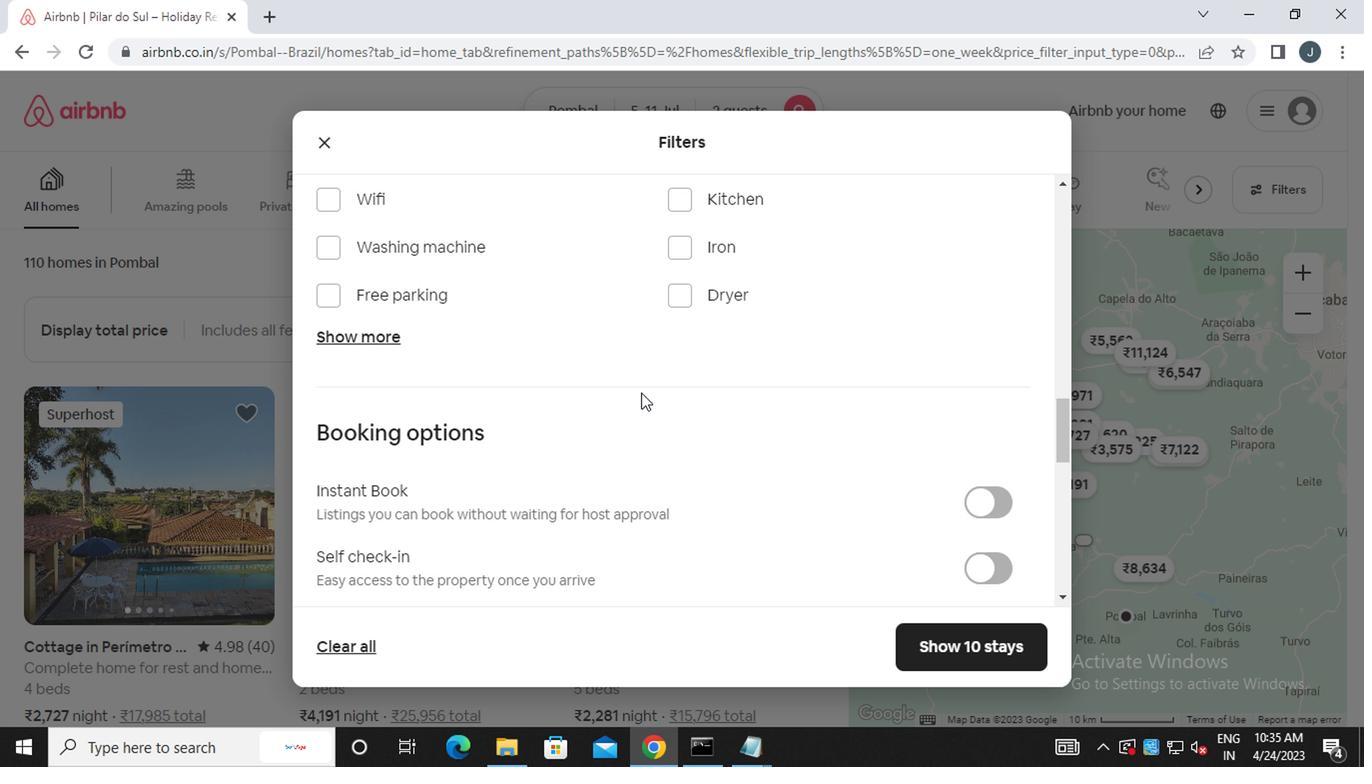 
Action: Mouse scrolled (640, 390) with delta (0, -1)
Screenshot: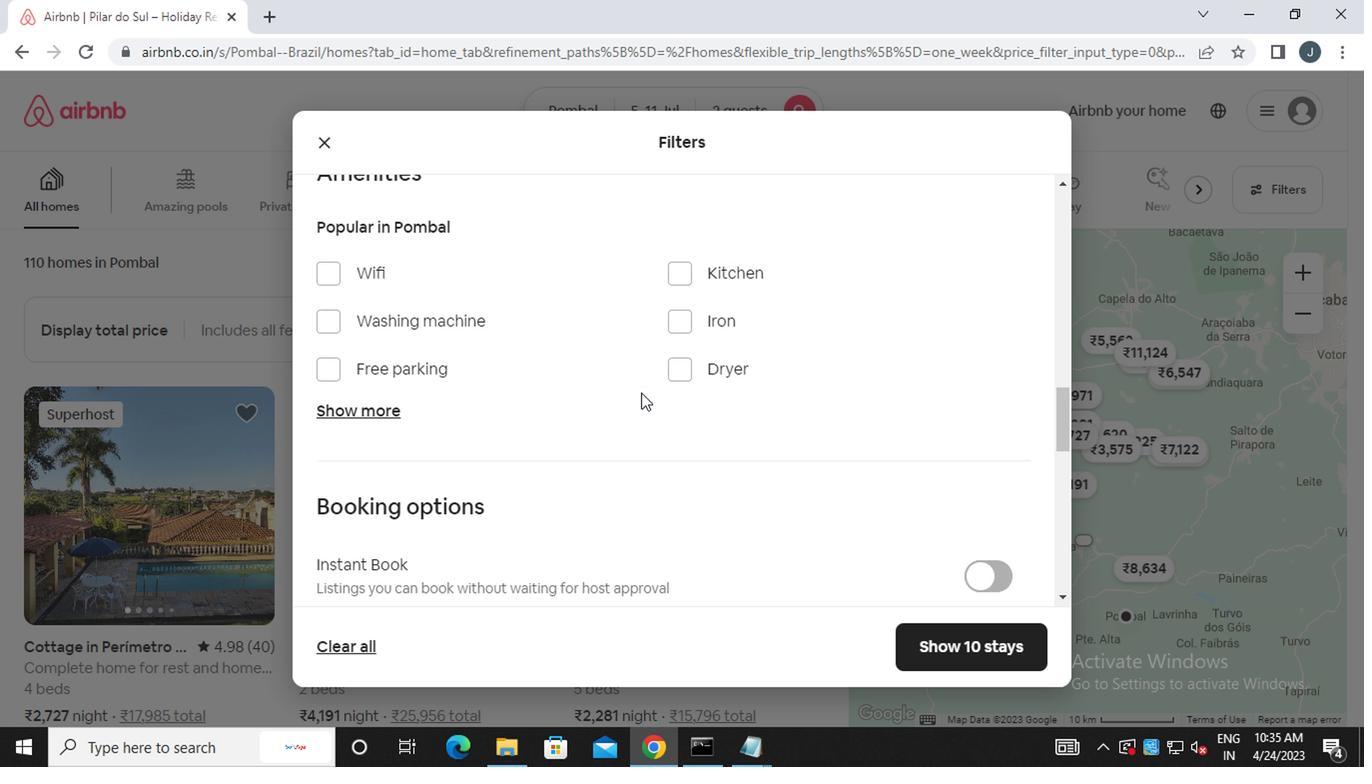 
Action: Mouse moved to (990, 363)
Screenshot: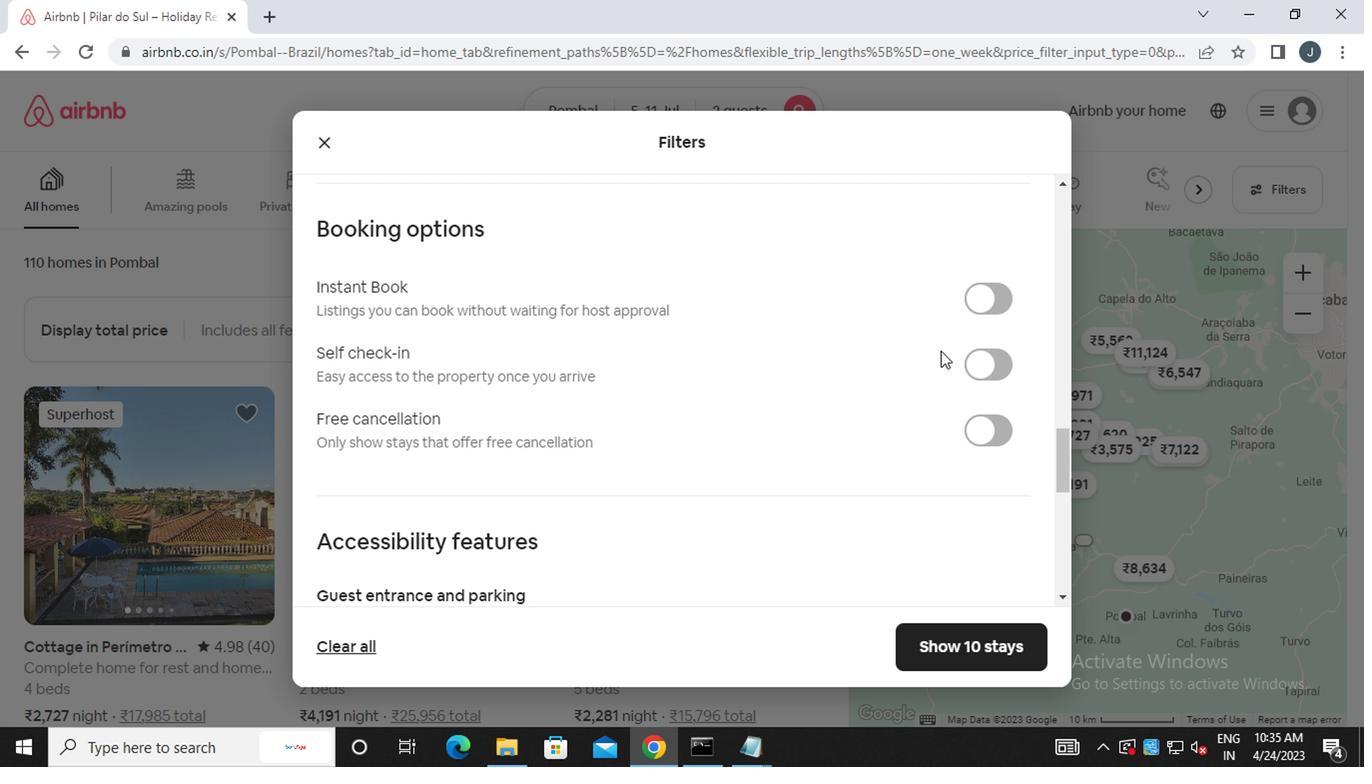 
Action: Mouse pressed left at (990, 363)
Screenshot: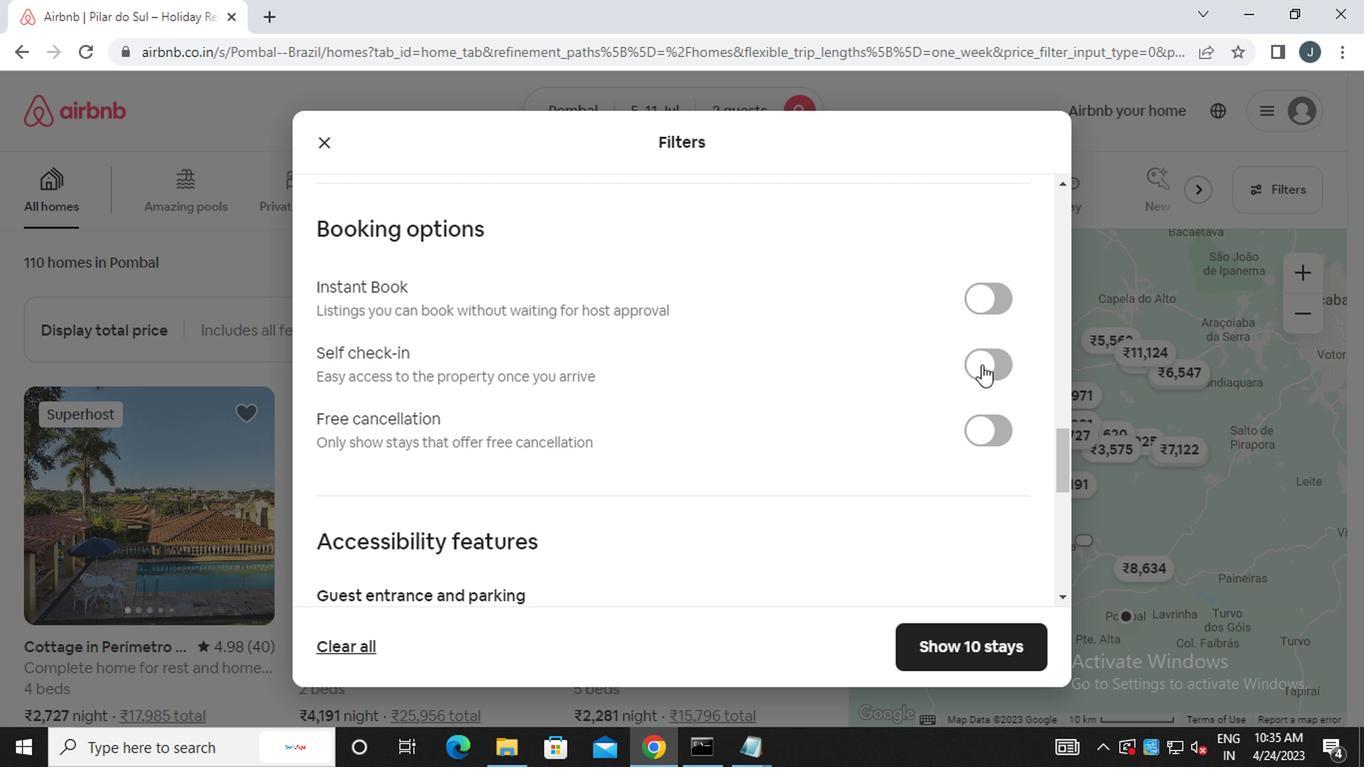
Action: Mouse moved to (873, 358)
Screenshot: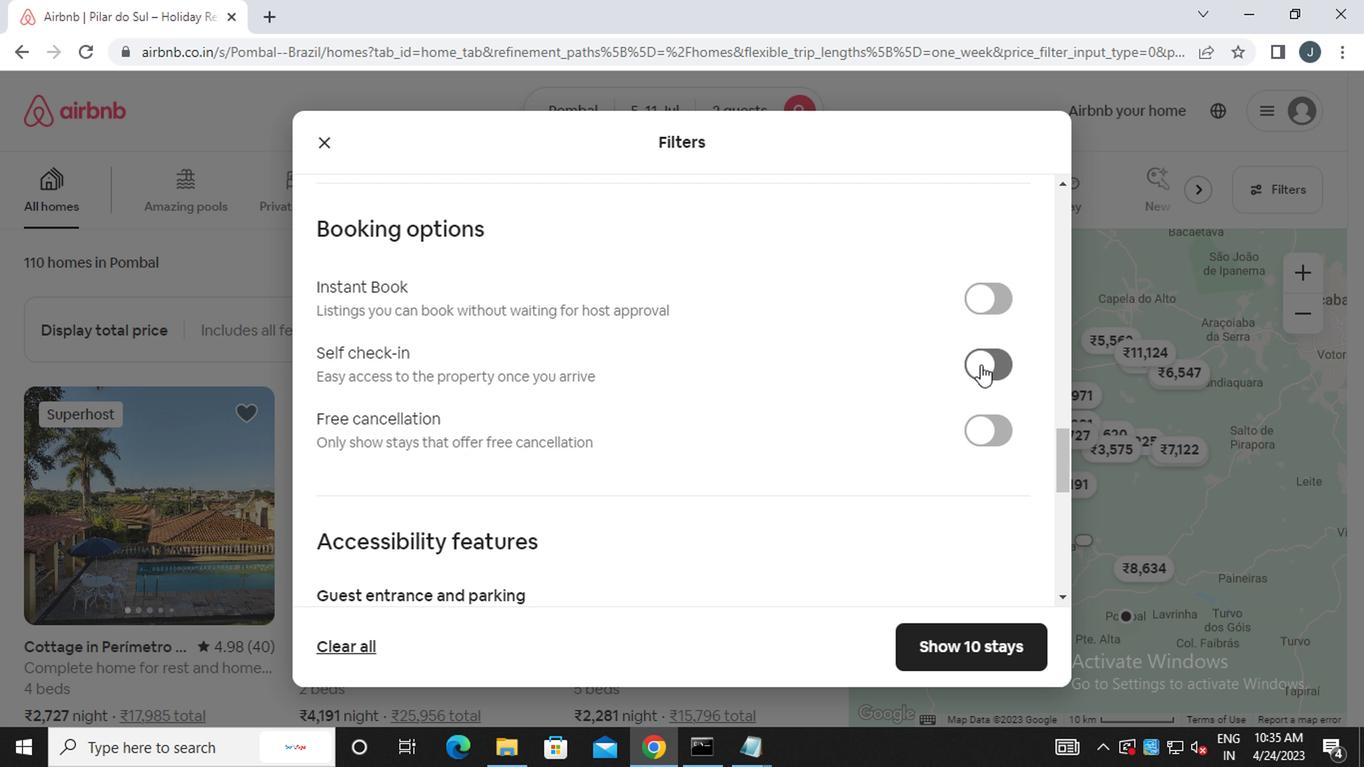 
Action: Mouse scrolled (873, 357) with delta (0, -1)
Screenshot: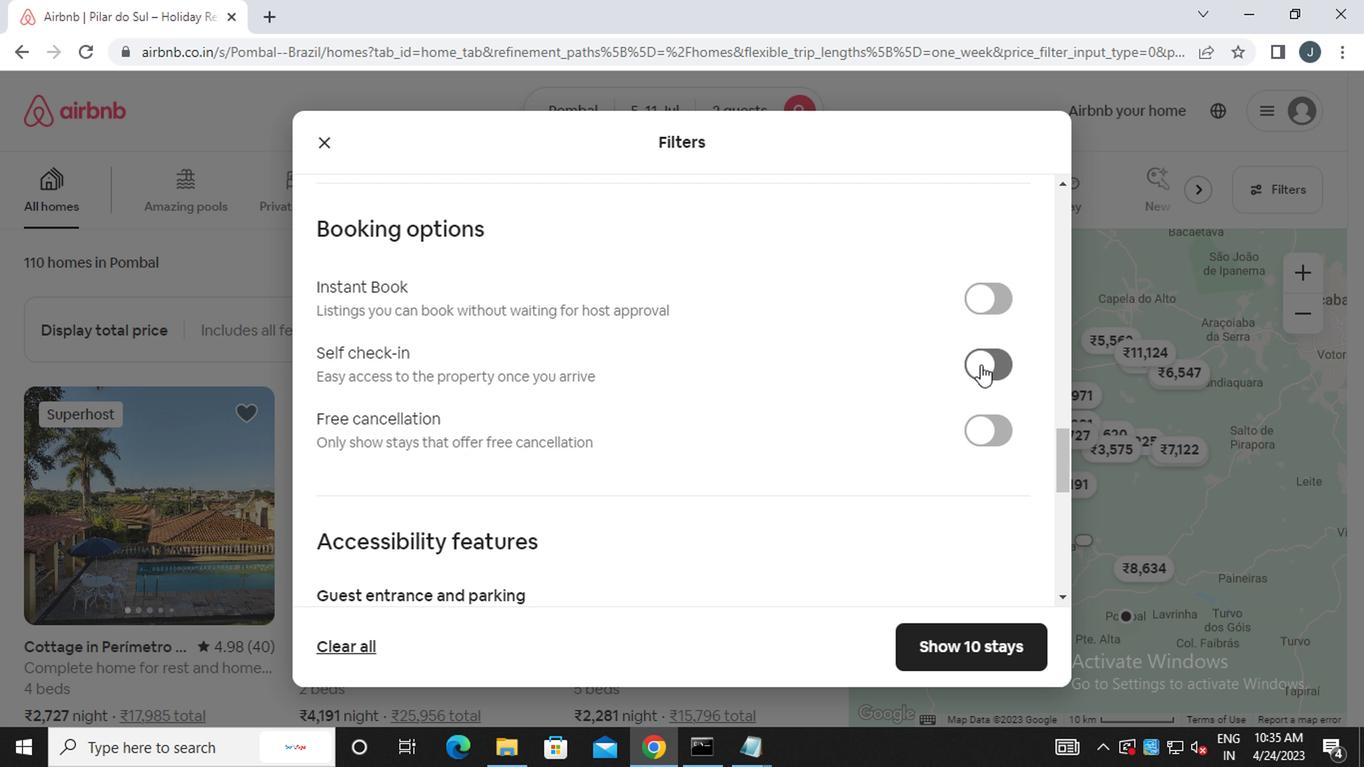 
Action: Mouse moved to (872, 358)
Screenshot: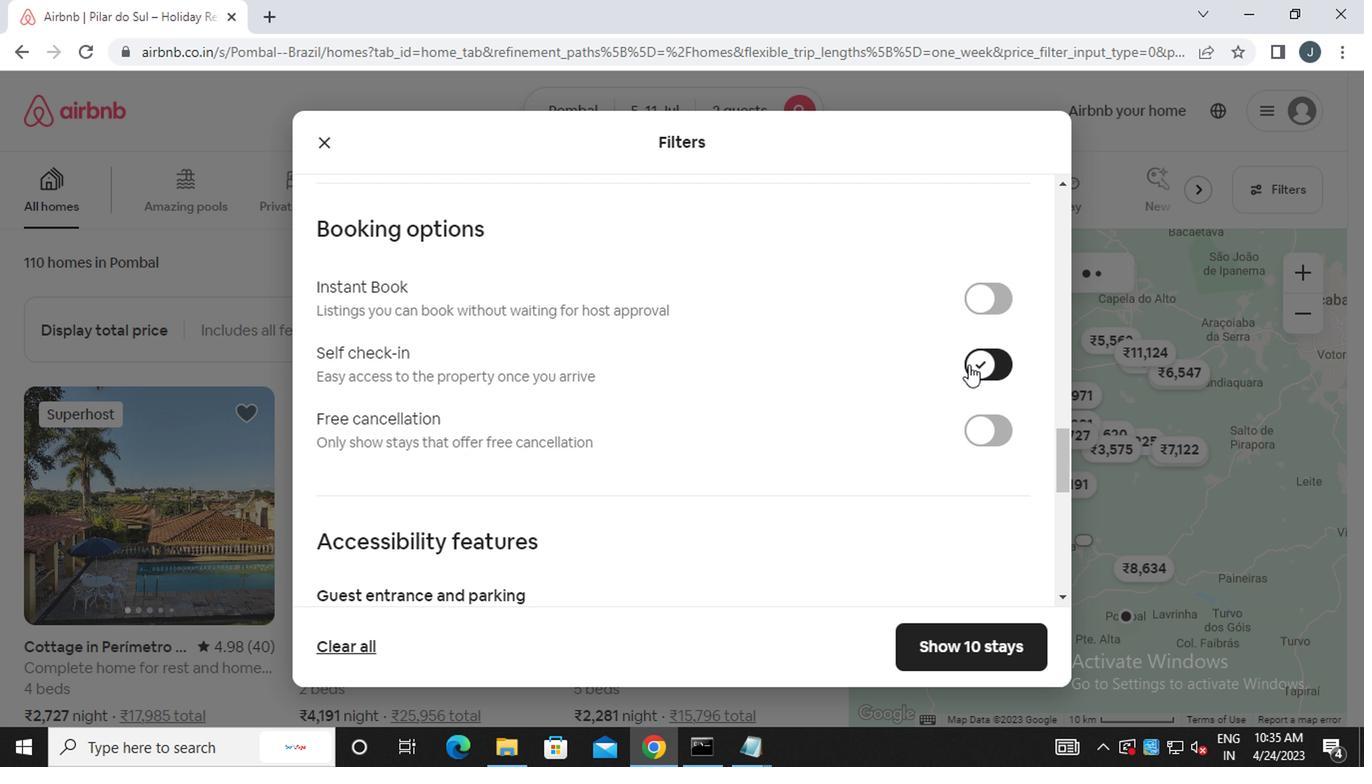 
Action: Mouse scrolled (872, 357) with delta (0, -1)
Screenshot: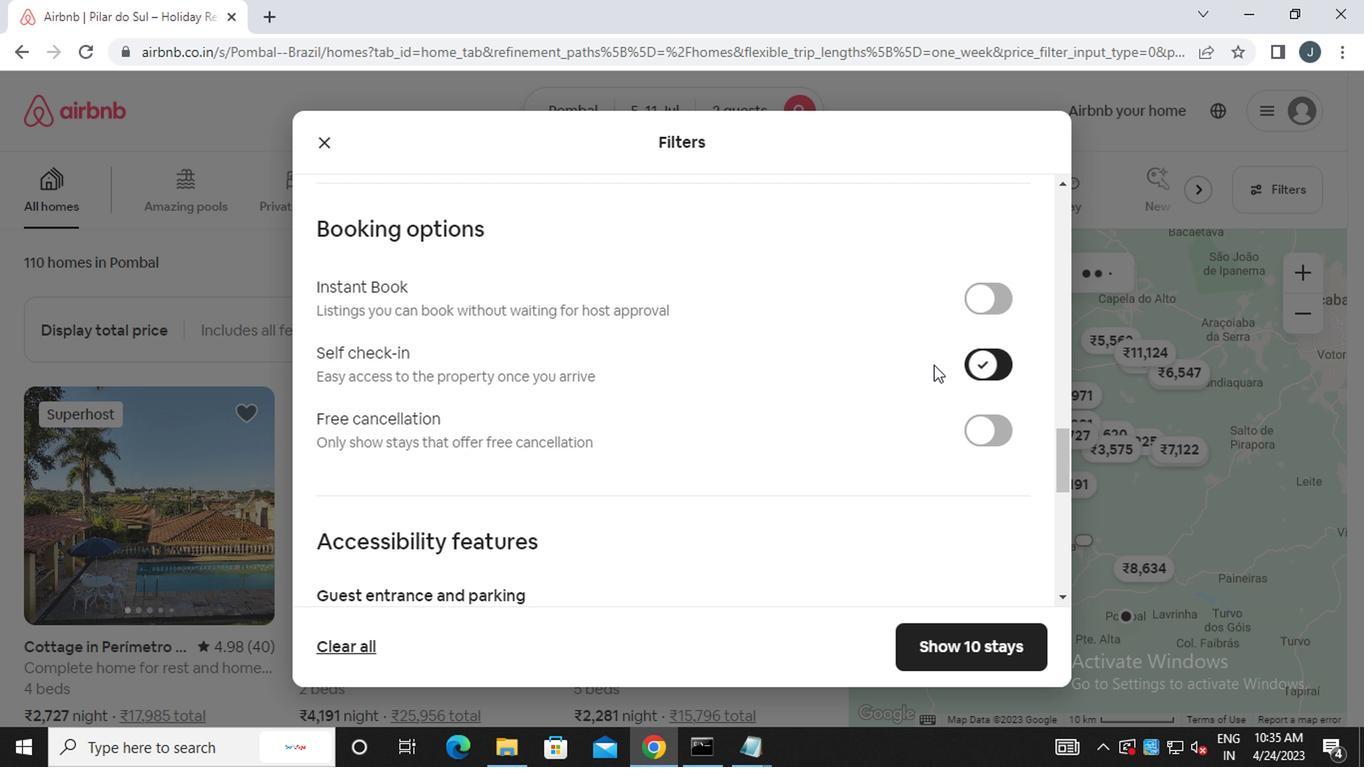 
Action: Mouse scrolled (872, 357) with delta (0, -1)
Screenshot: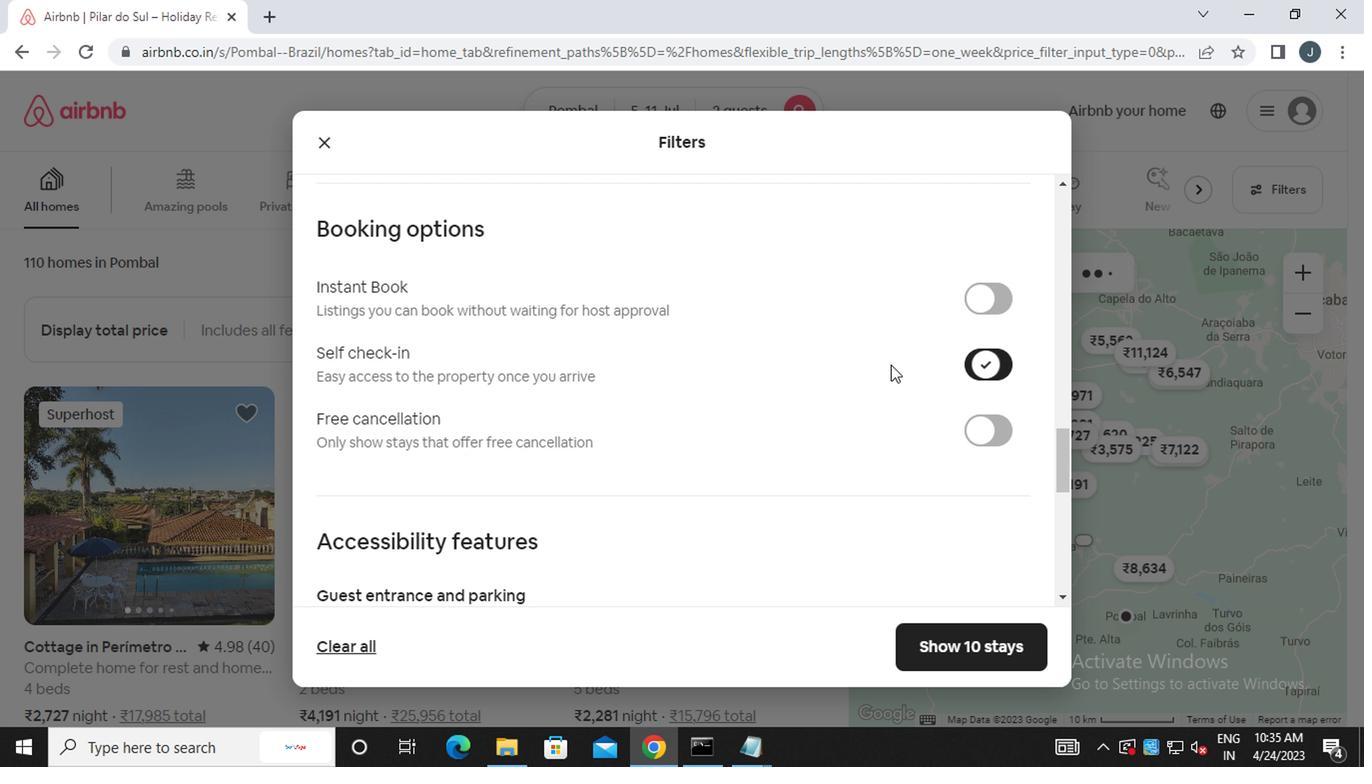 
Action: Mouse scrolled (872, 357) with delta (0, -1)
Screenshot: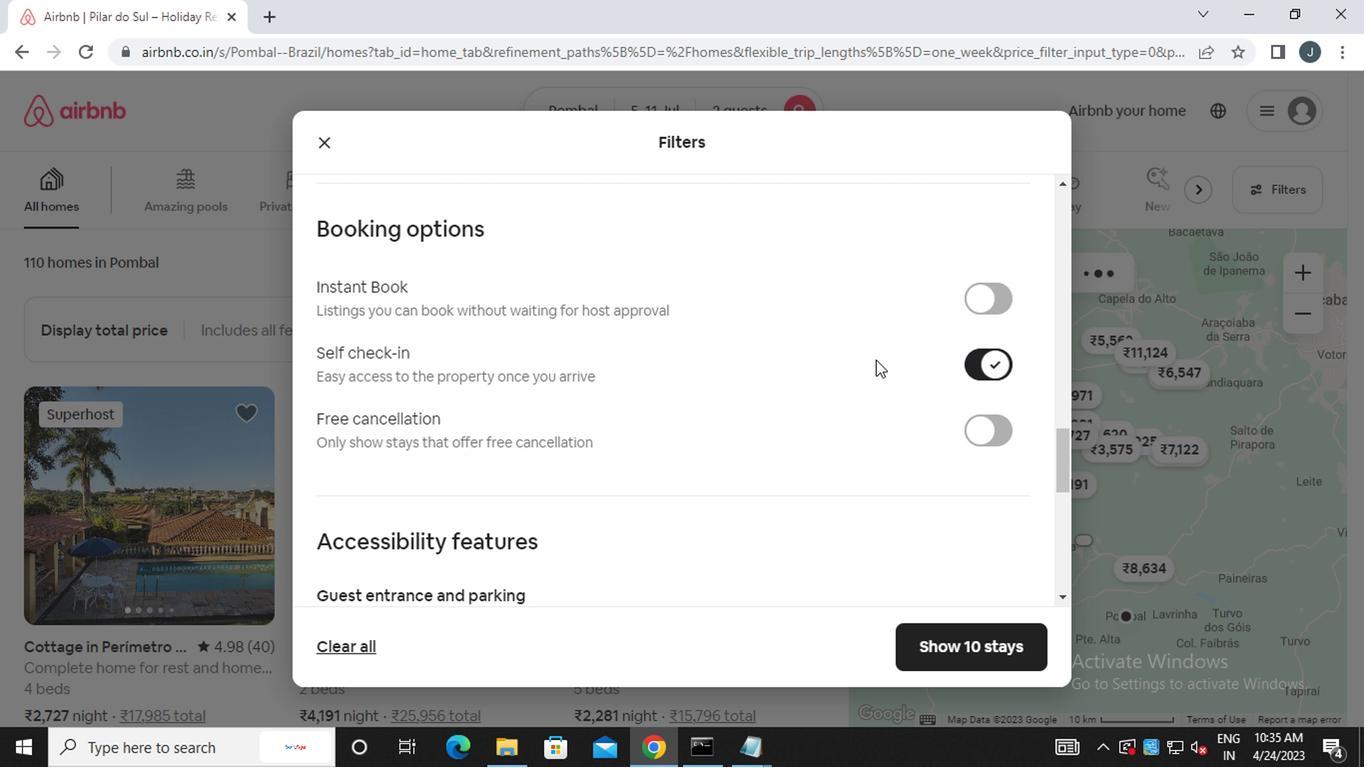 
Action: Mouse moved to (870, 357)
Screenshot: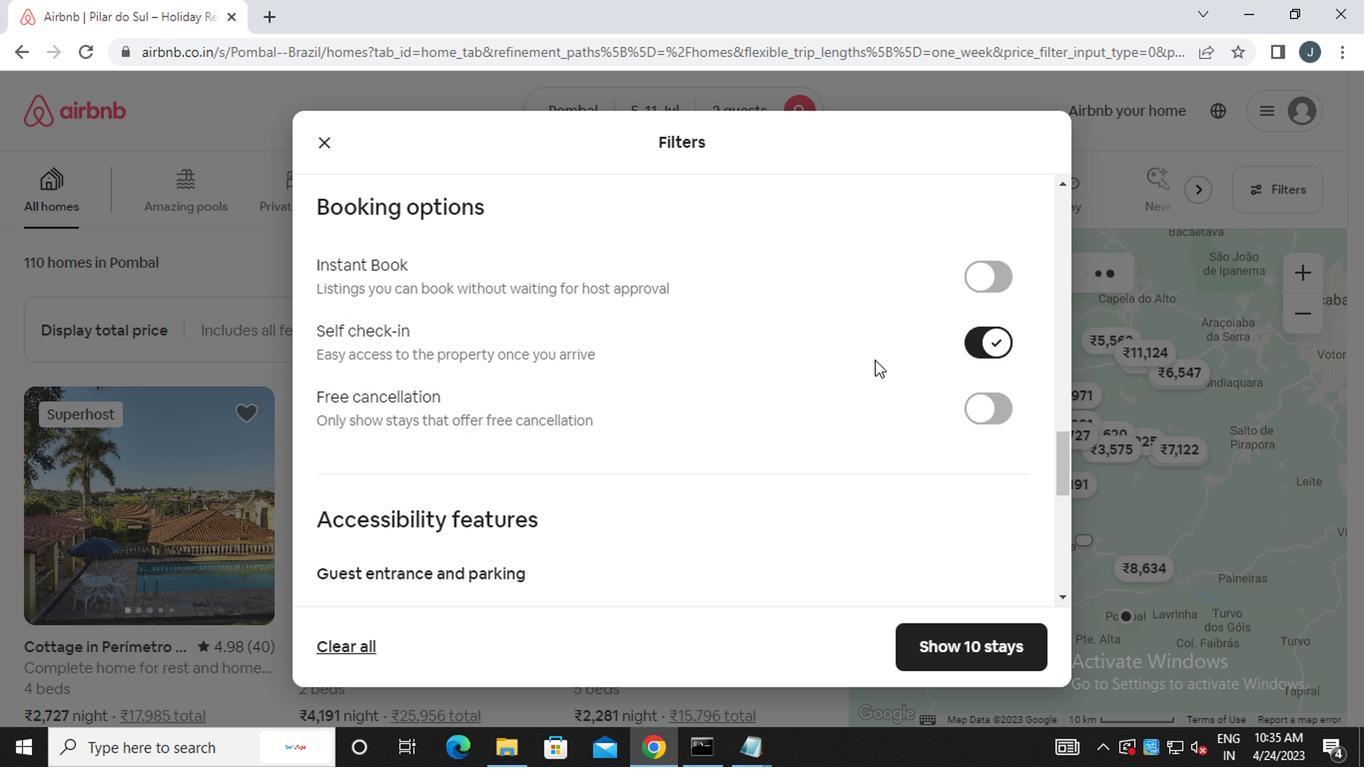 
Action: Mouse scrolled (870, 356) with delta (0, 0)
Screenshot: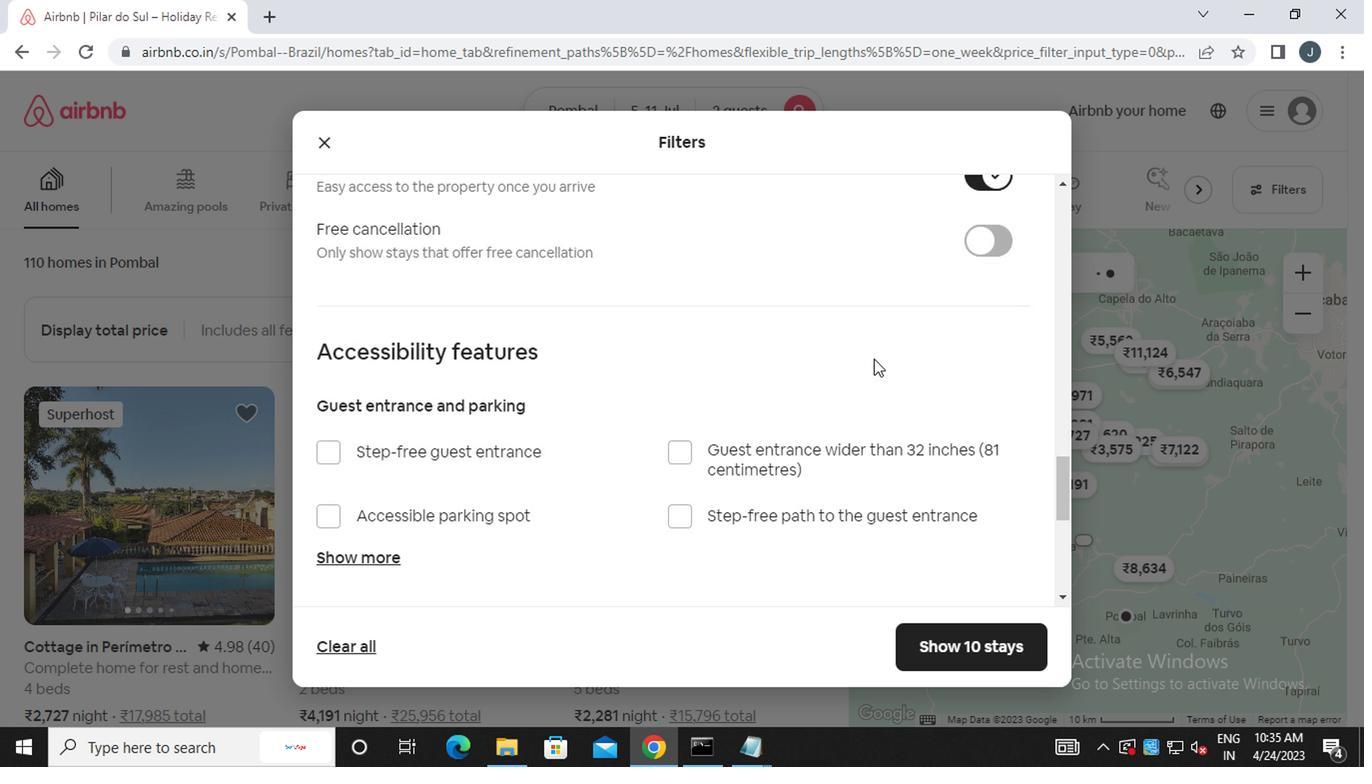 
Action: Mouse moved to (856, 351)
Screenshot: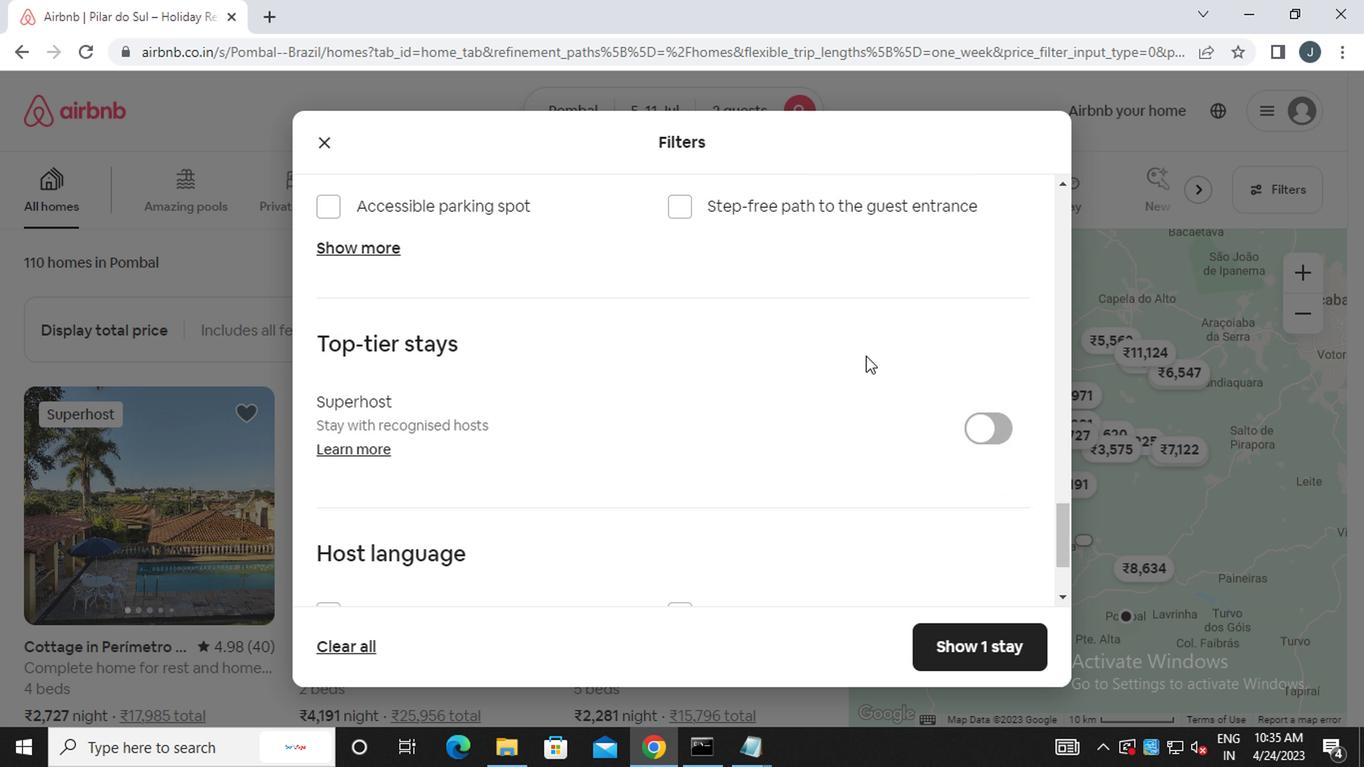 
Action: Mouse scrolled (856, 350) with delta (0, -1)
Screenshot: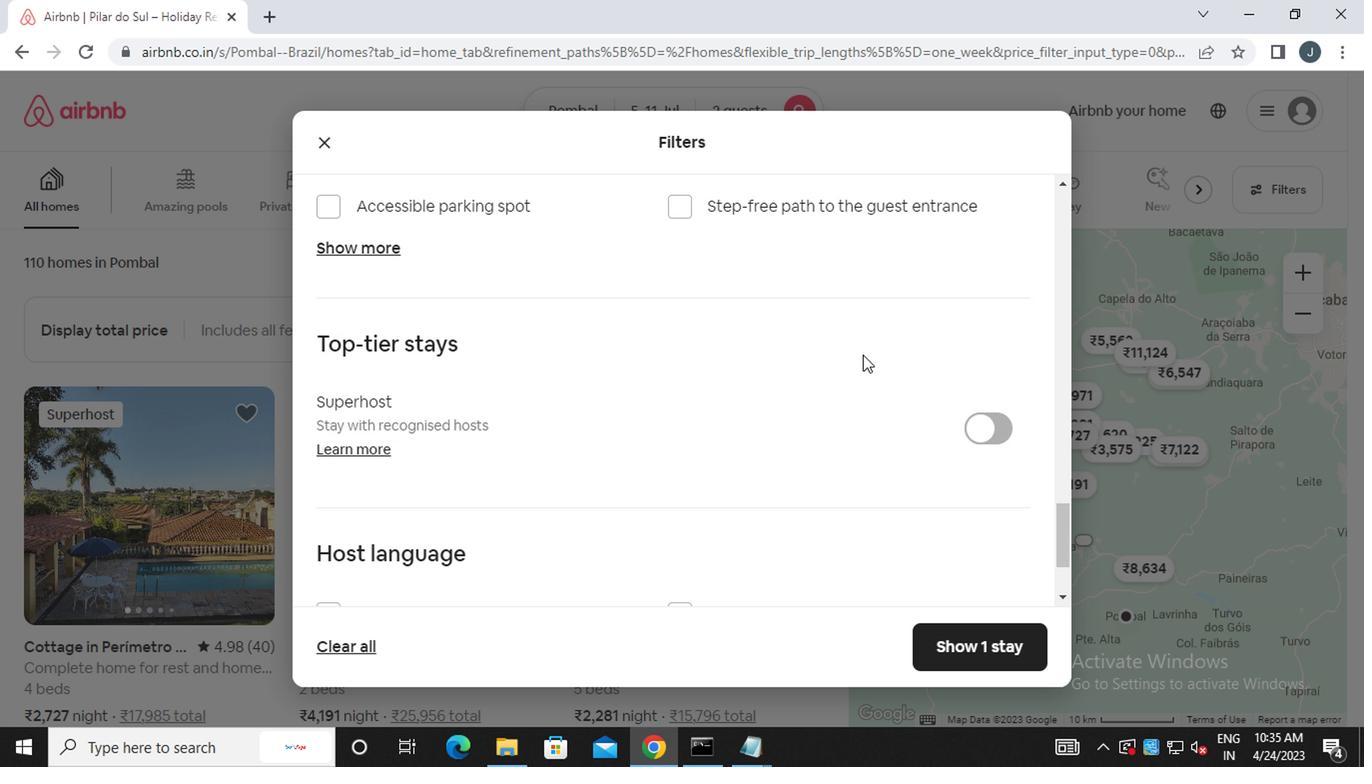 
Action: Mouse scrolled (856, 350) with delta (0, -1)
Screenshot: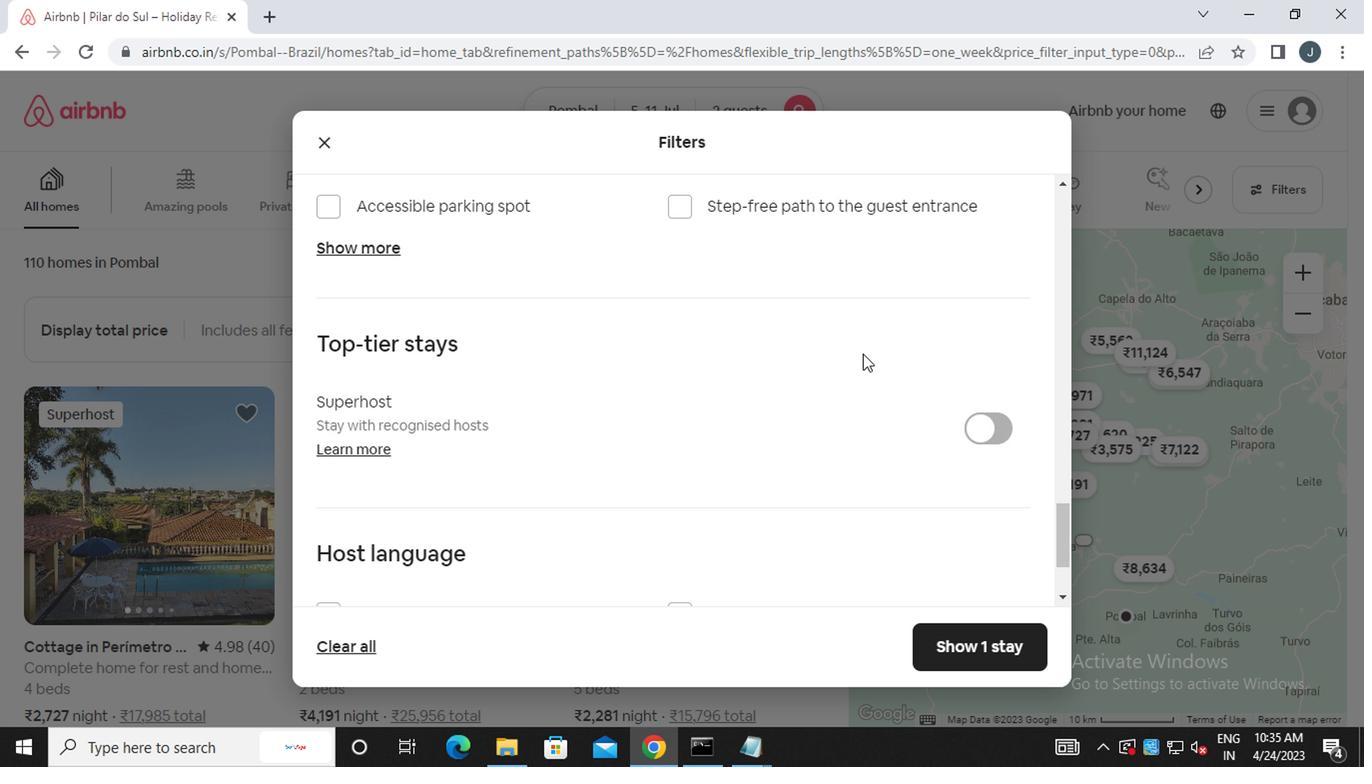 
Action: Mouse scrolled (856, 350) with delta (0, -1)
Screenshot: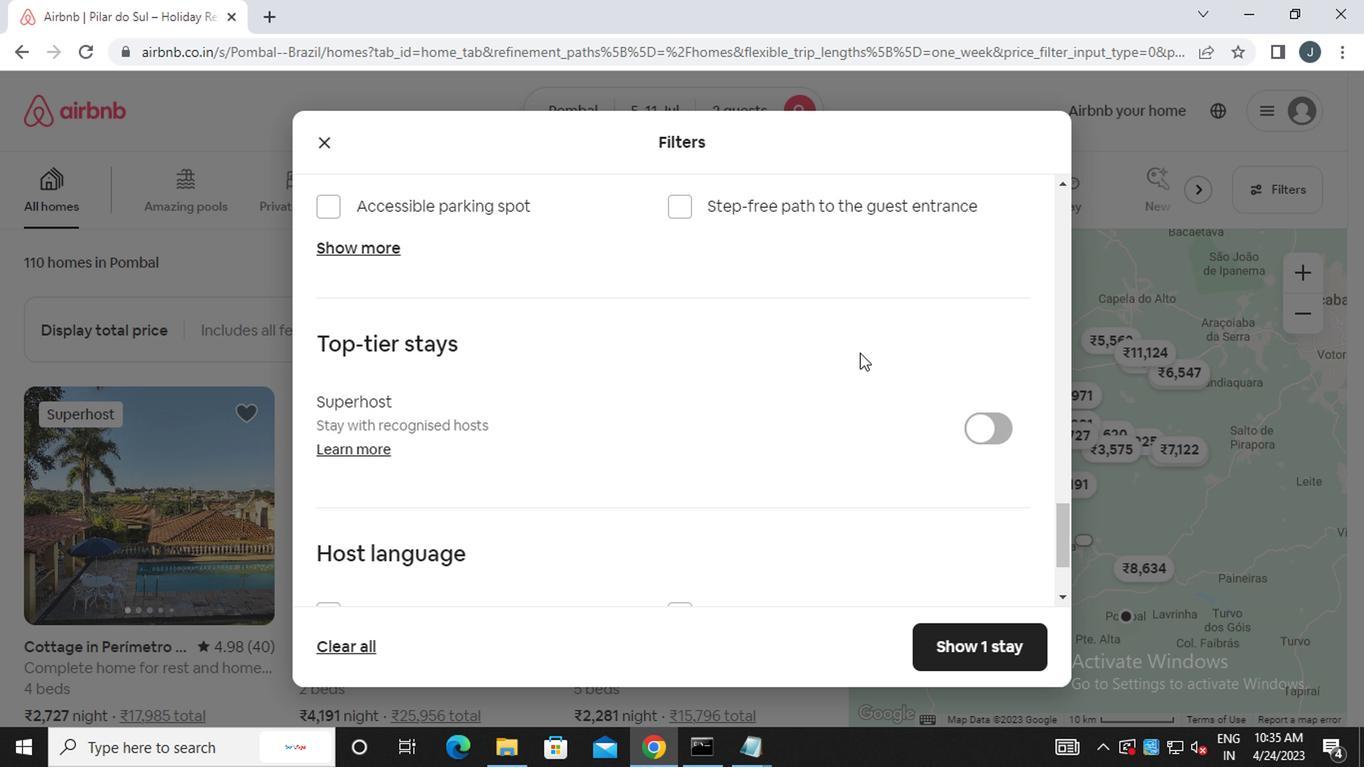 
Action: Mouse scrolled (856, 350) with delta (0, -1)
Screenshot: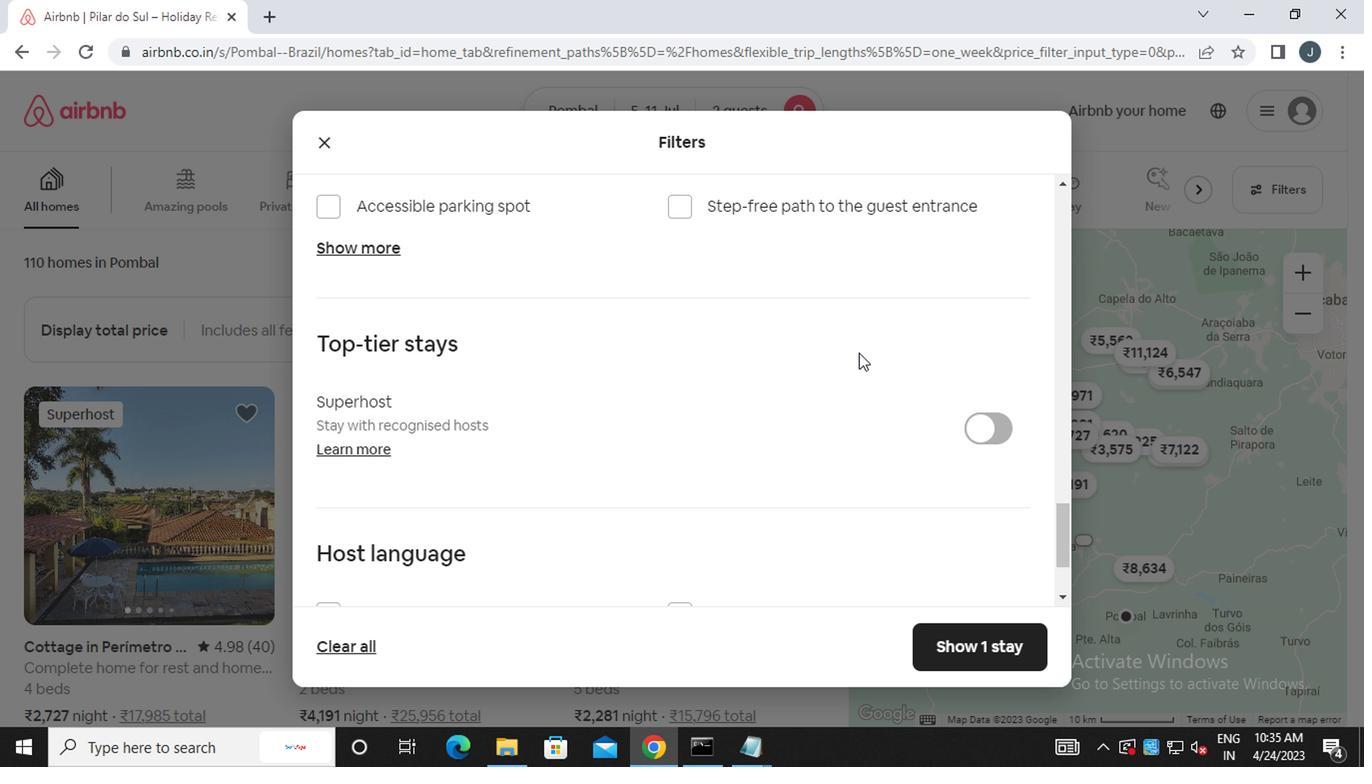 
Action: Mouse moved to (861, 343)
Screenshot: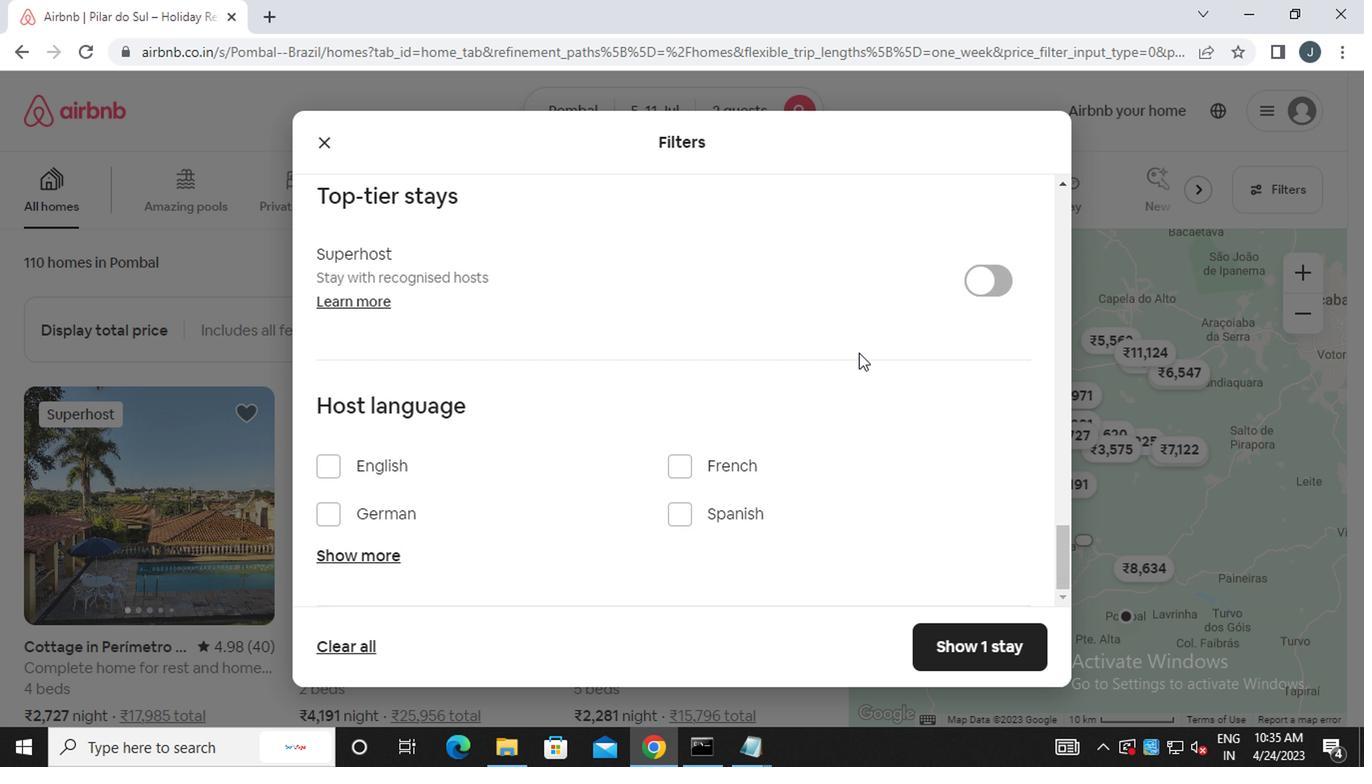 
Action: Mouse scrolled (861, 342) with delta (0, 0)
Screenshot: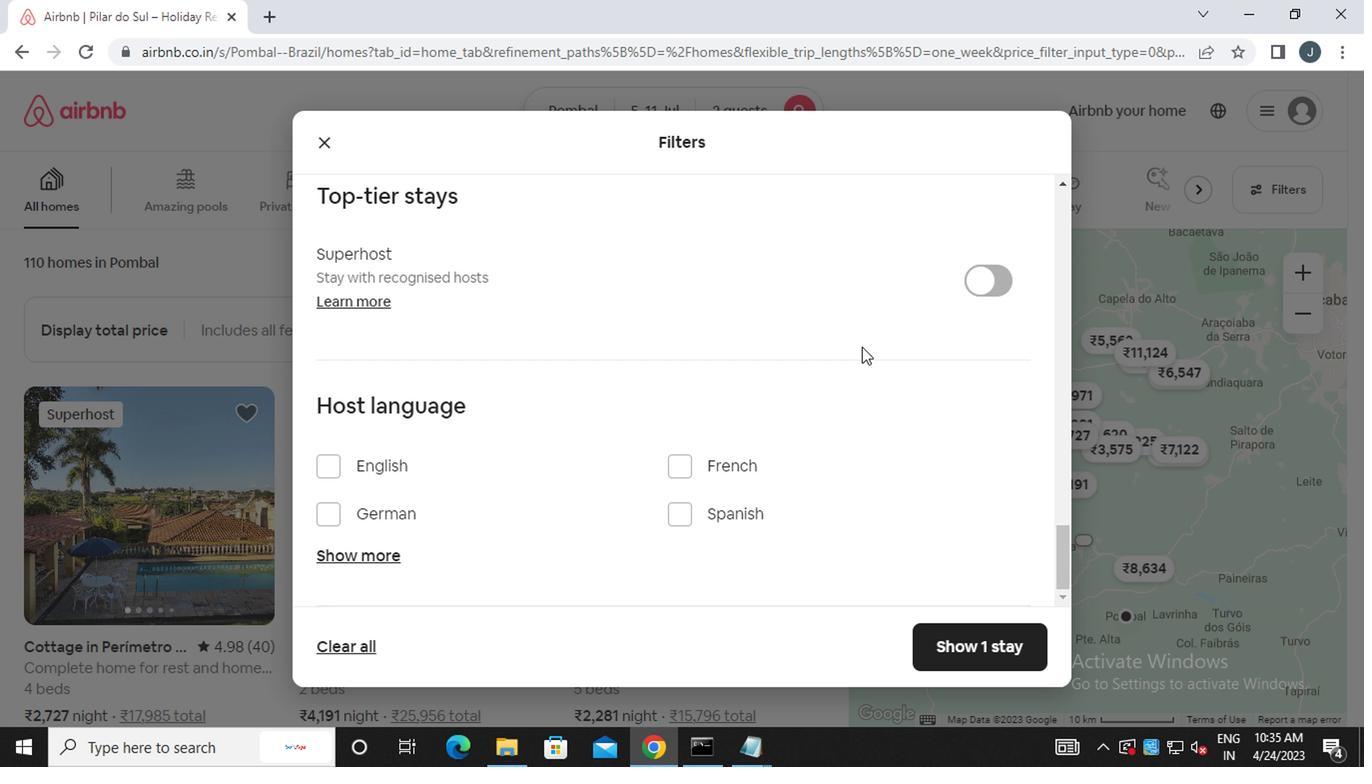 
Action: Mouse scrolled (861, 342) with delta (0, 0)
Screenshot: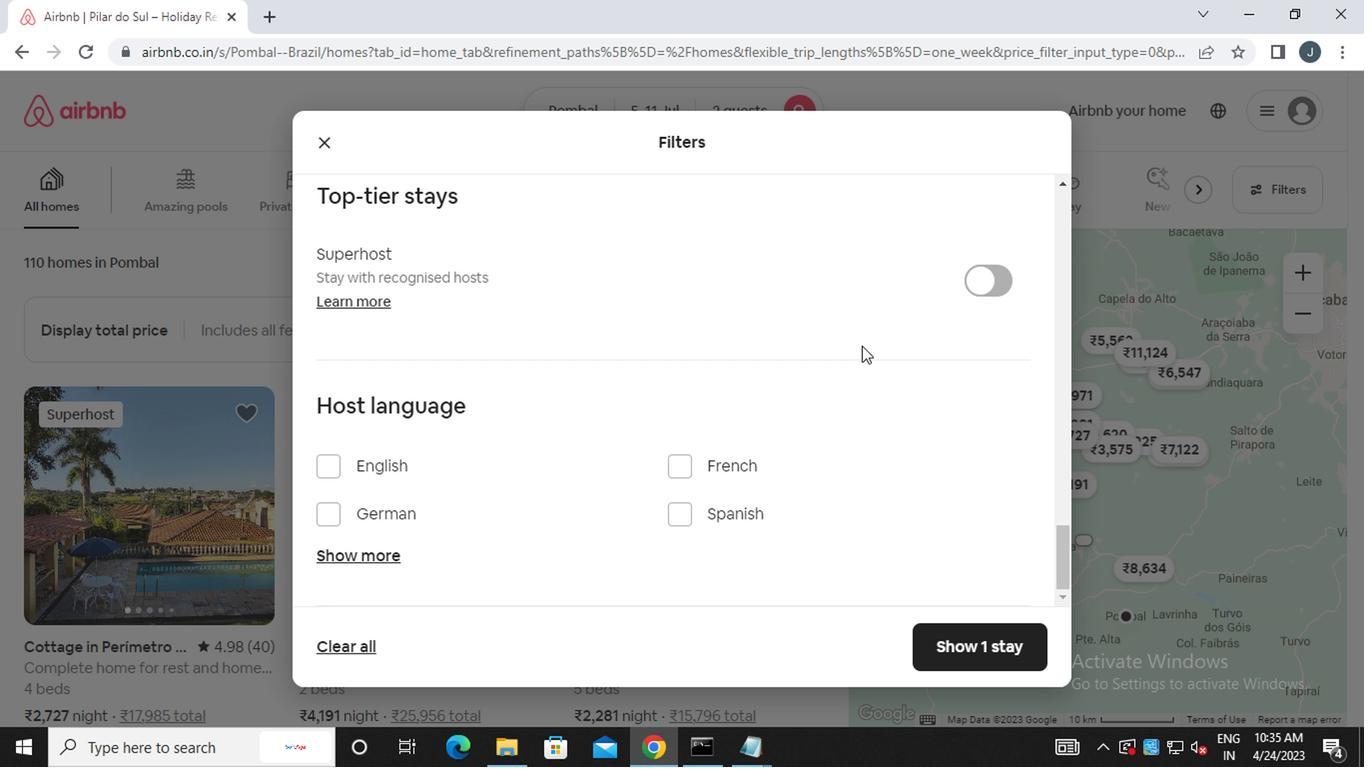 
Action: Mouse scrolled (861, 342) with delta (0, 0)
Screenshot: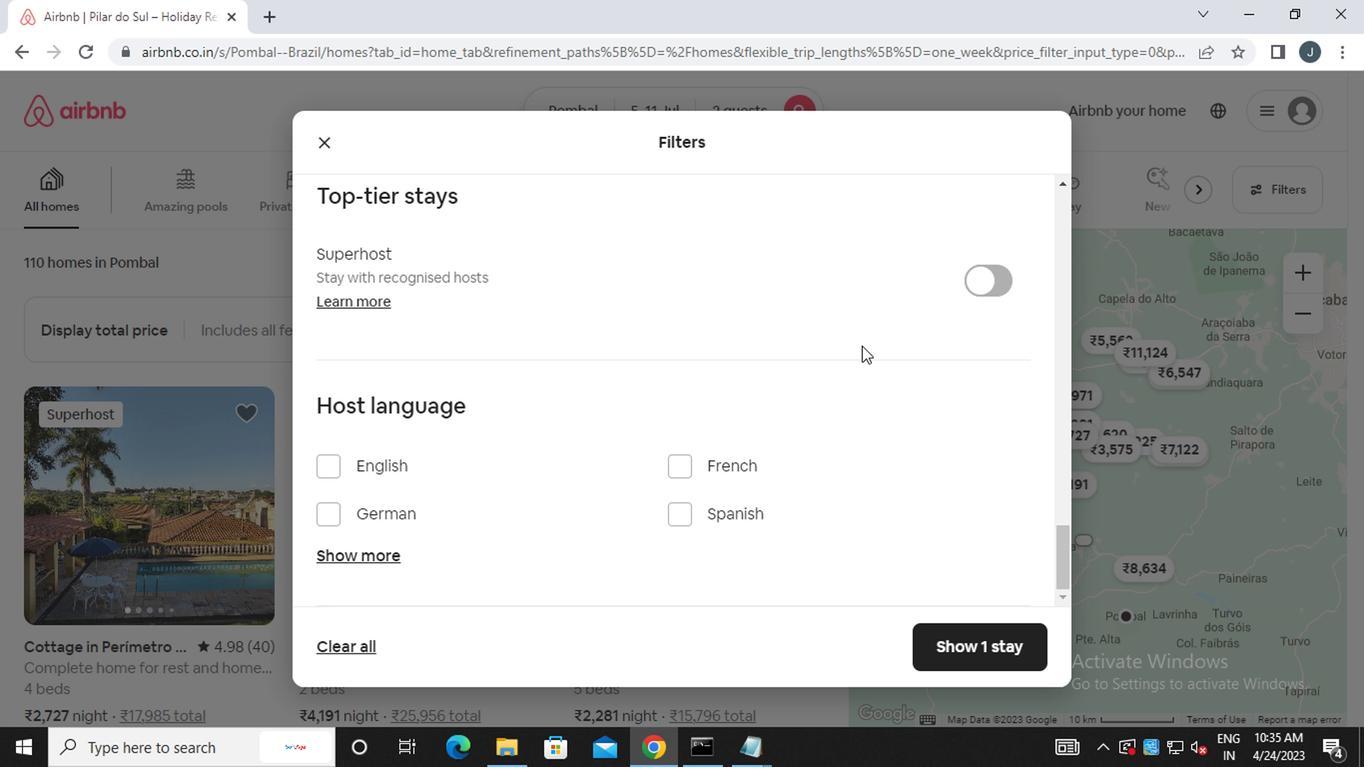 
Action: Mouse moved to (676, 516)
Screenshot: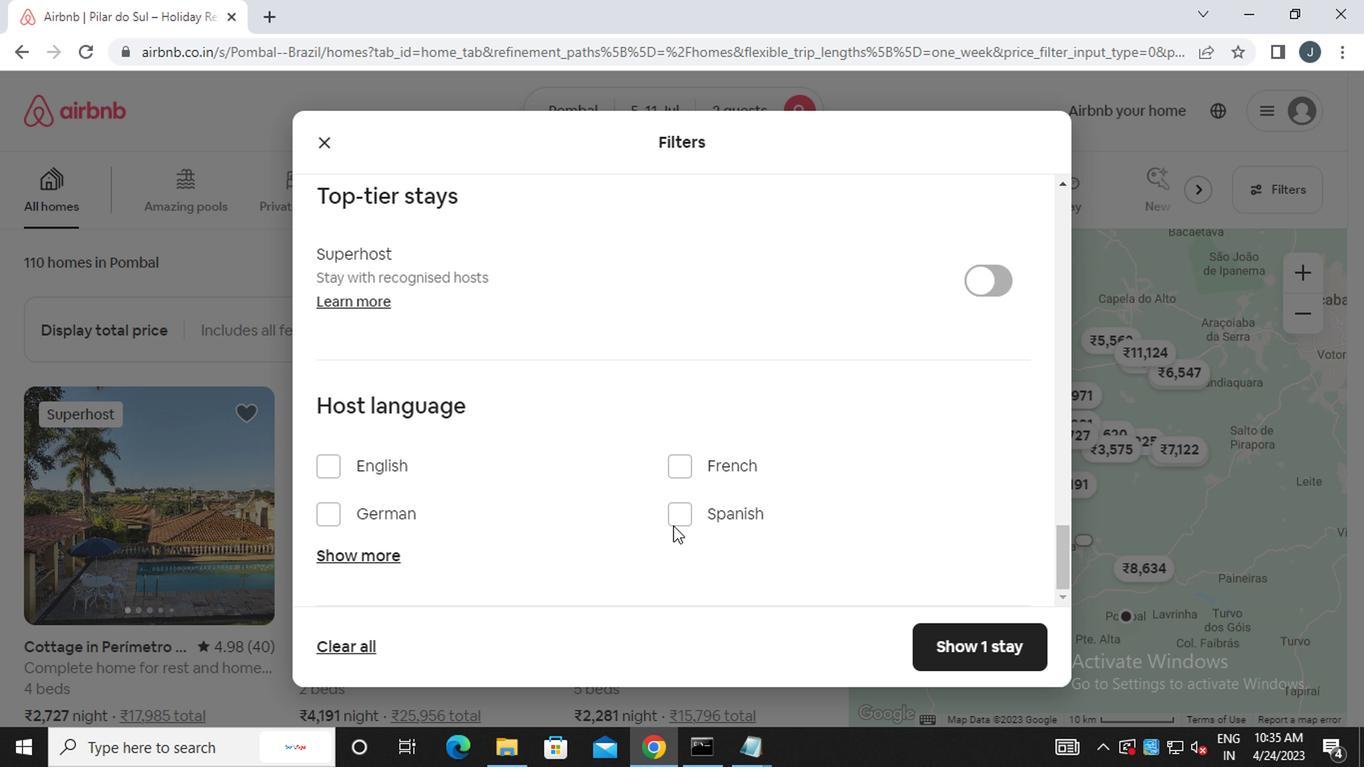 
Action: Mouse pressed left at (676, 516)
Screenshot: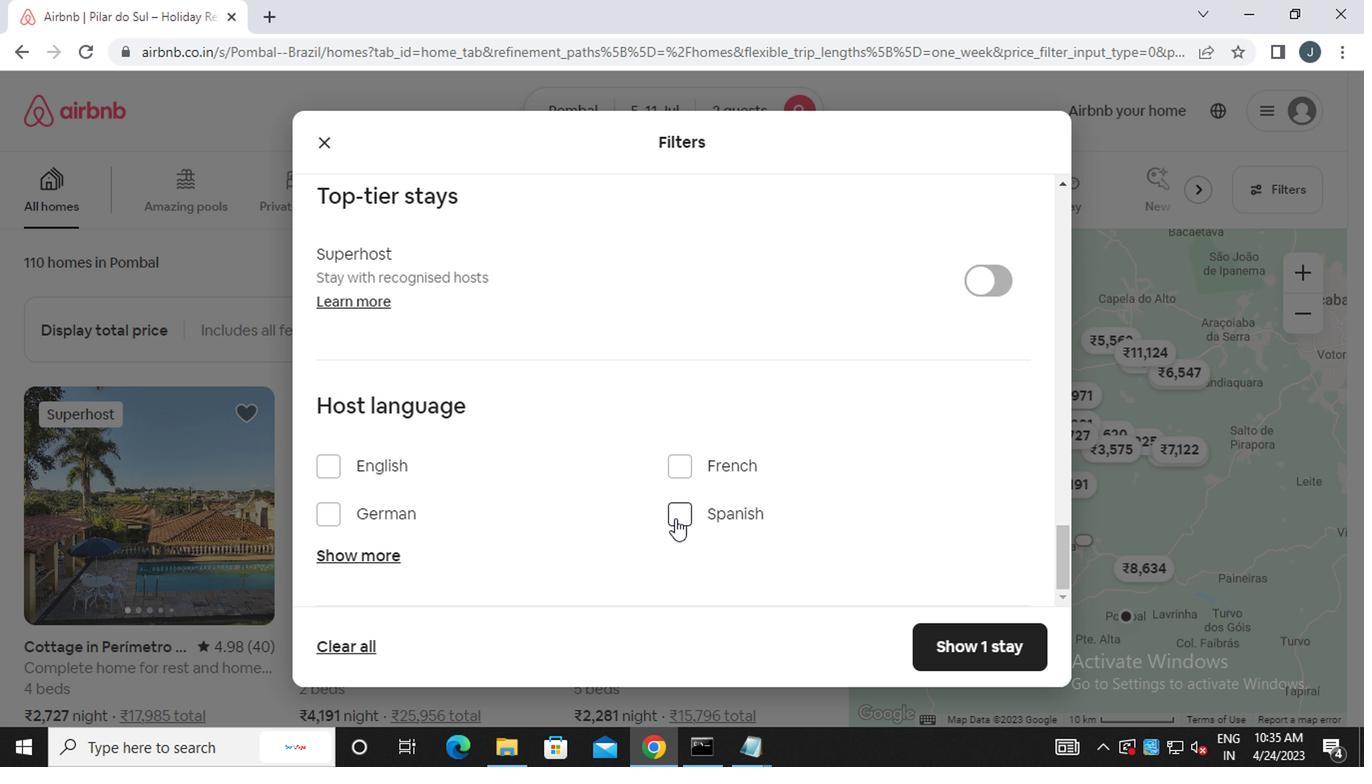 
Action: Mouse moved to (972, 651)
Screenshot: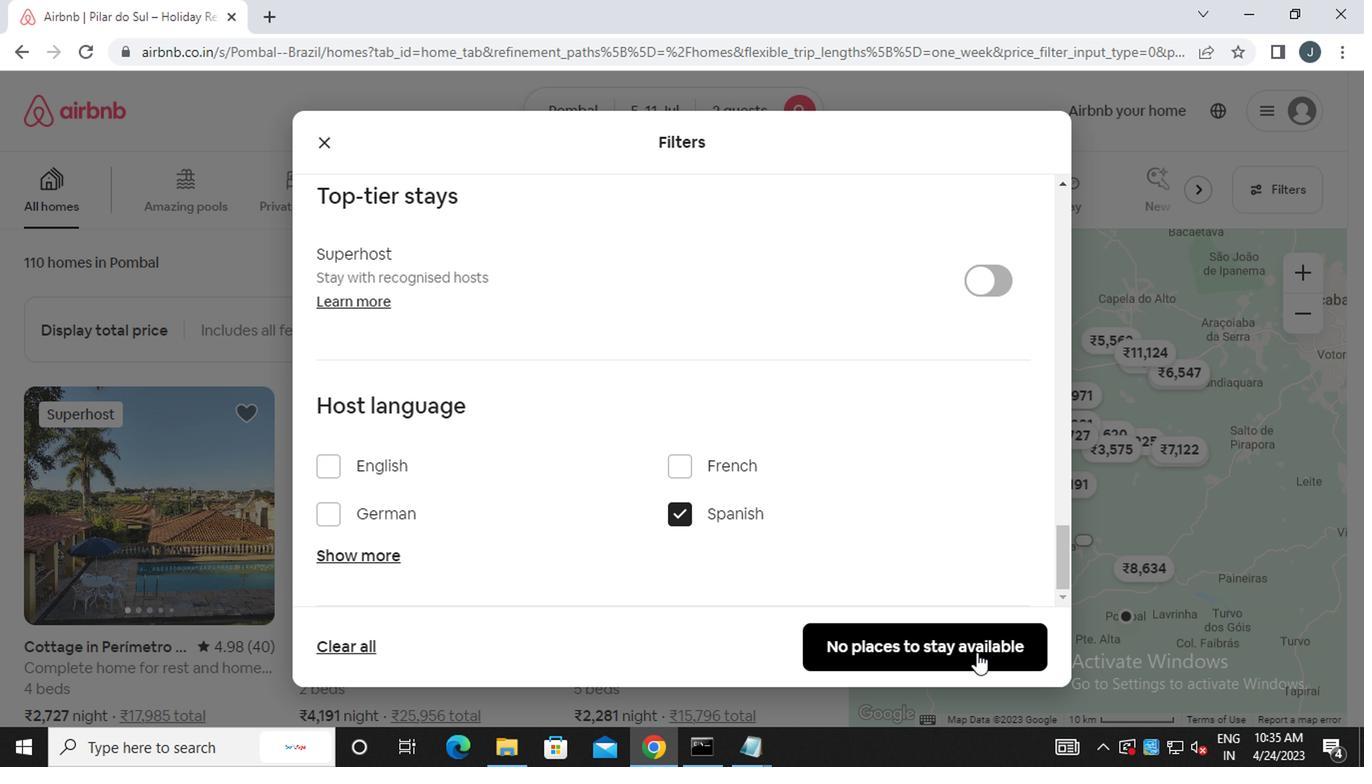 
Action: Mouse pressed left at (972, 651)
Screenshot: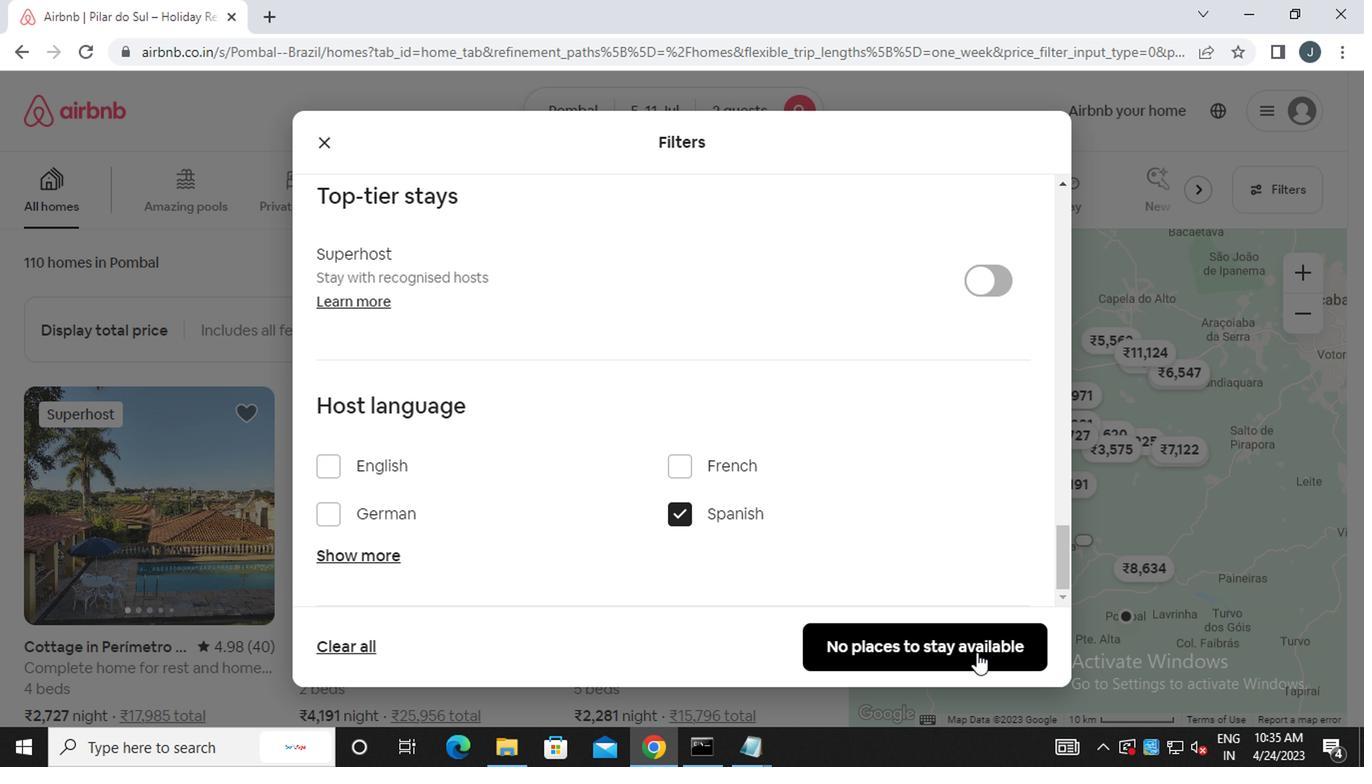 
Action: Mouse moved to (965, 646)
Screenshot: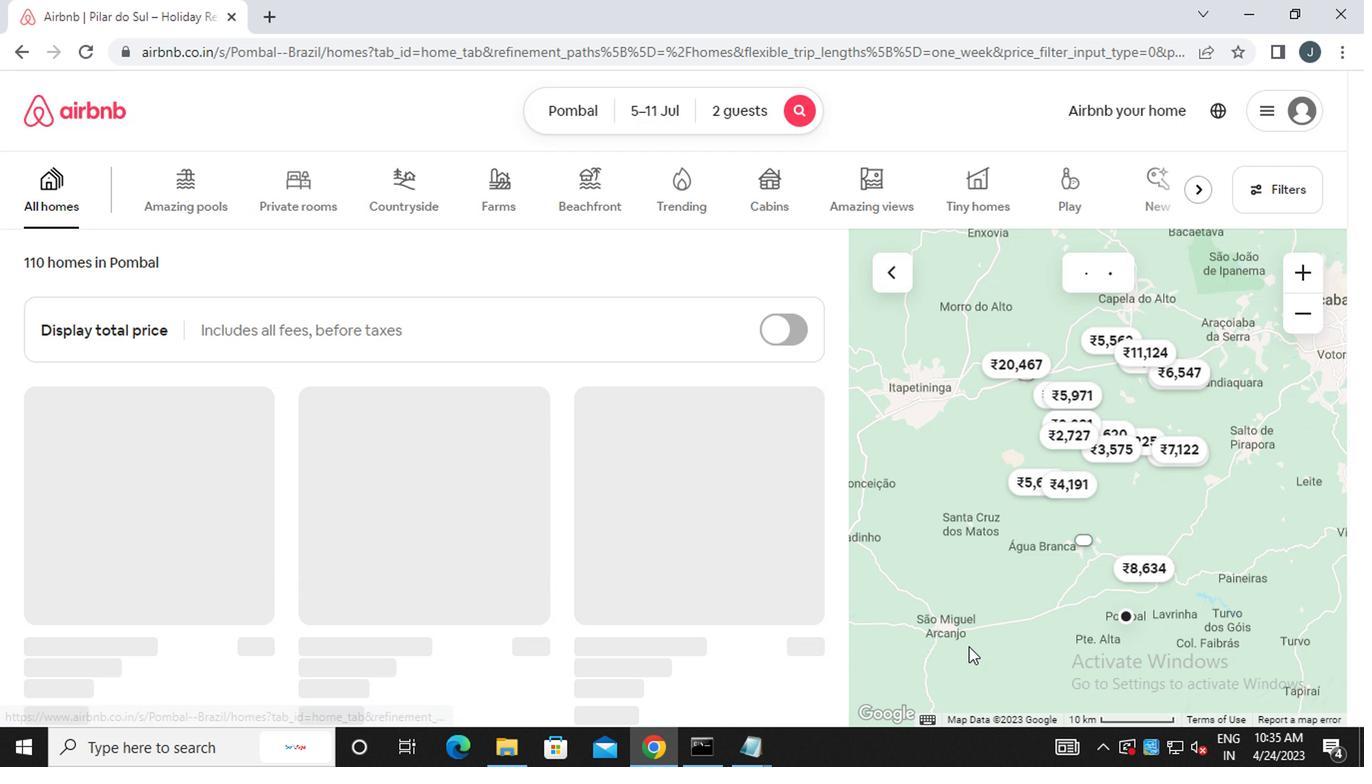 
